 Task: Look for space in San Donà di Piave, Italy from 4th June, 2023 to 15th June, 2023 for 2 adults in price range Rs.10000 to Rs.15000. Place can be entire place with 1  bedroom having 1 bed and 1 bathroom. Property type can be house, flat, guest house, hotel. Booking option can be shelf check-in. Required host language is English.
Action: Mouse moved to (581, 154)
Screenshot: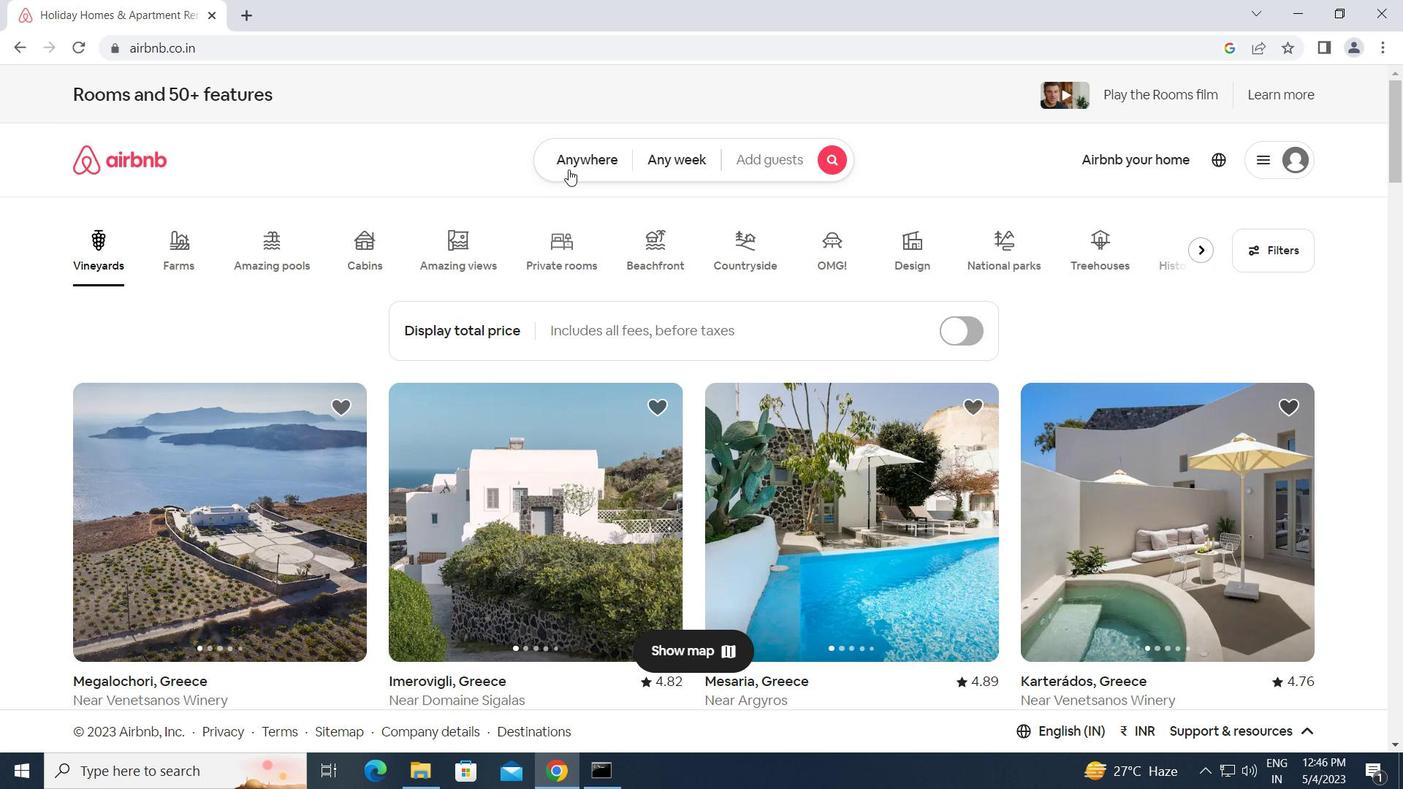 
Action: Mouse pressed left at (581, 154)
Screenshot: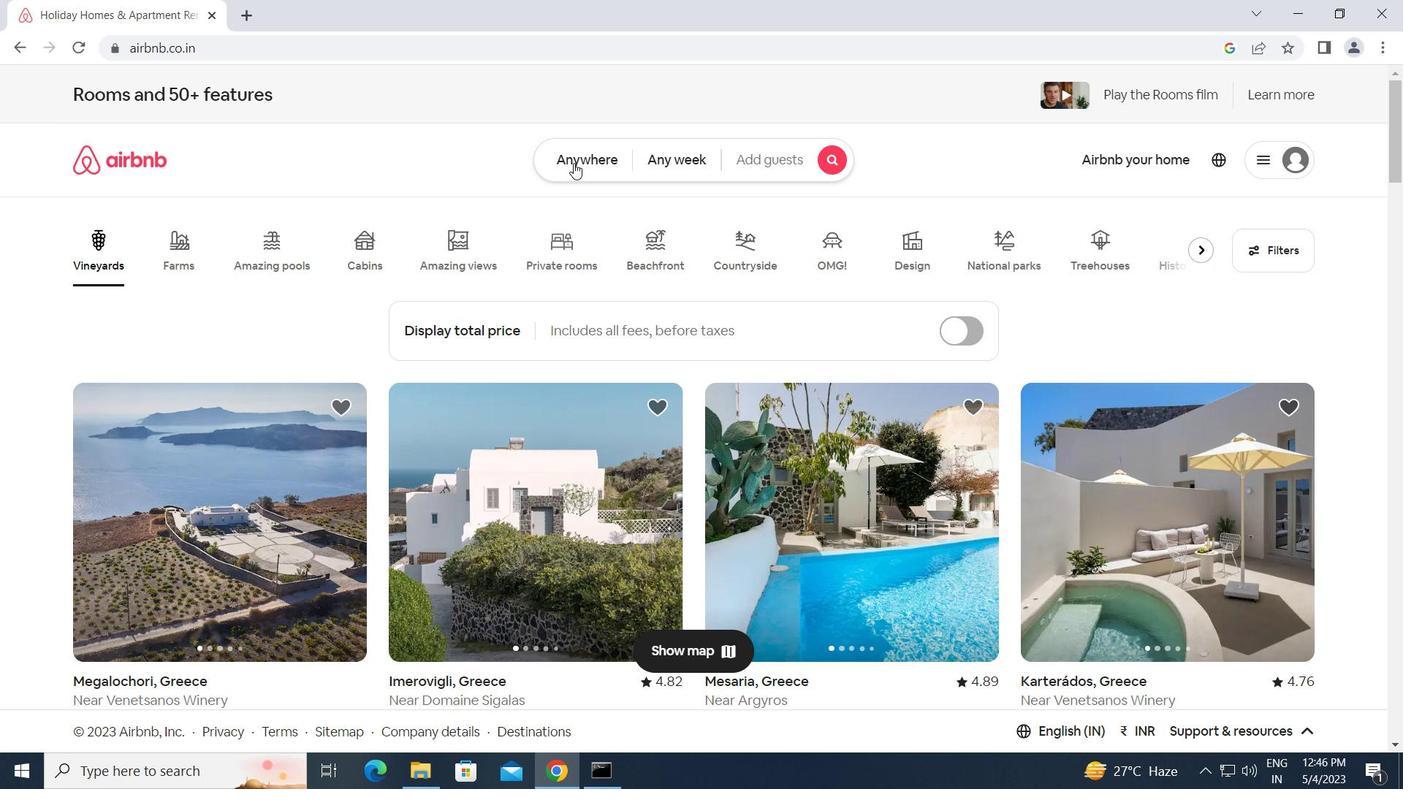 
Action: Mouse moved to (415, 216)
Screenshot: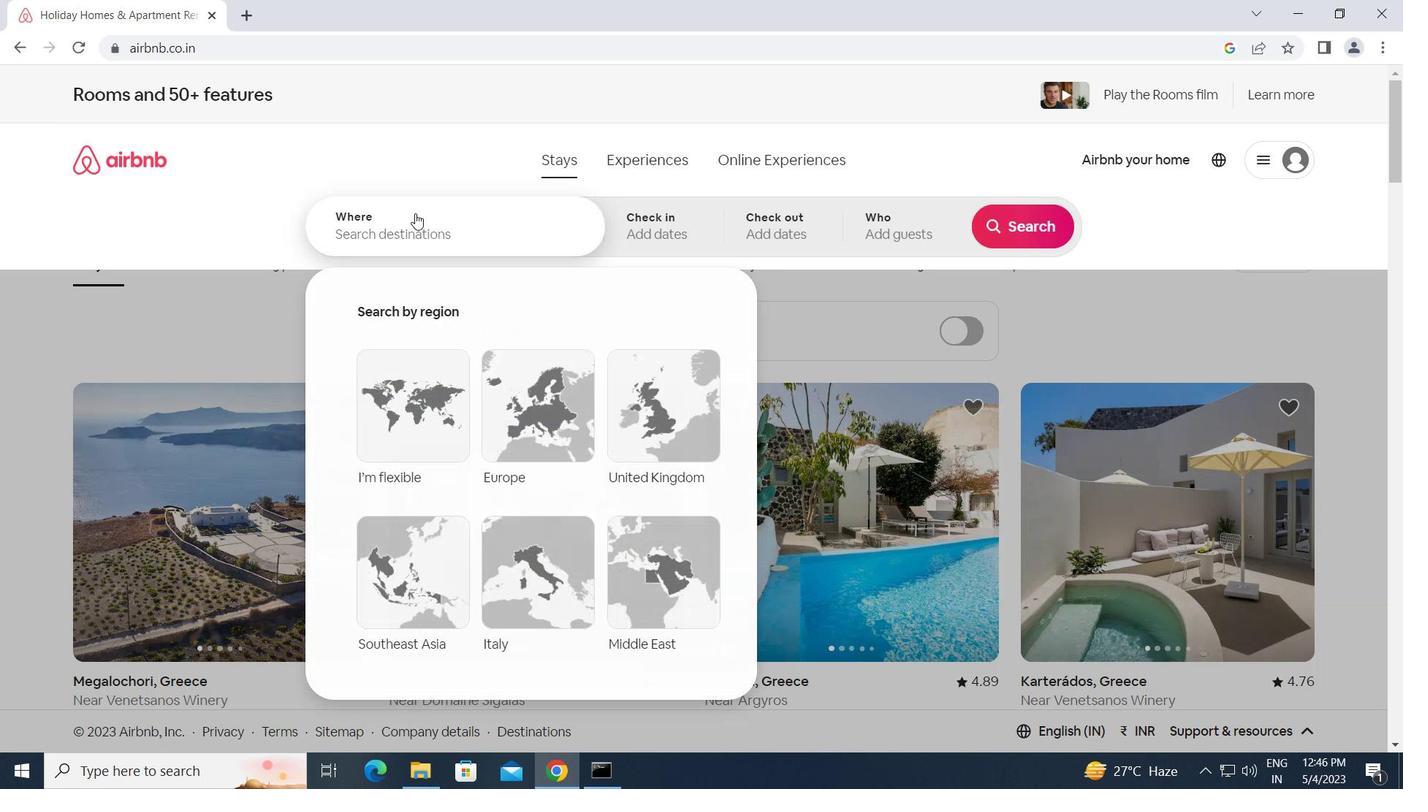 
Action: Mouse pressed left at (415, 216)
Screenshot: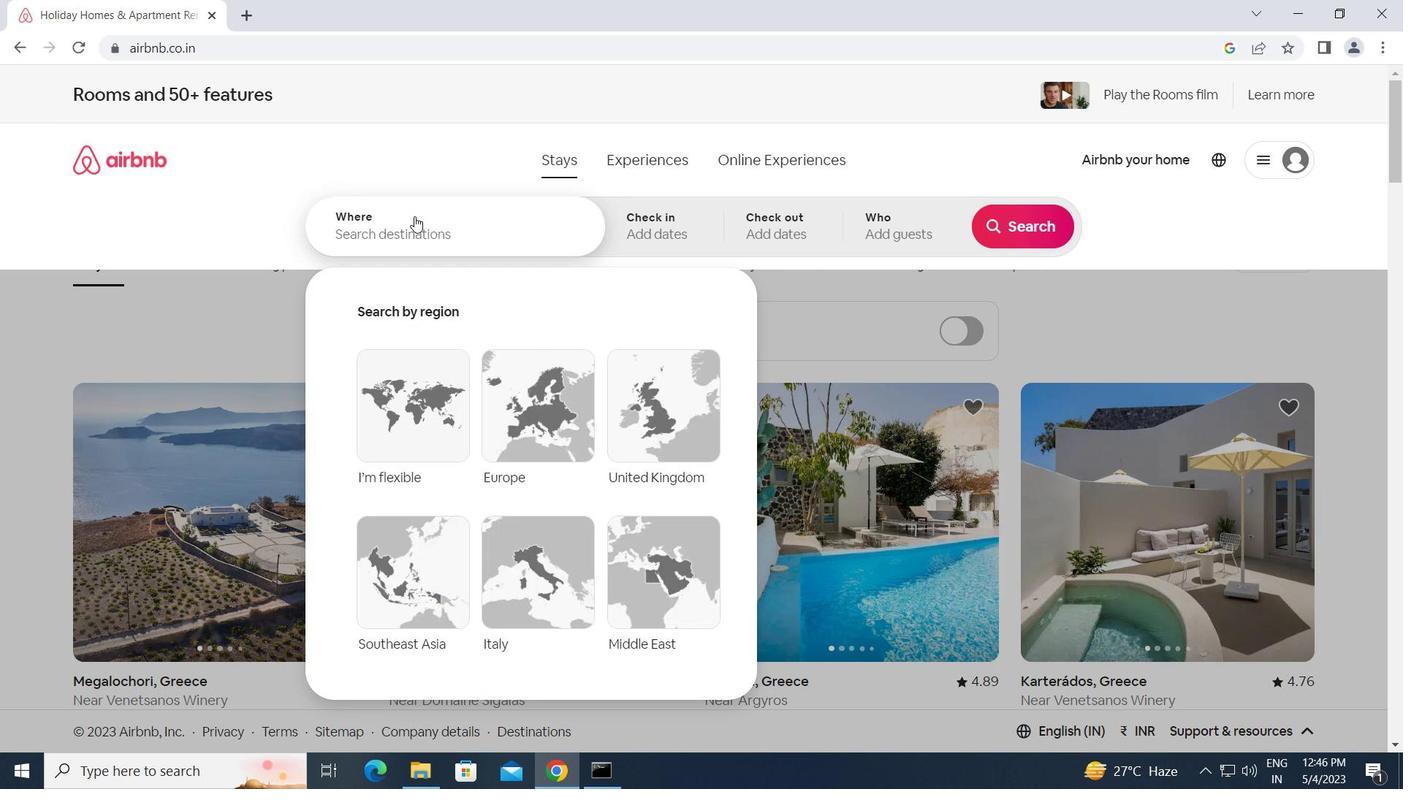 
Action: Key pressed s<Key.caps_lock>an<Key.space><Key.caps_lock>d<Key.caps_lock>o
Screenshot: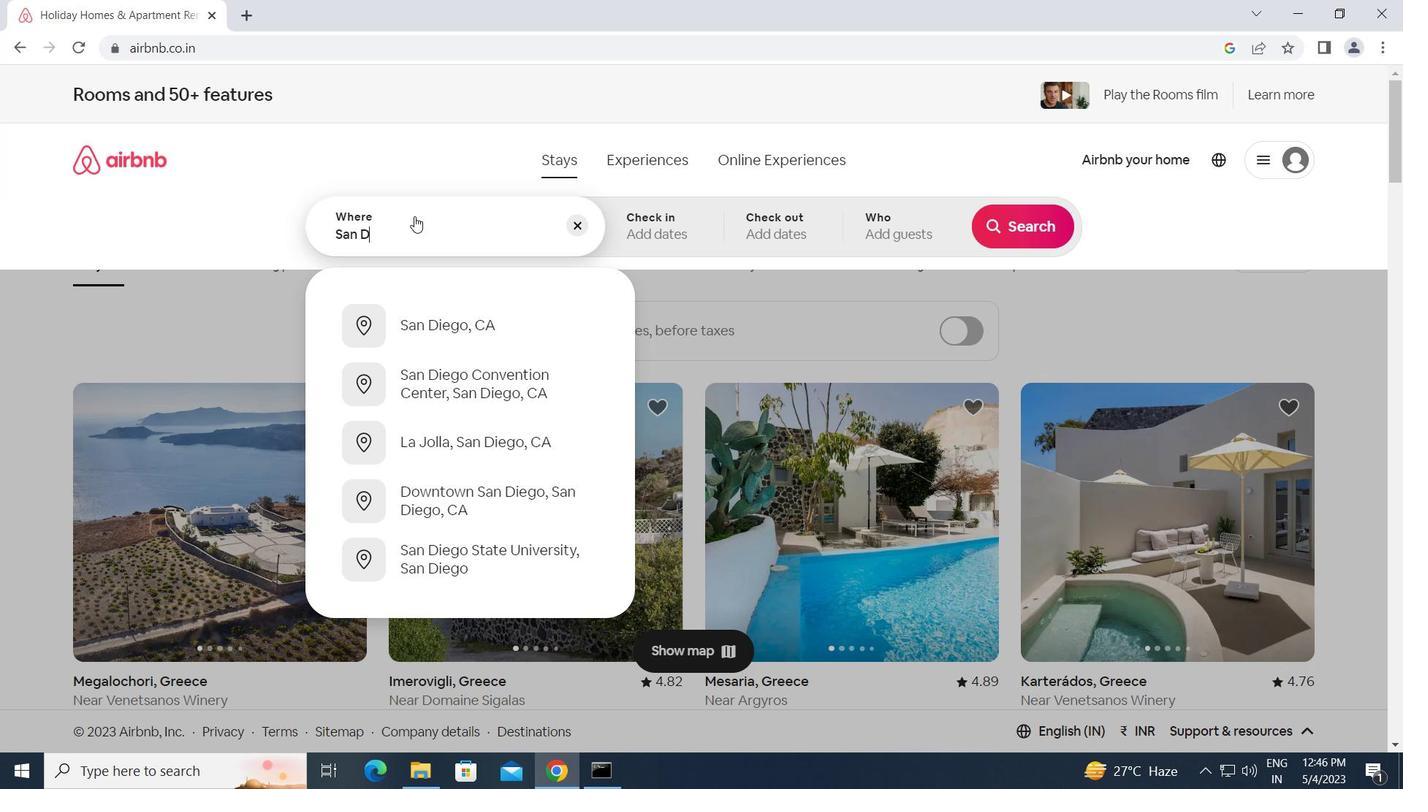 
Action: Mouse moved to (414, 216)
Screenshot: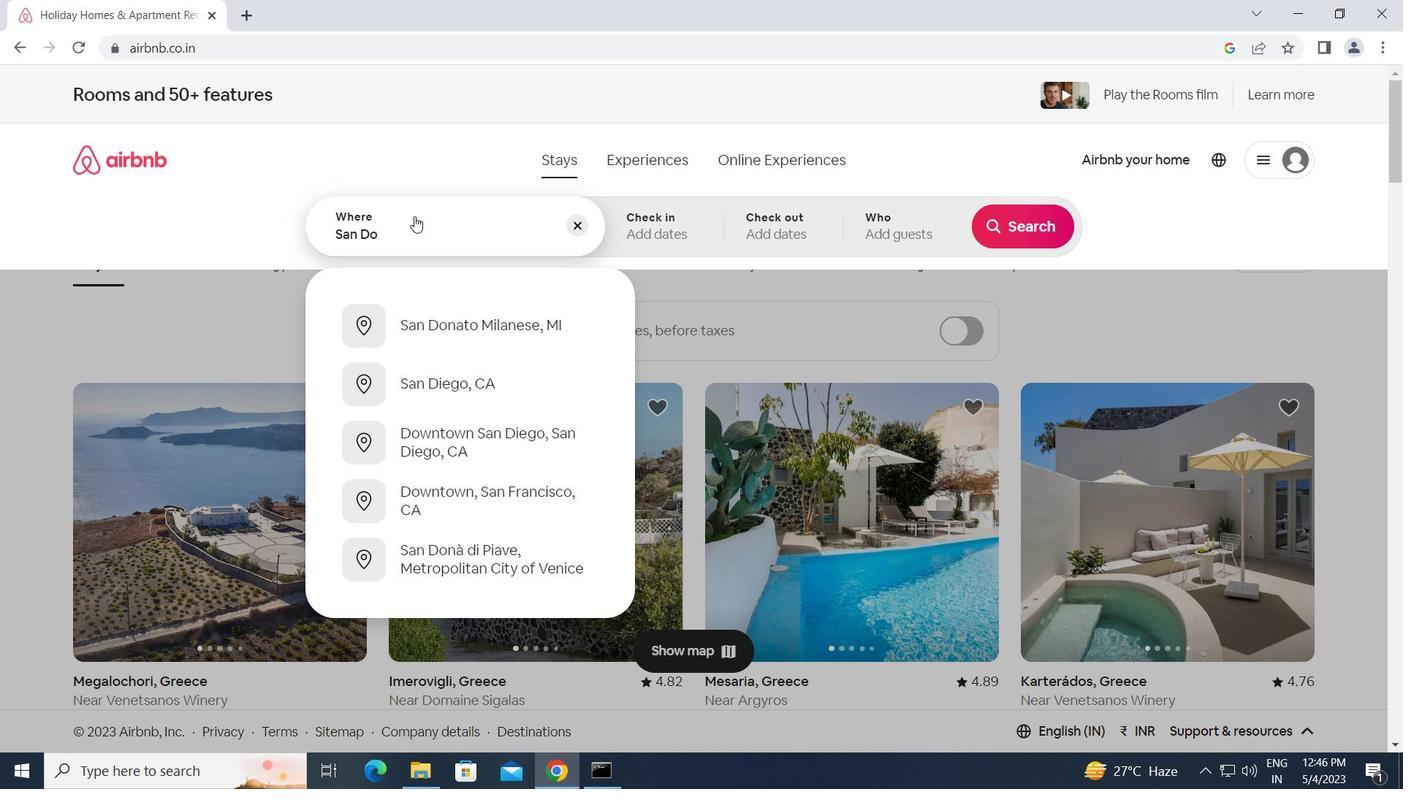 
Action: Key pressed n
Screenshot: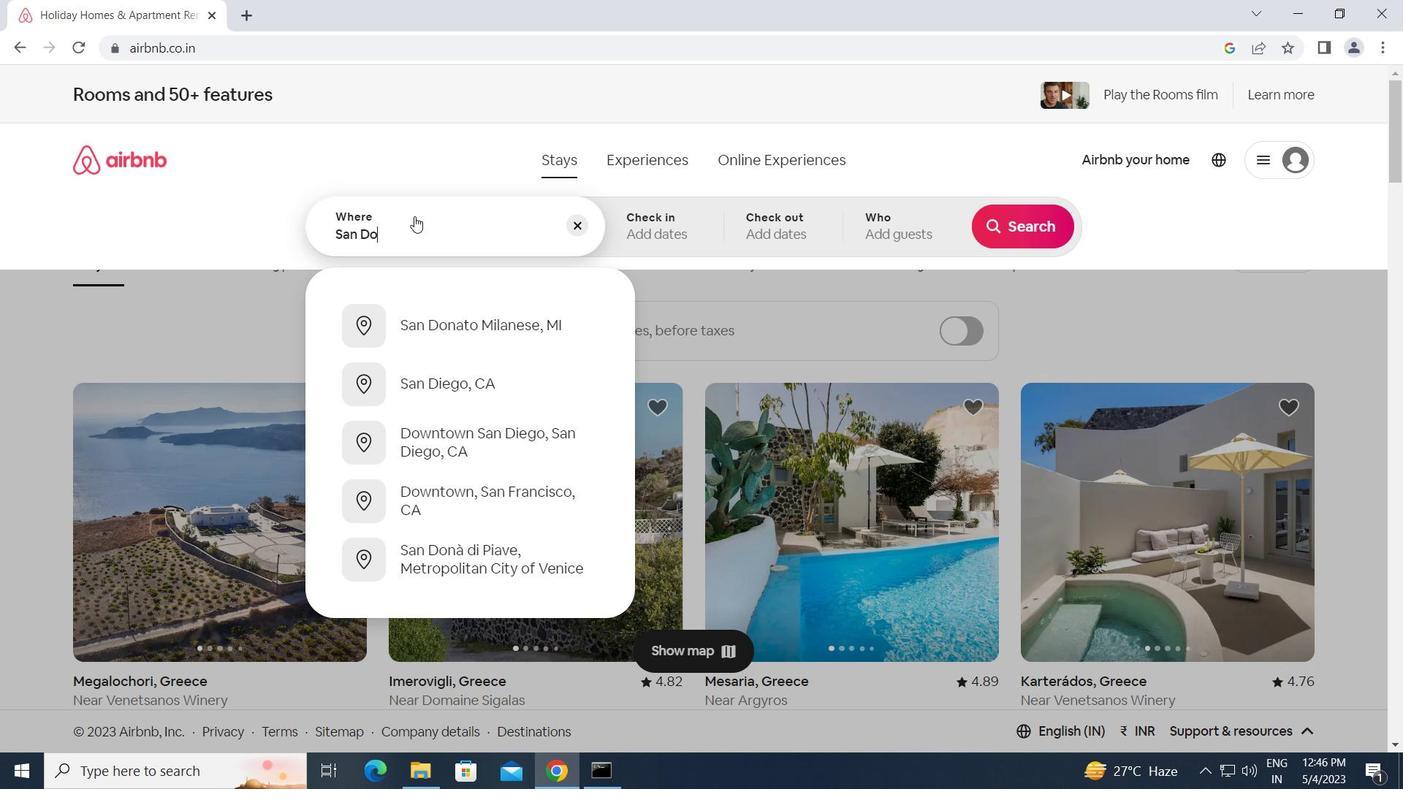 
Action: Mouse moved to (501, 127)
Screenshot: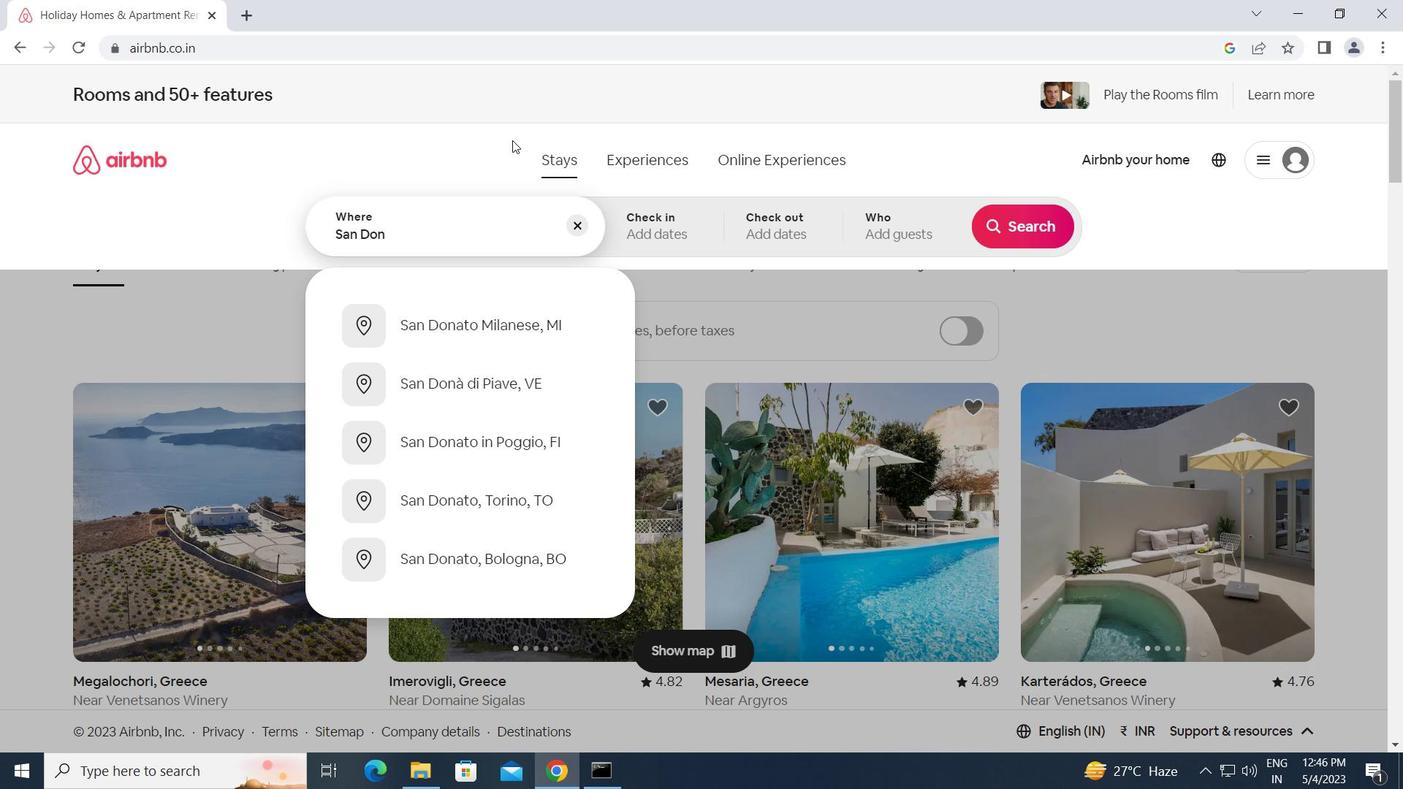 
Action: Key pressed a<Key.space>di<Key.space><Key.caps_lock>p<Key.caps_lock>iave,<Key.space><Key.caps_lock>i<Key.caps_lock>ta
Screenshot: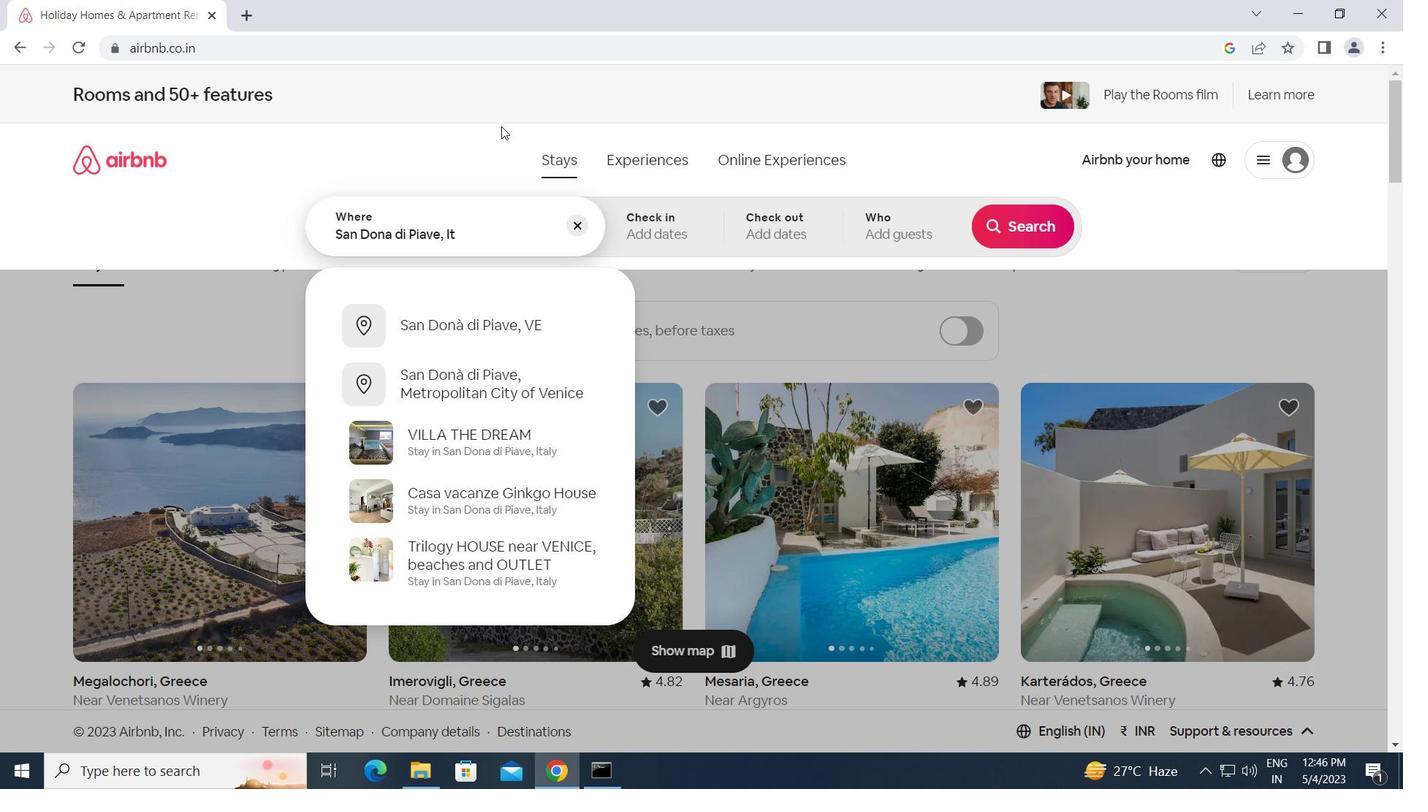 
Action: Mouse moved to (500, 127)
Screenshot: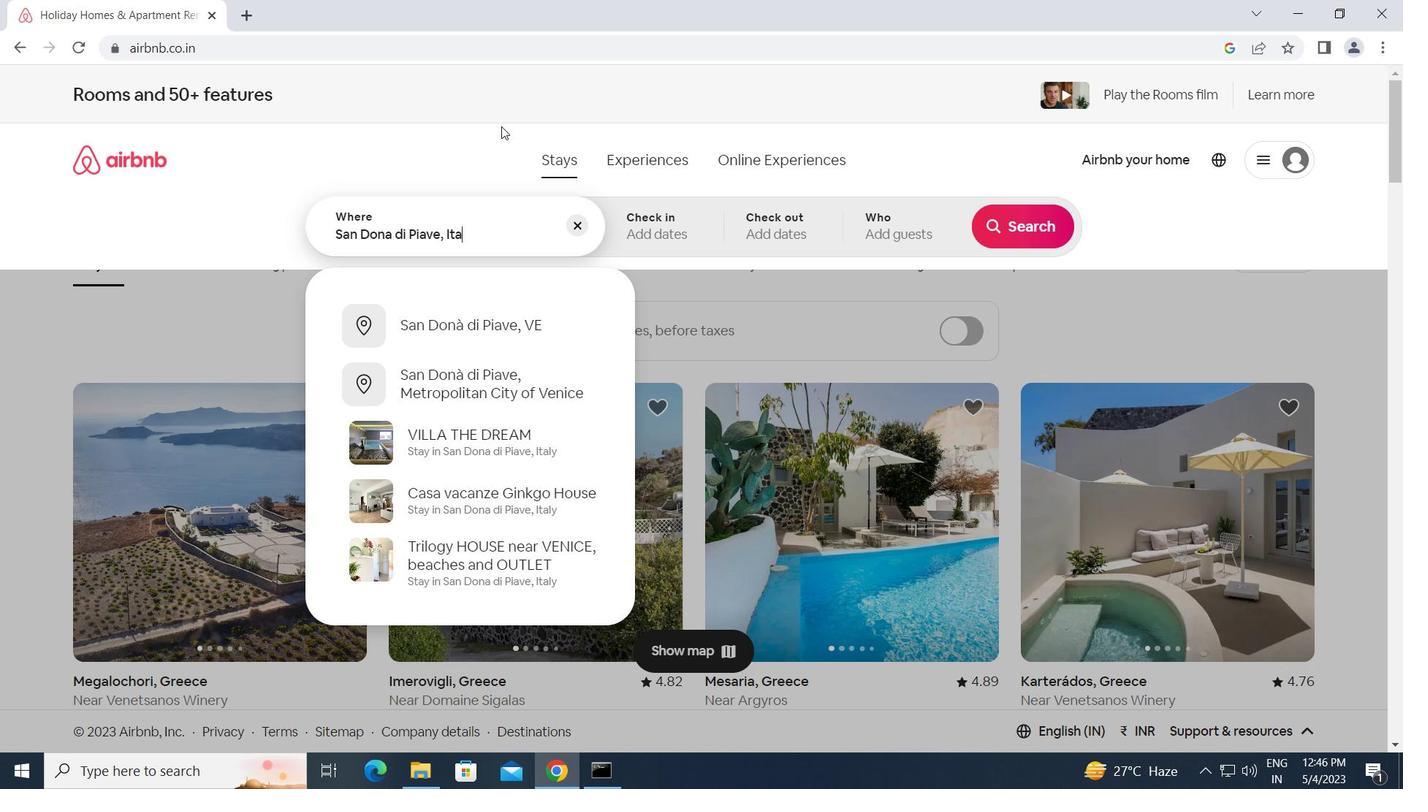
Action: Key pressed ly<Key.enter>
Screenshot: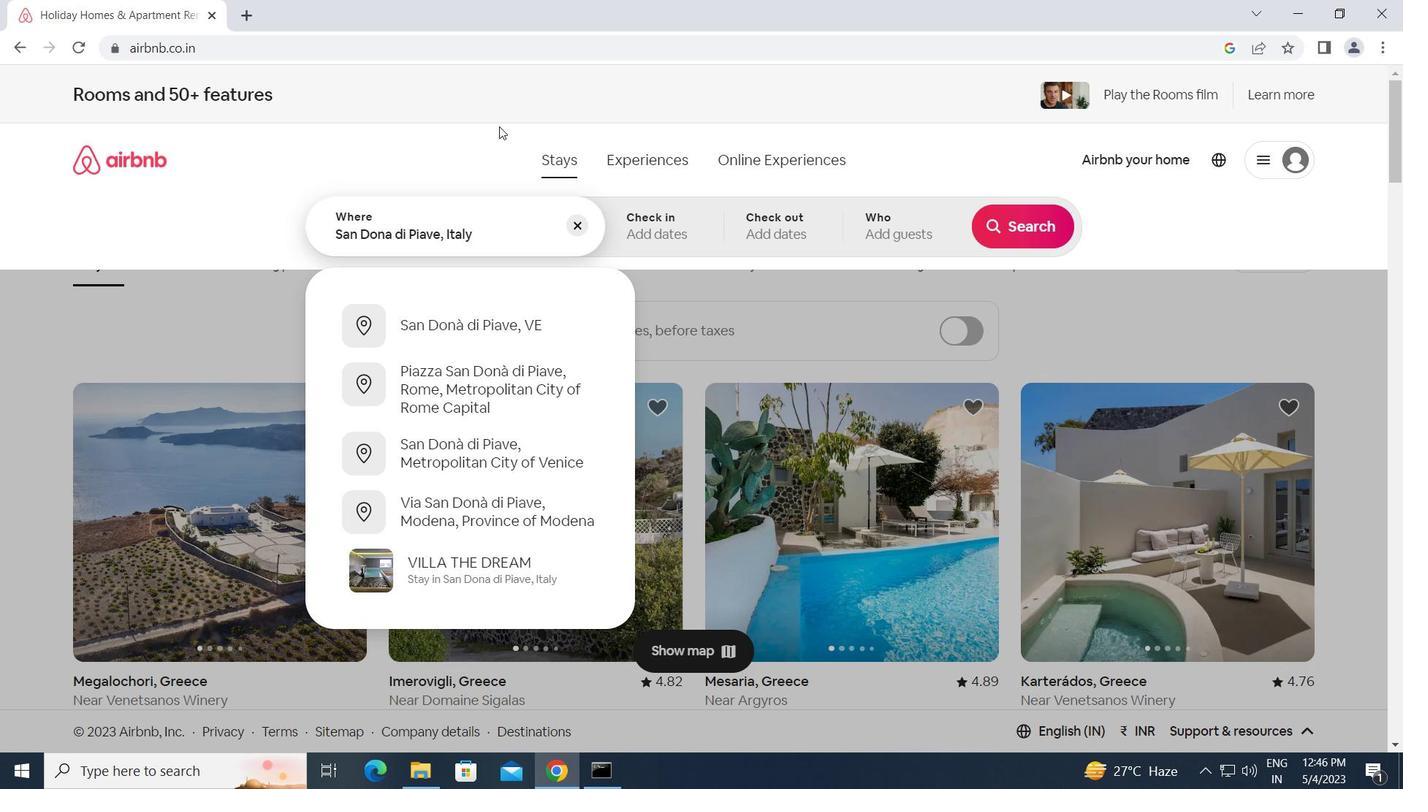 
Action: Mouse moved to (735, 486)
Screenshot: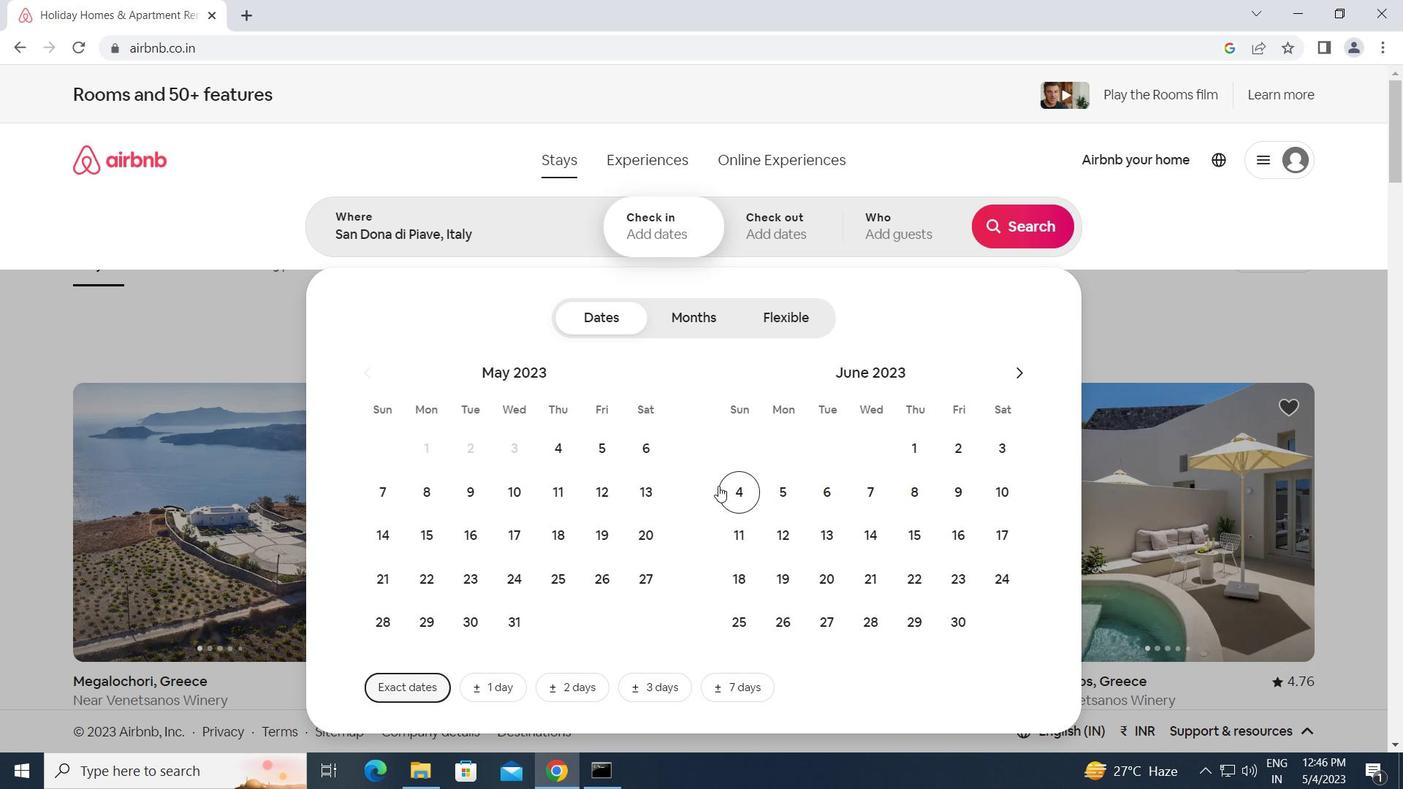 
Action: Mouse pressed left at (735, 486)
Screenshot: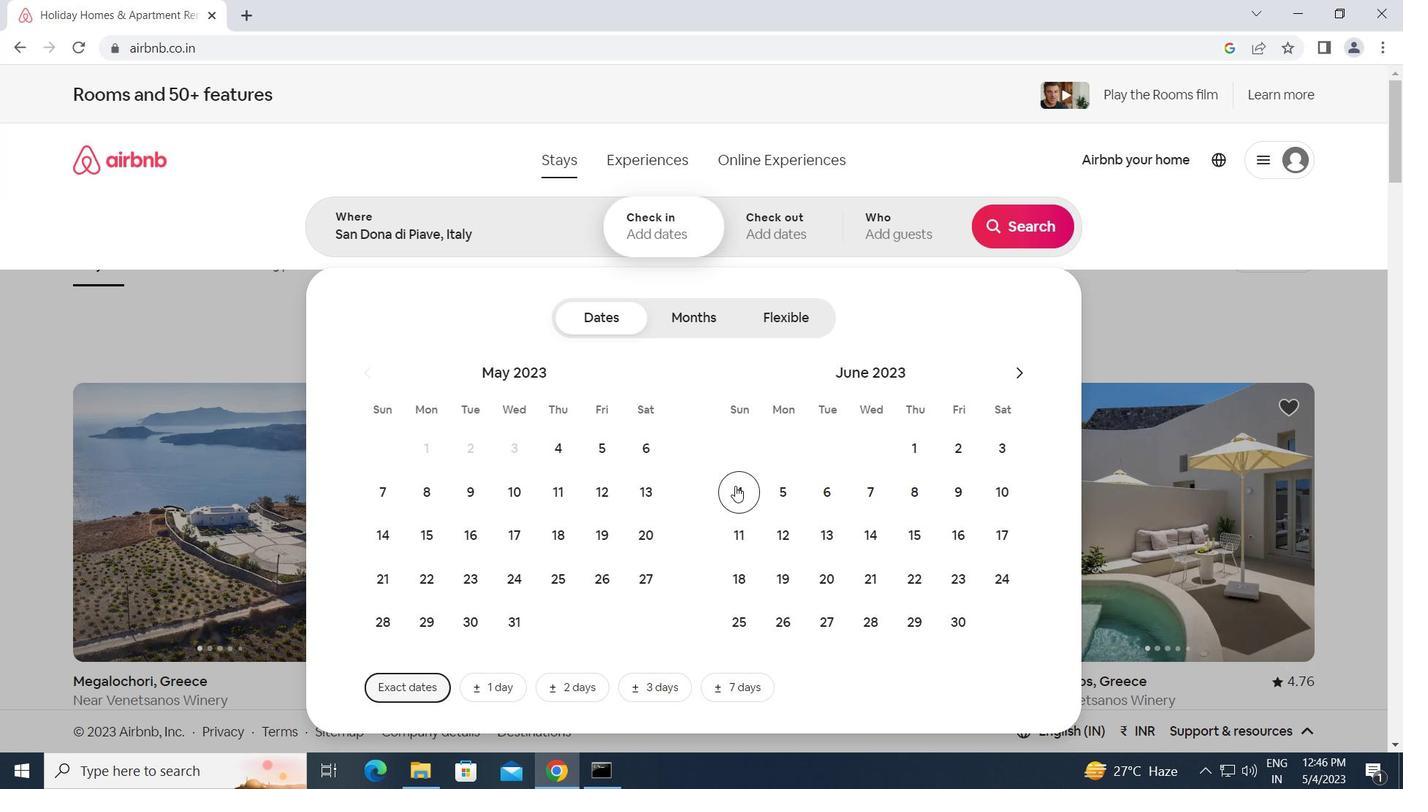 
Action: Mouse moved to (922, 534)
Screenshot: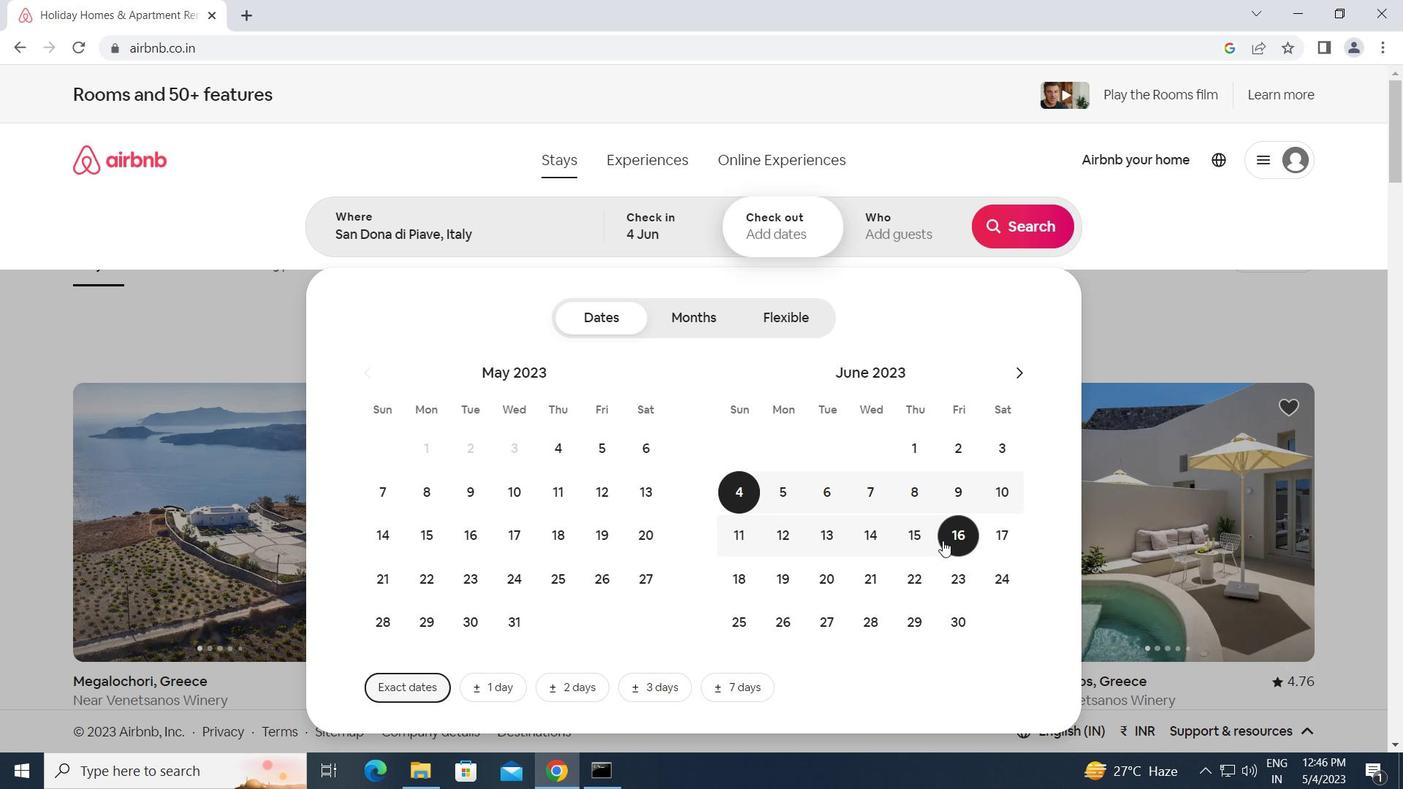 
Action: Mouse pressed left at (922, 534)
Screenshot: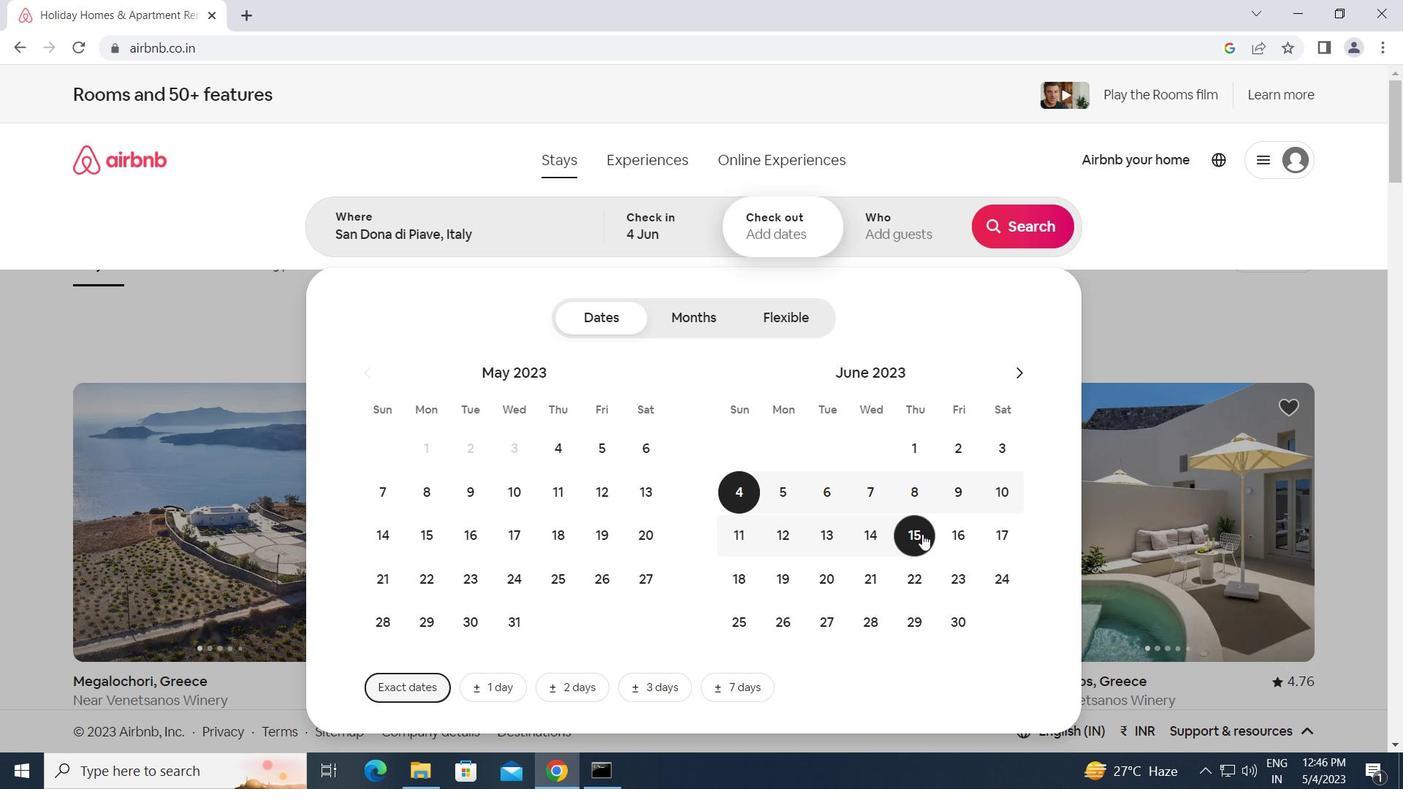 
Action: Mouse moved to (888, 236)
Screenshot: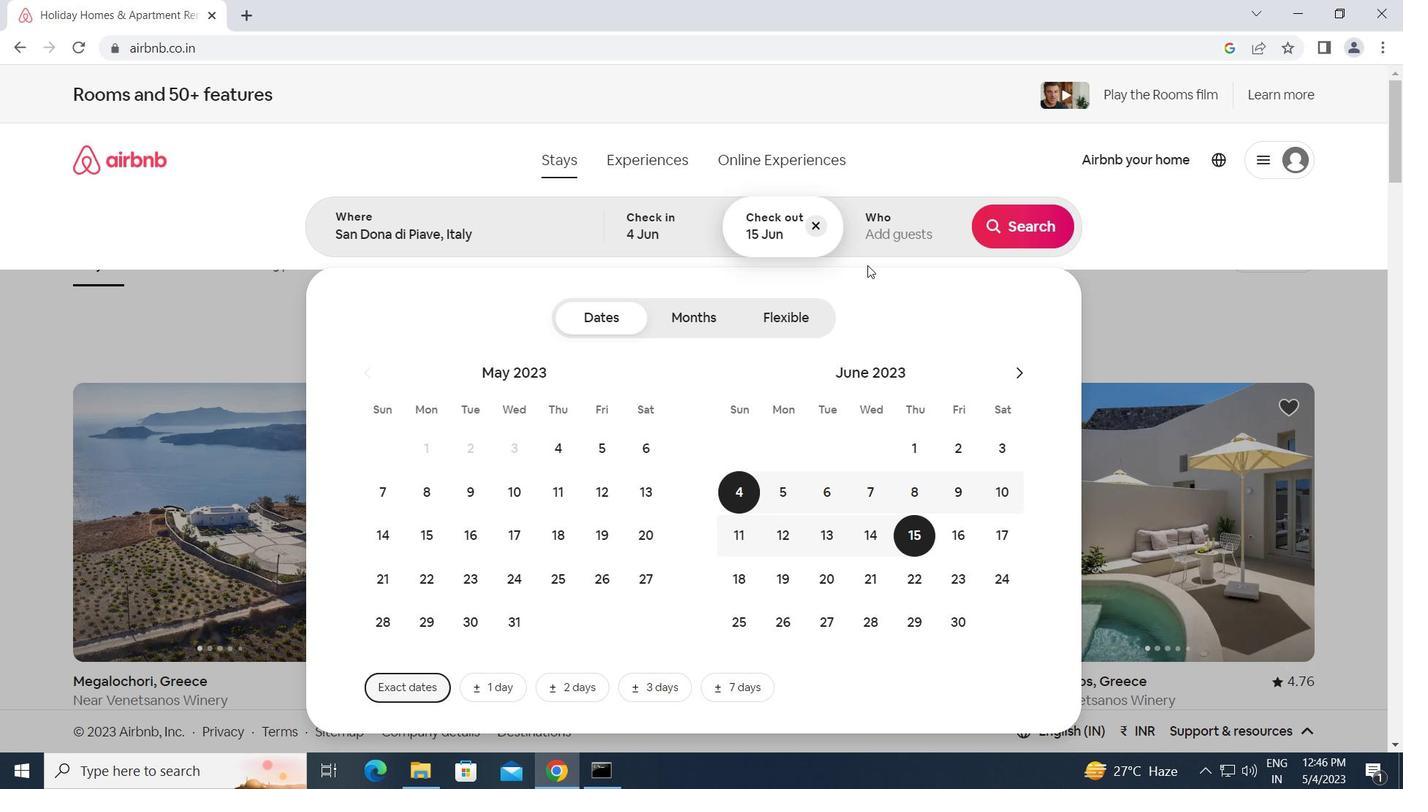
Action: Mouse pressed left at (888, 236)
Screenshot: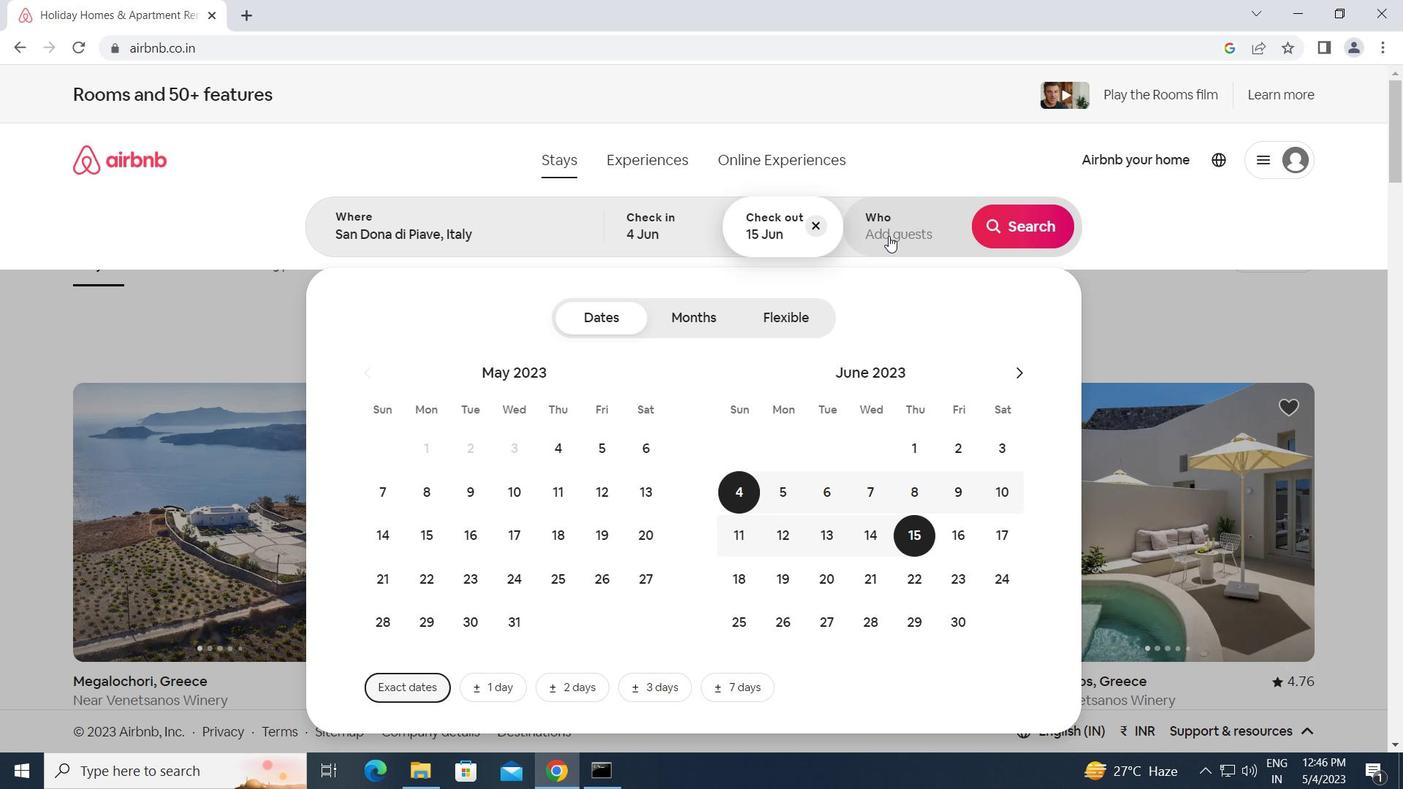 
Action: Mouse moved to (1031, 319)
Screenshot: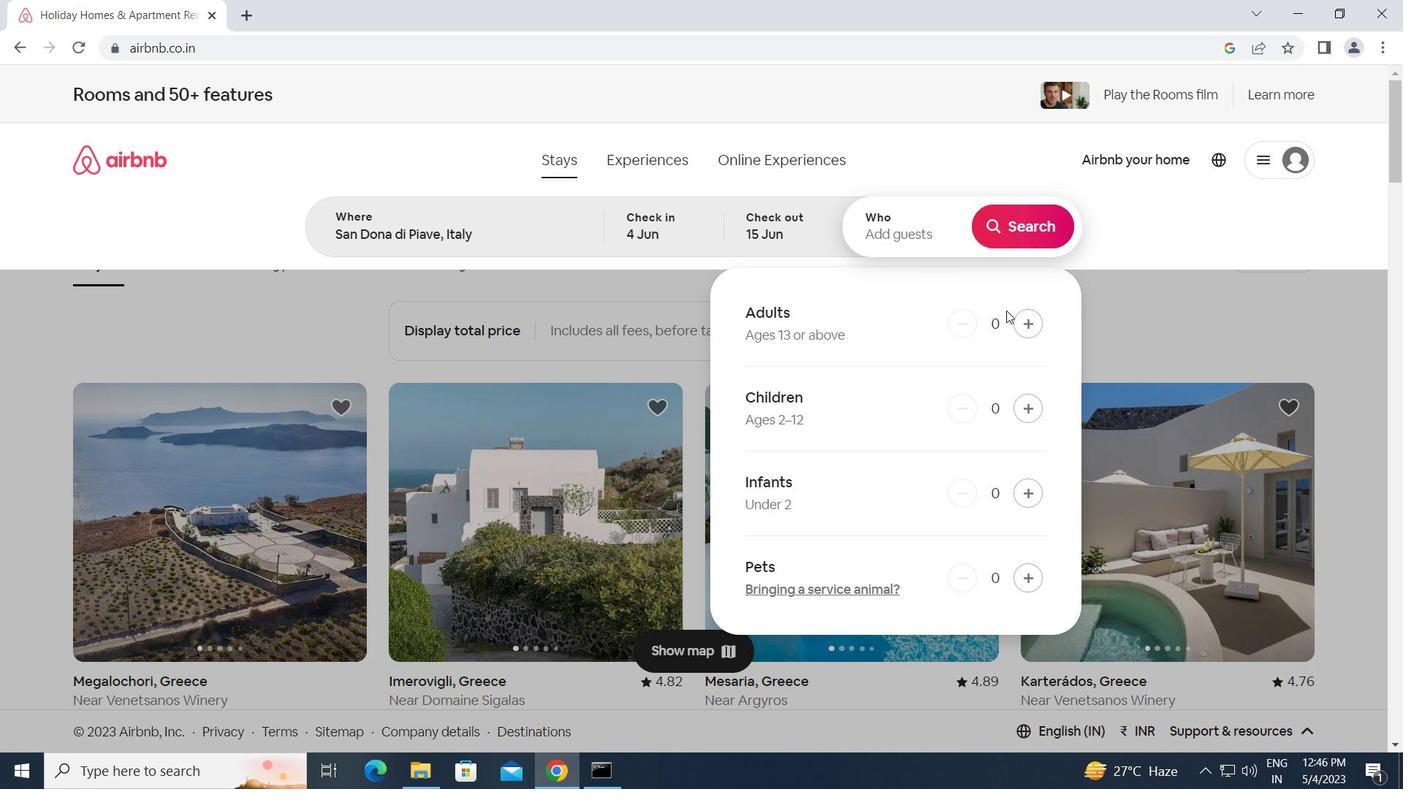 
Action: Mouse pressed left at (1031, 319)
Screenshot: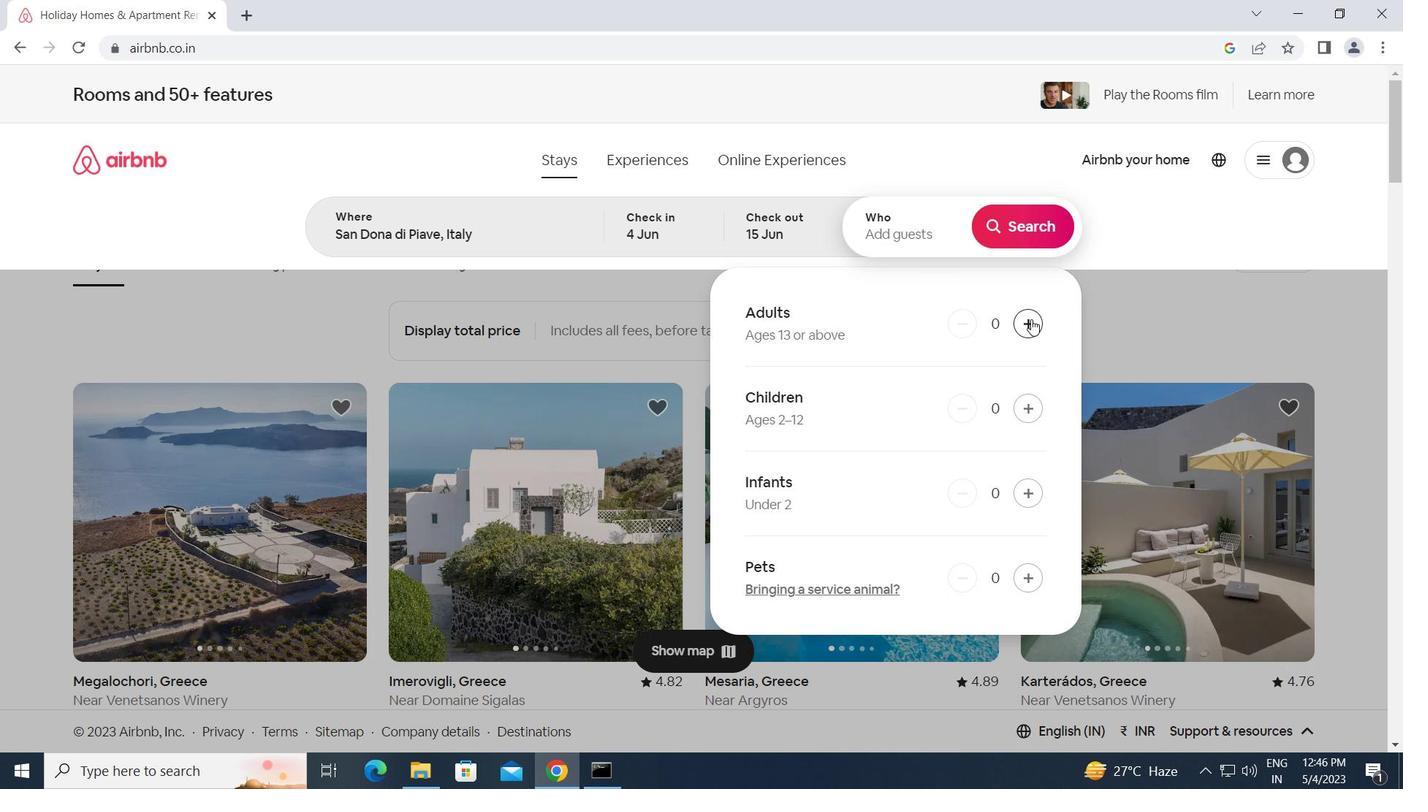 
Action: Mouse pressed left at (1031, 319)
Screenshot: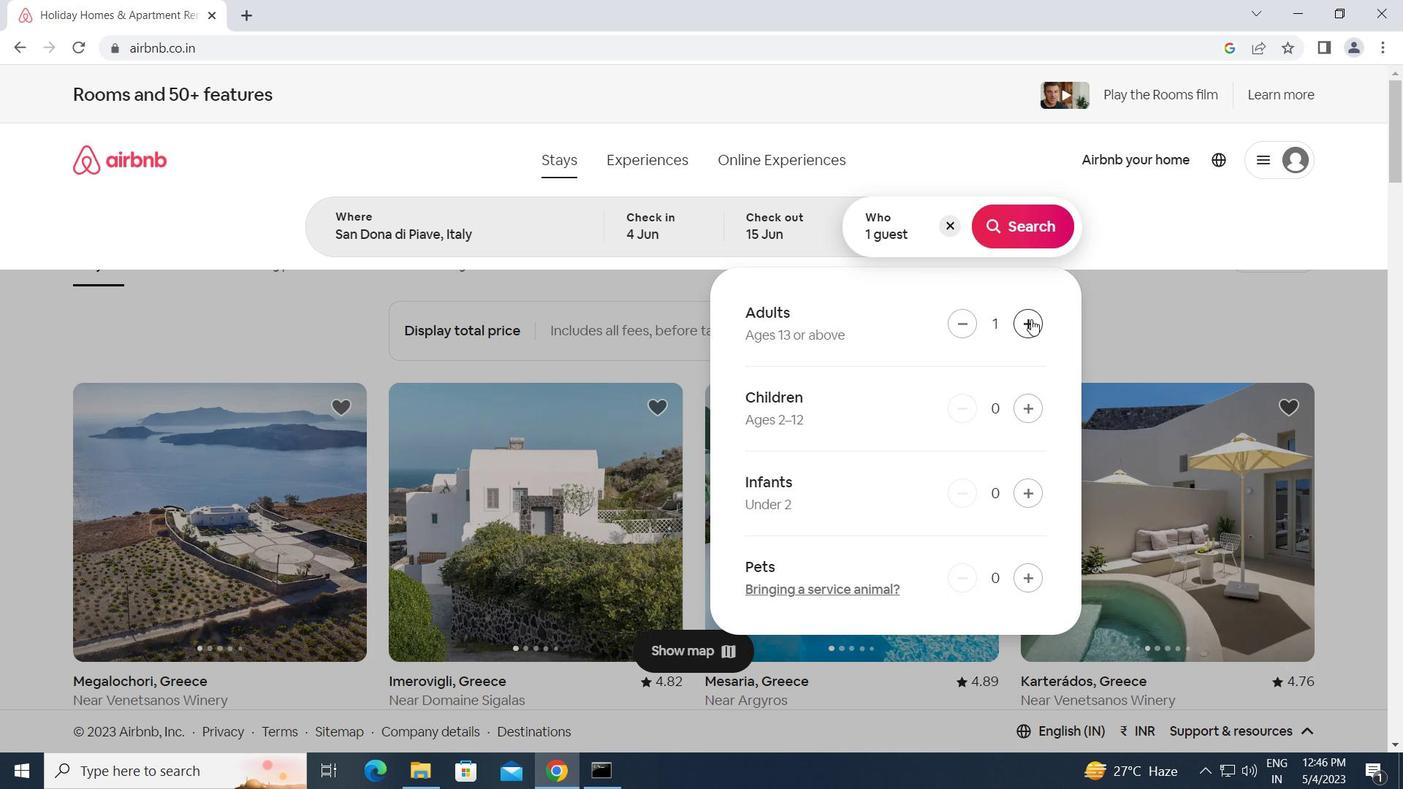 
Action: Mouse moved to (1008, 227)
Screenshot: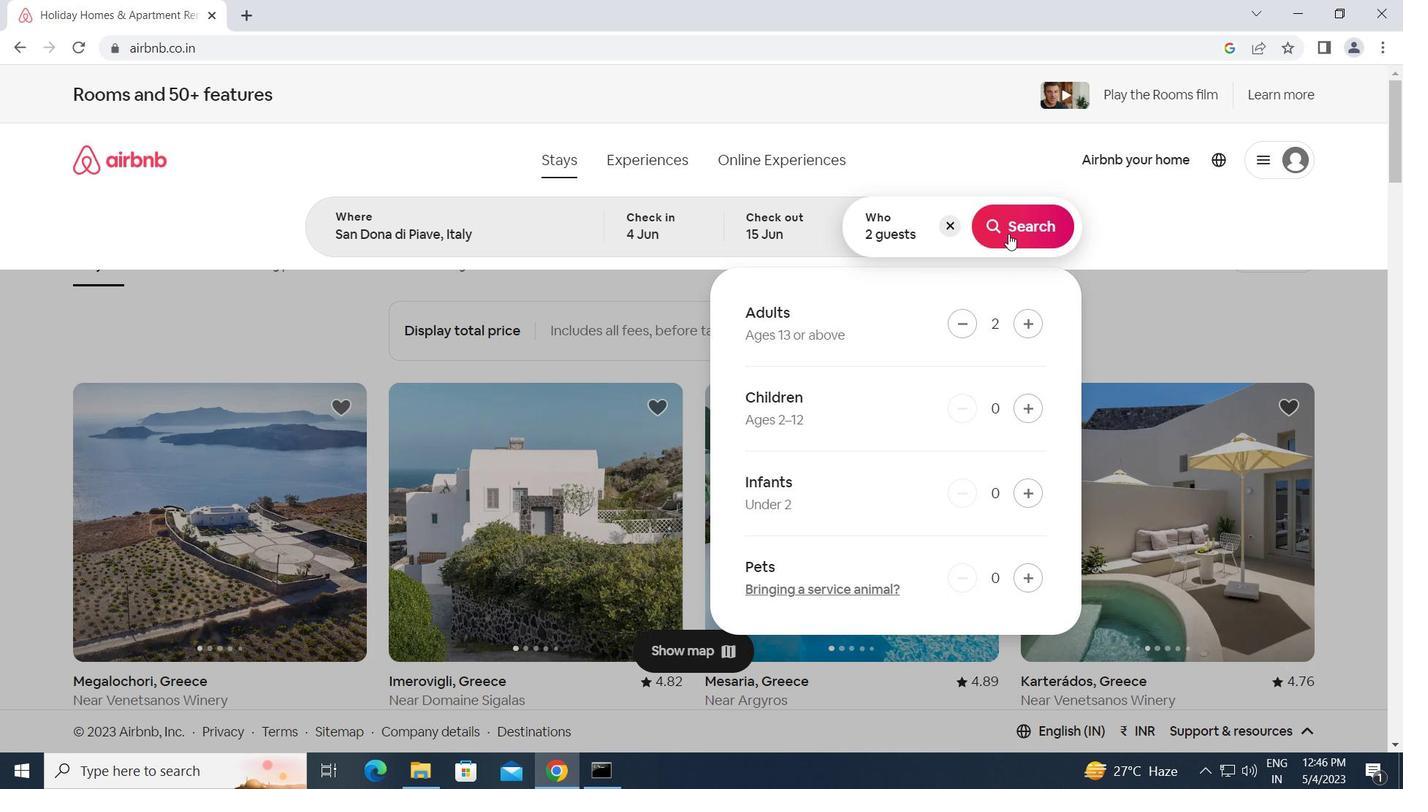 
Action: Mouse pressed left at (1008, 227)
Screenshot: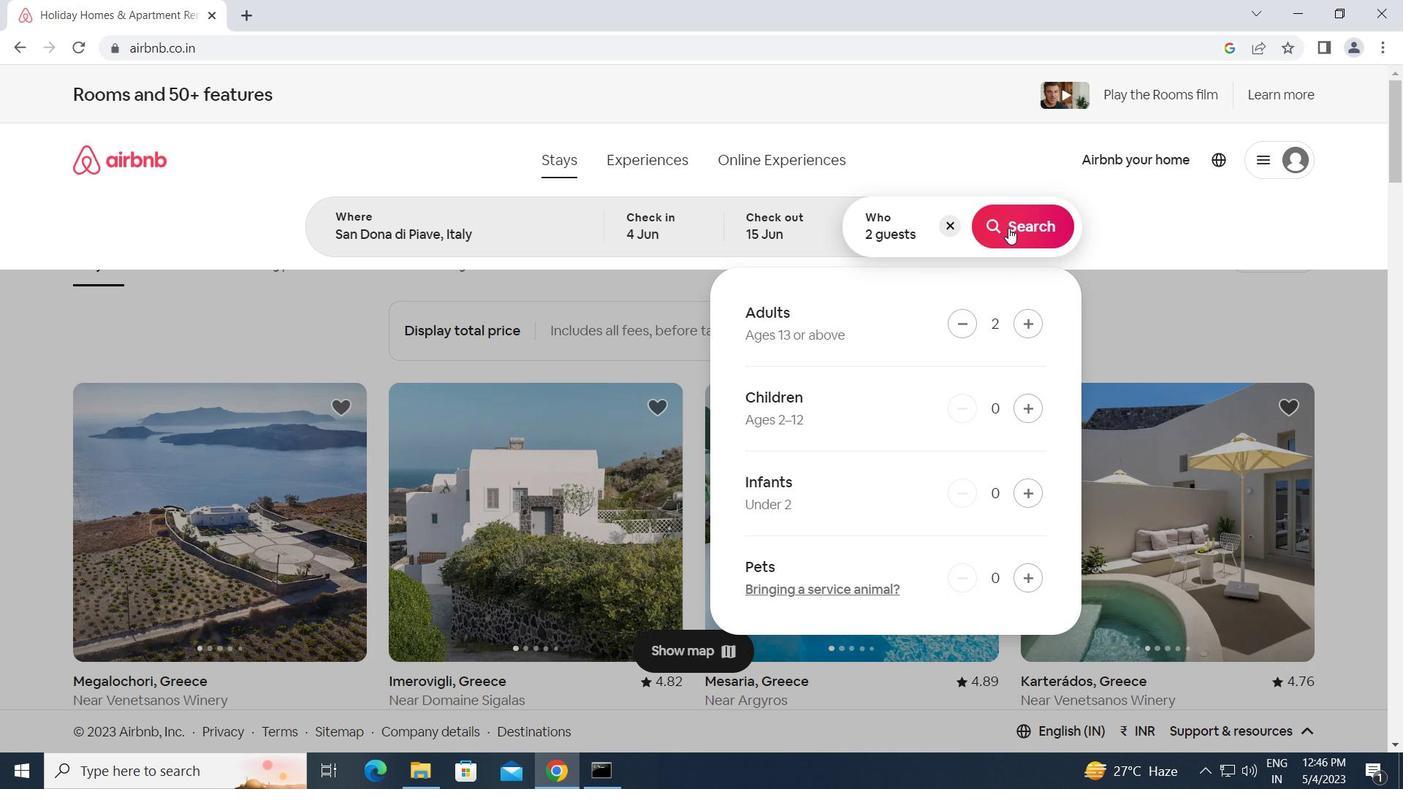 
Action: Mouse moved to (1318, 173)
Screenshot: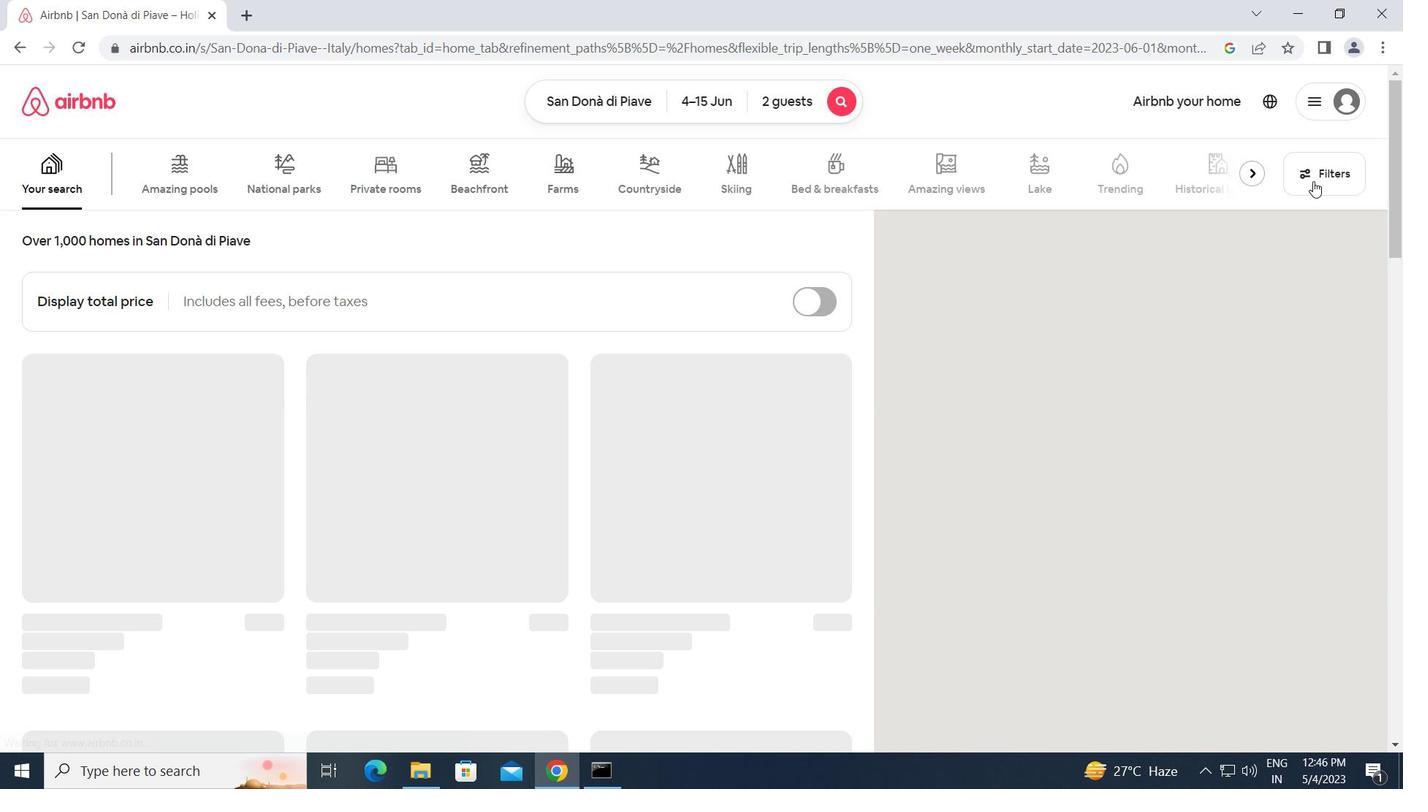 
Action: Mouse pressed left at (1318, 173)
Screenshot: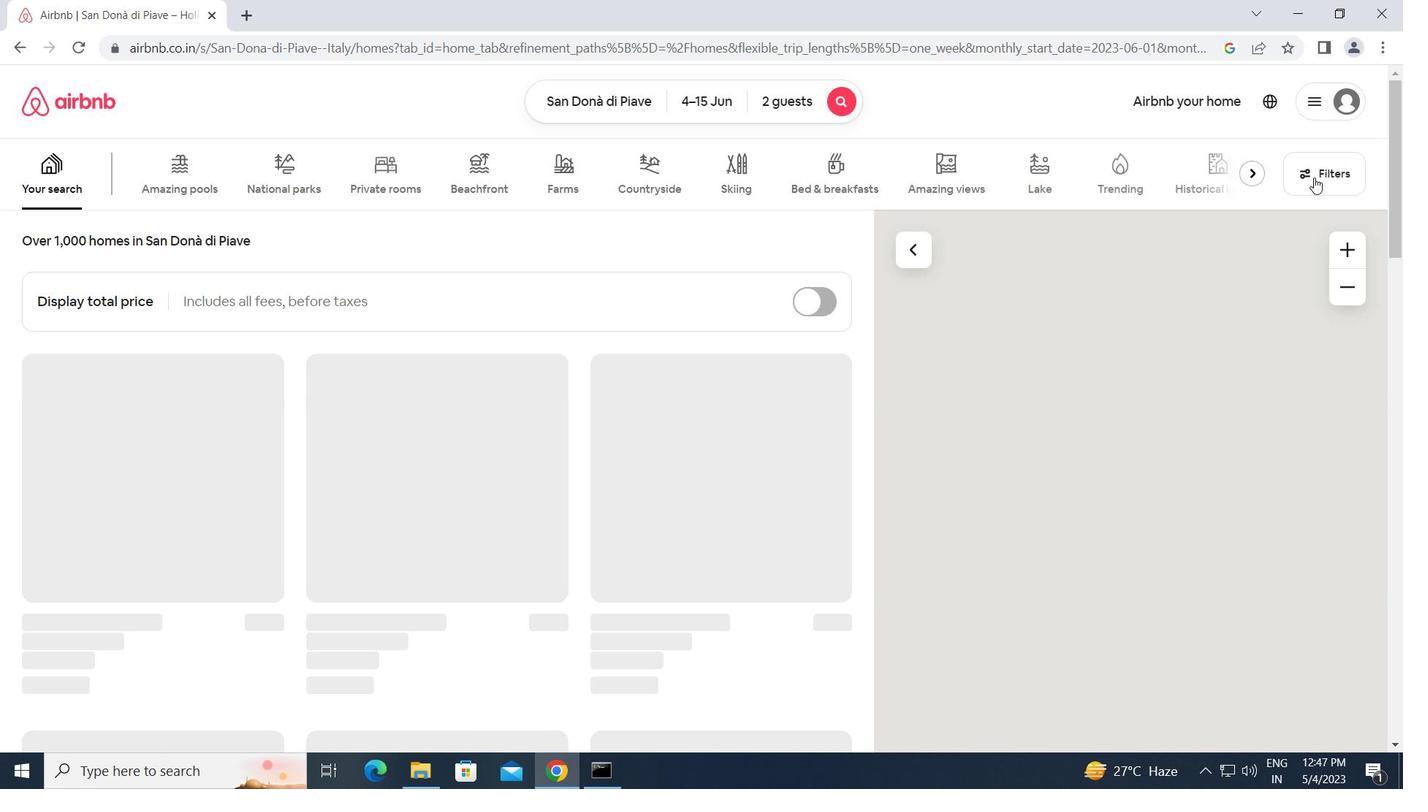 
Action: Mouse moved to (482, 418)
Screenshot: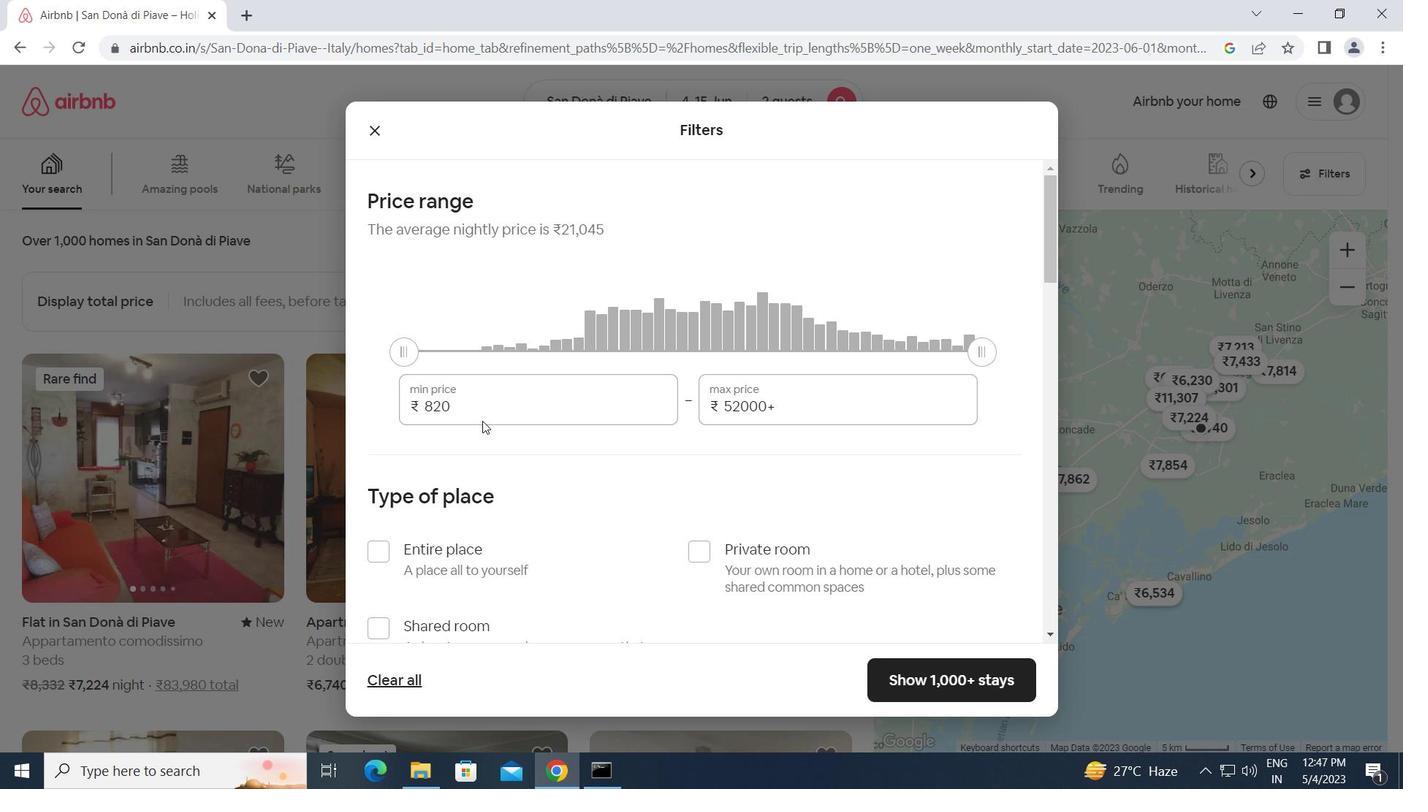 
Action: Mouse pressed left at (482, 418)
Screenshot: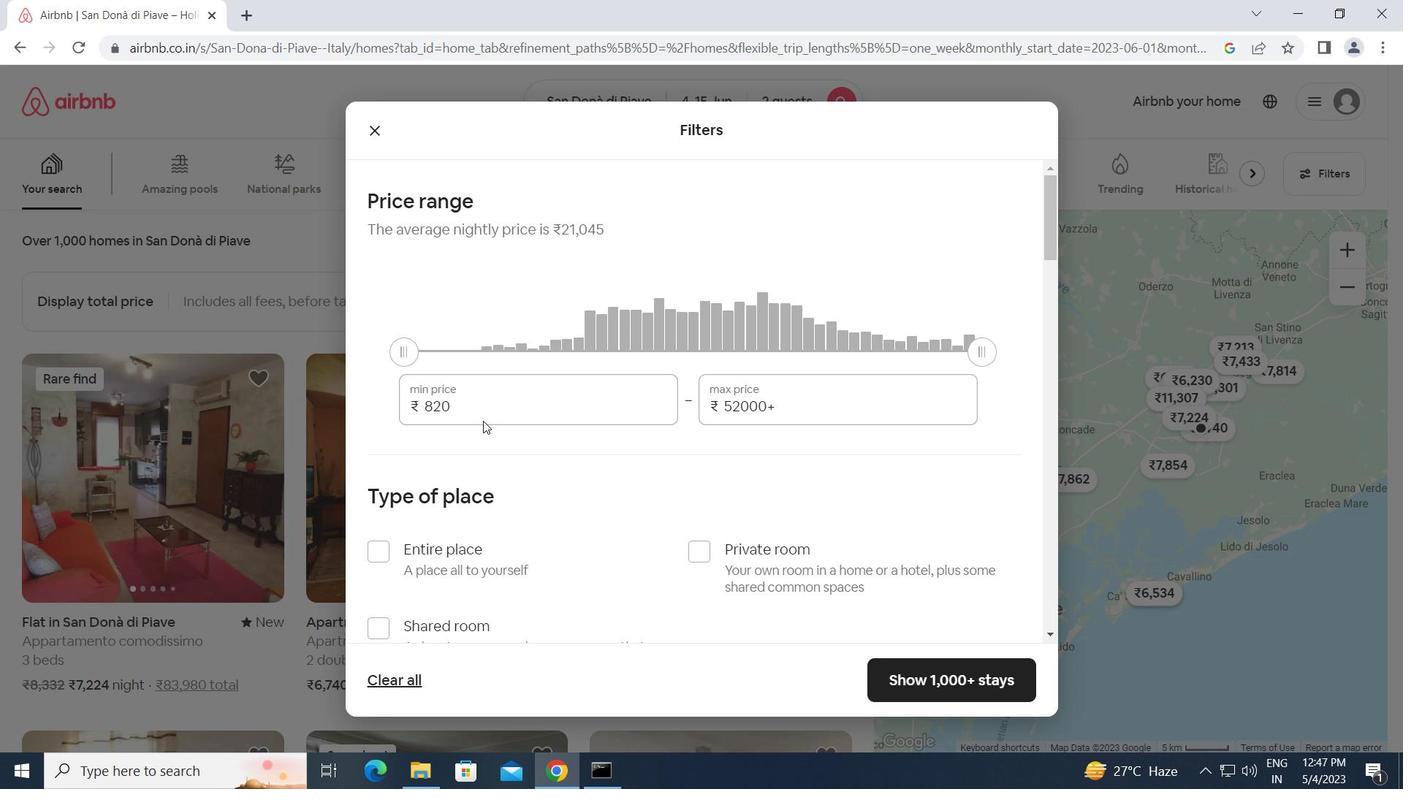 
Action: Mouse moved to (454, 407)
Screenshot: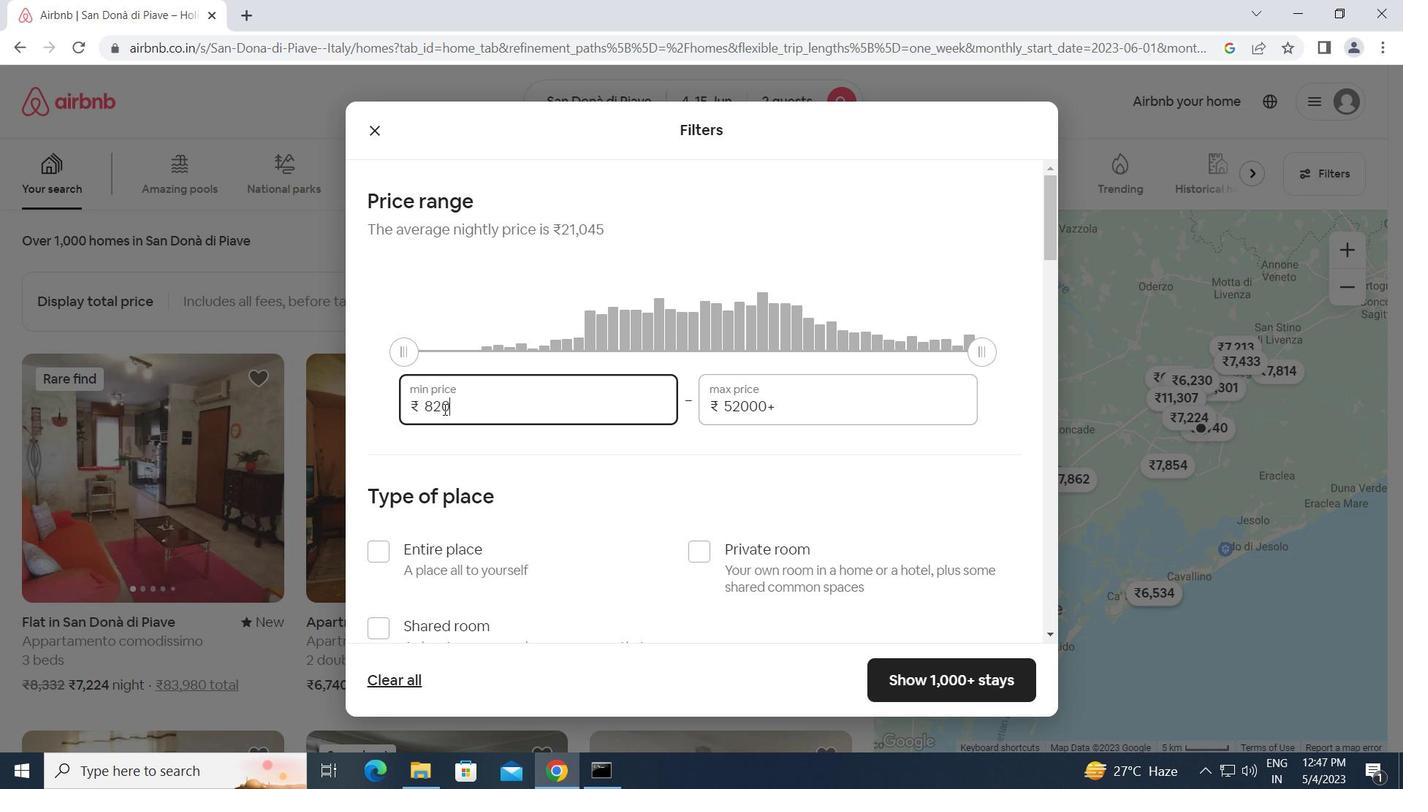 
Action: Mouse pressed left at (454, 407)
Screenshot: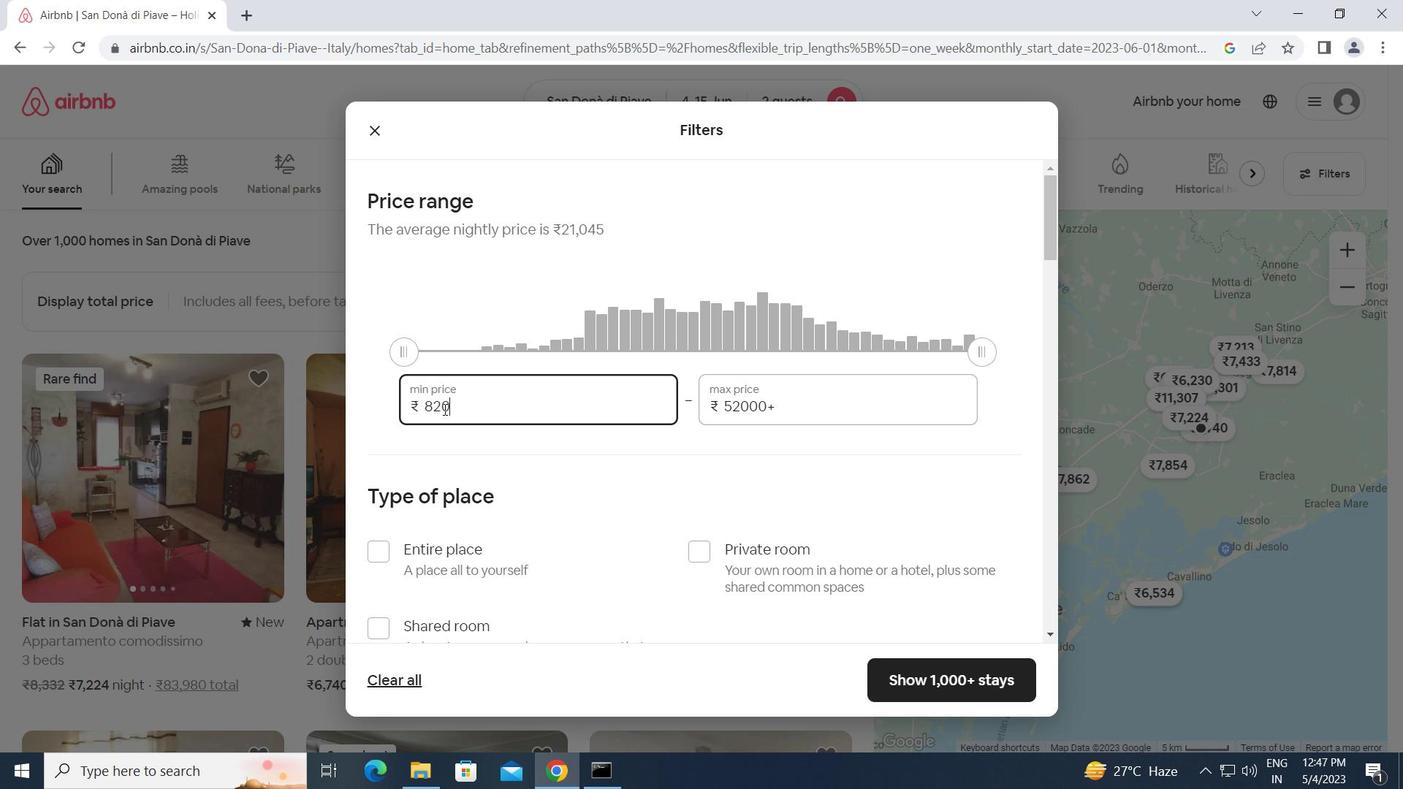 
Action: Mouse moved to (424, 407)
Screenshot: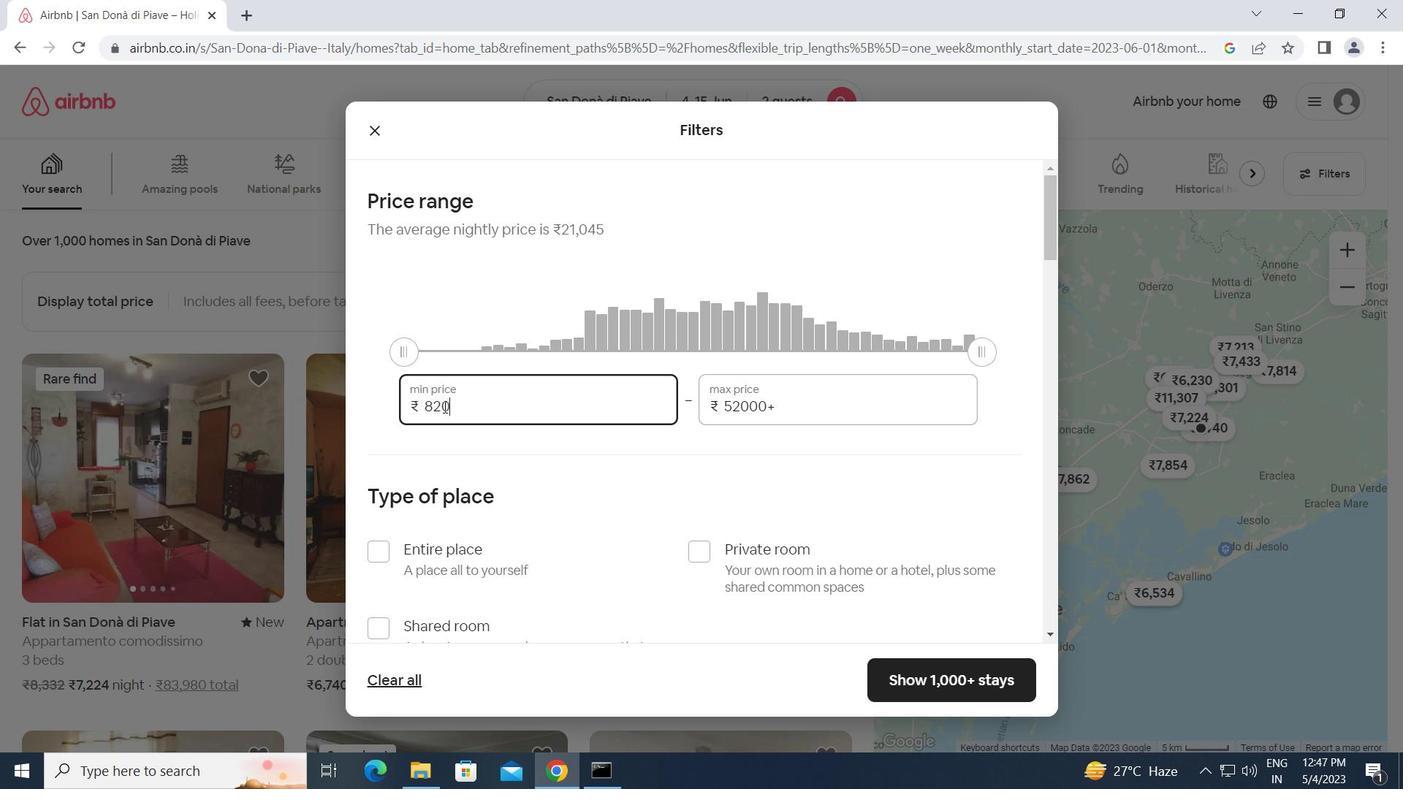 
Action: Key pressed 100
Screenshot: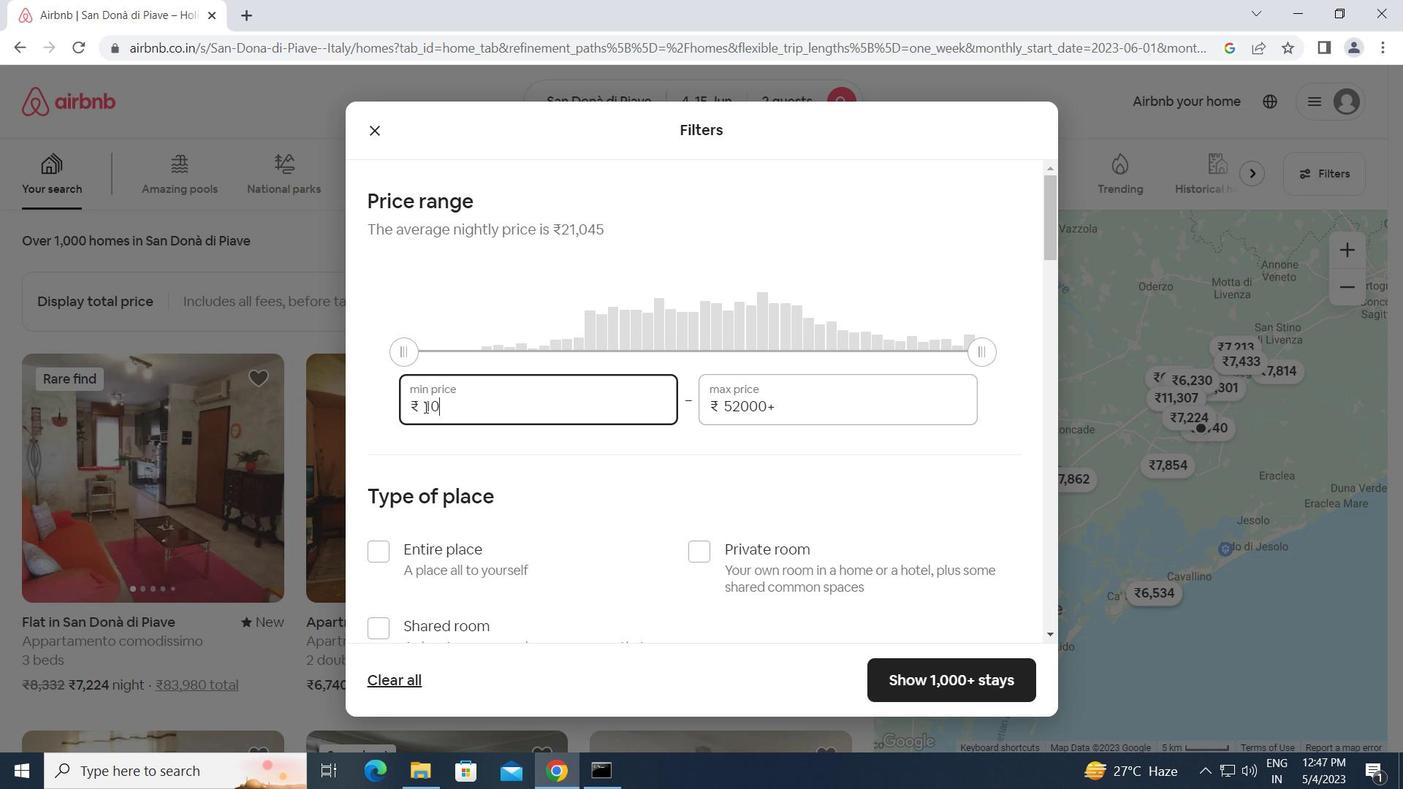 
Action: Mouse moved to (307, 414)
Screenshot: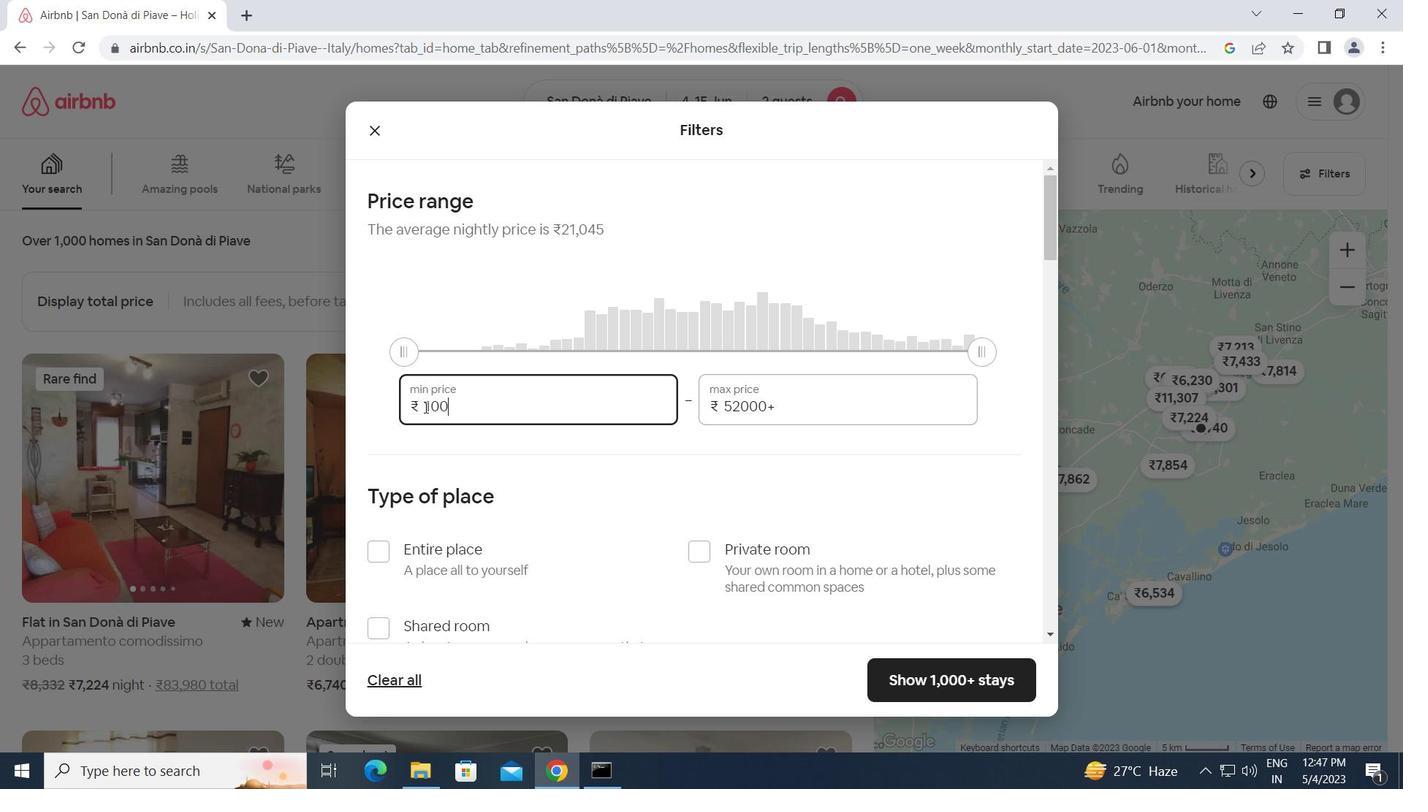 
Action: Key pressed 00<Key.tab>1
Screenshot: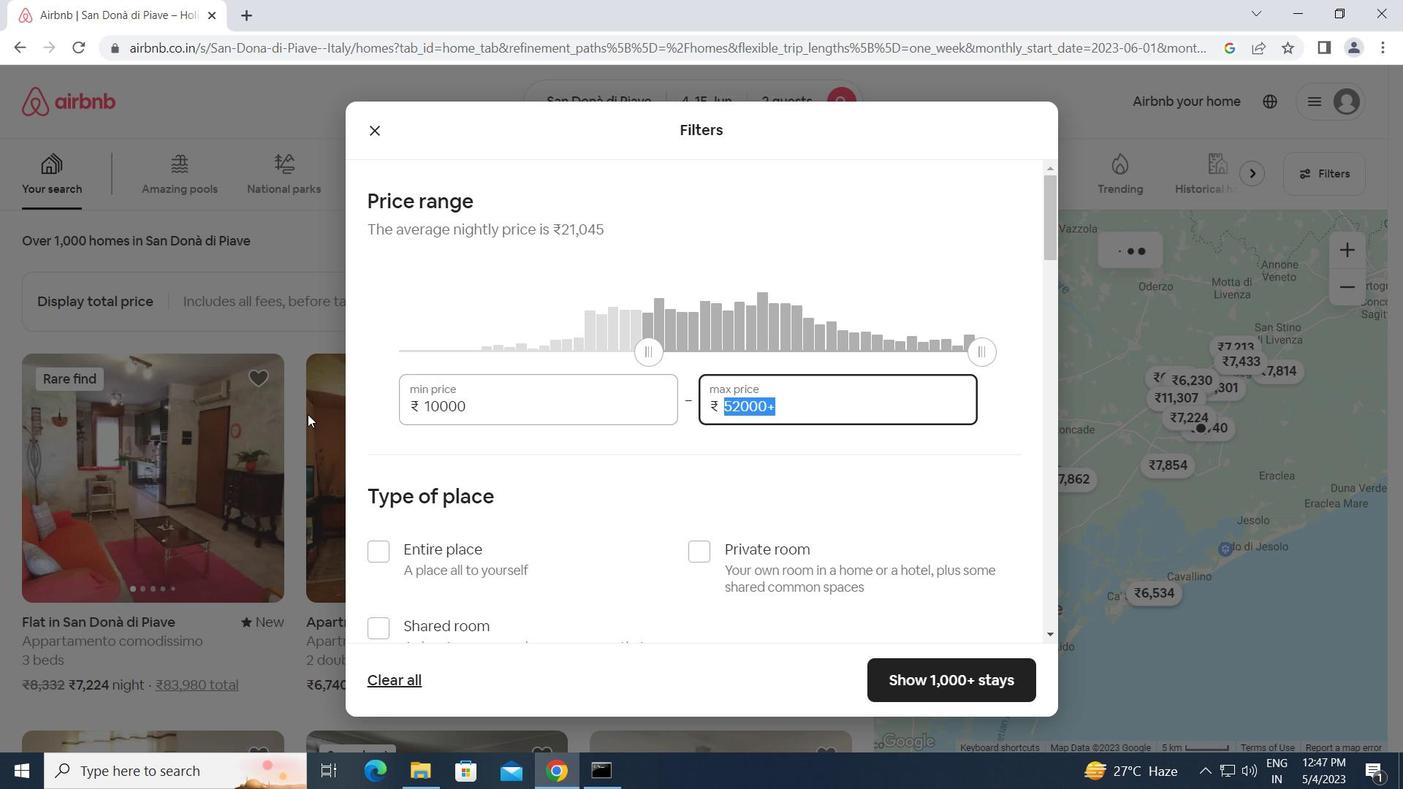 
Action: Mouse moved to (761, 399)
Screenshot: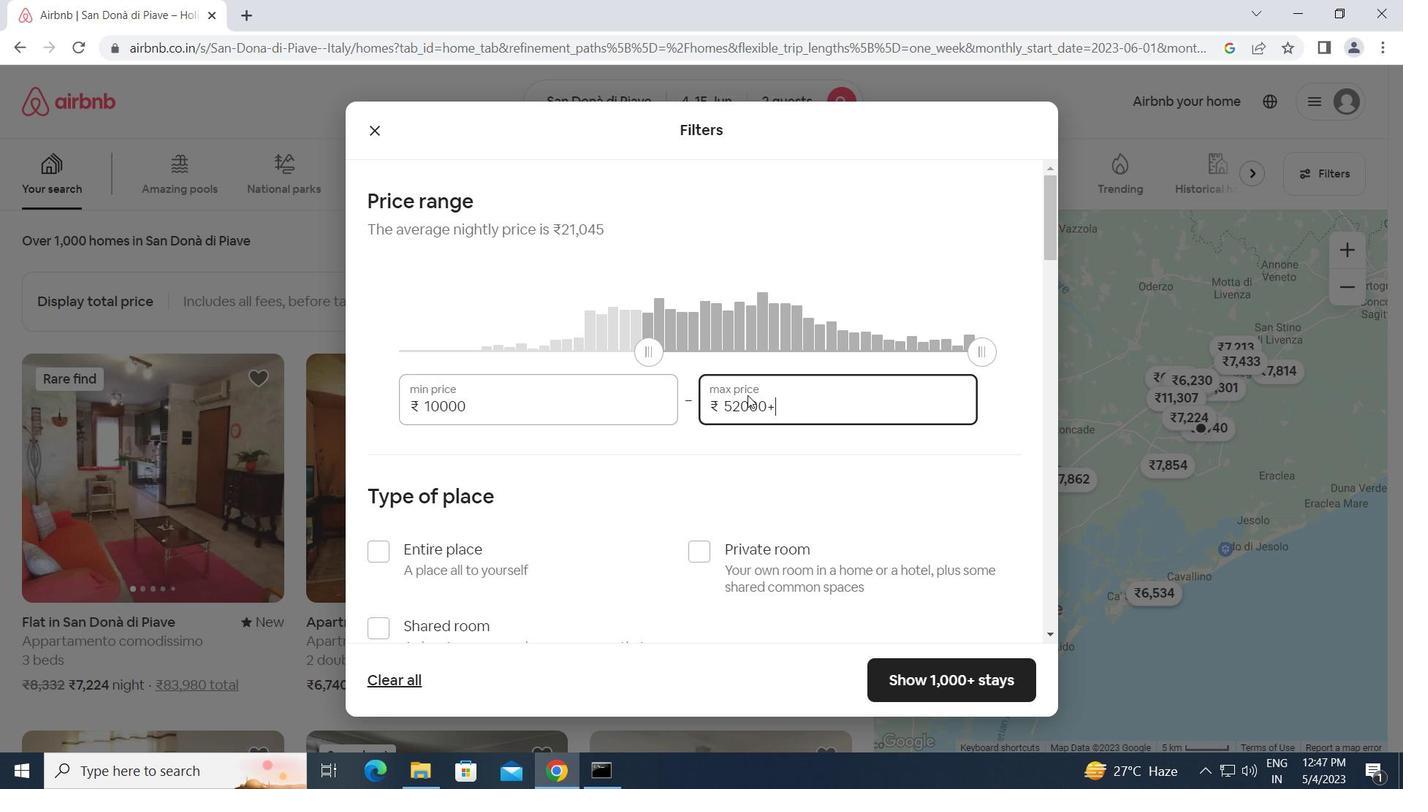 
Action: Key pressed <Key.backspace>
Screenshot: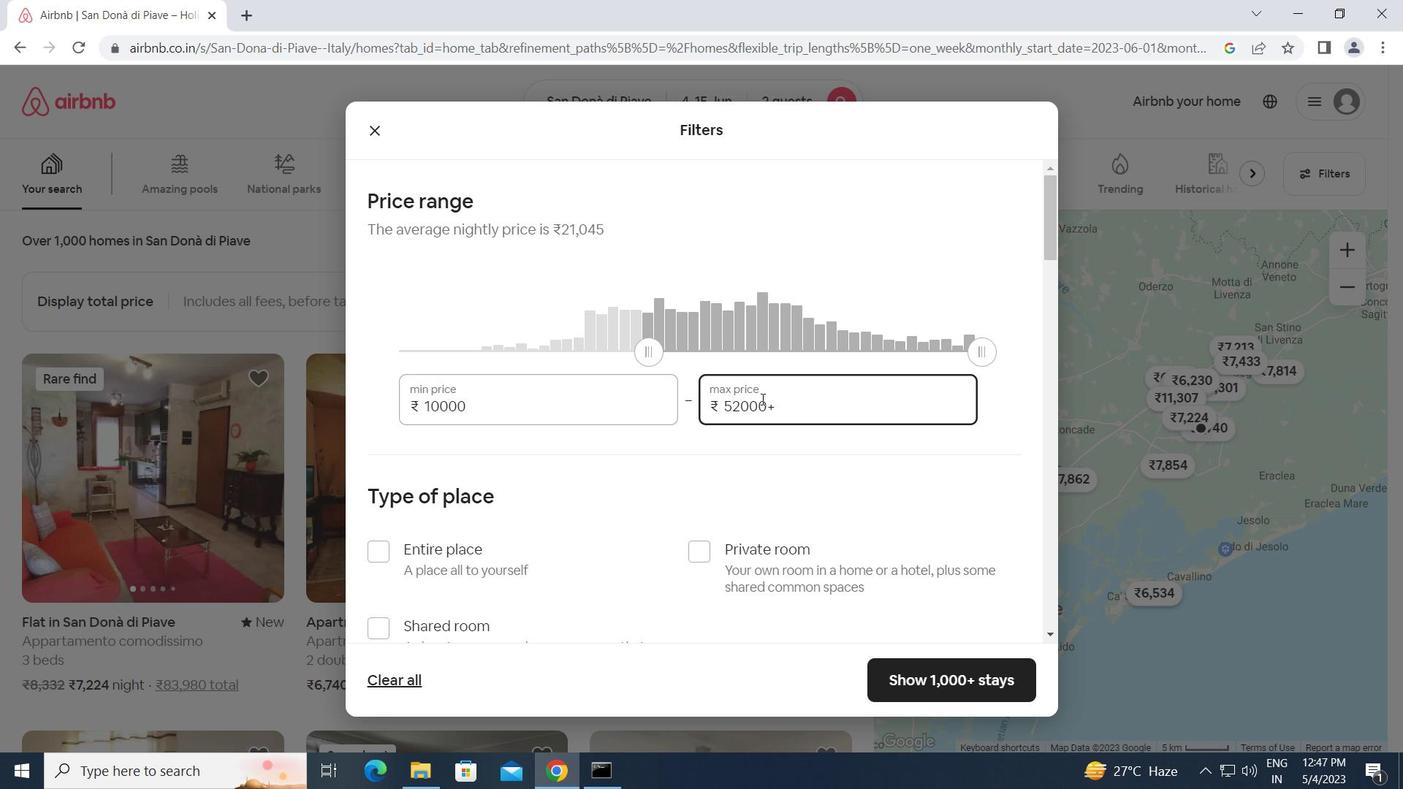 
Action: Mouse moved to (761, 399)
Screenshot: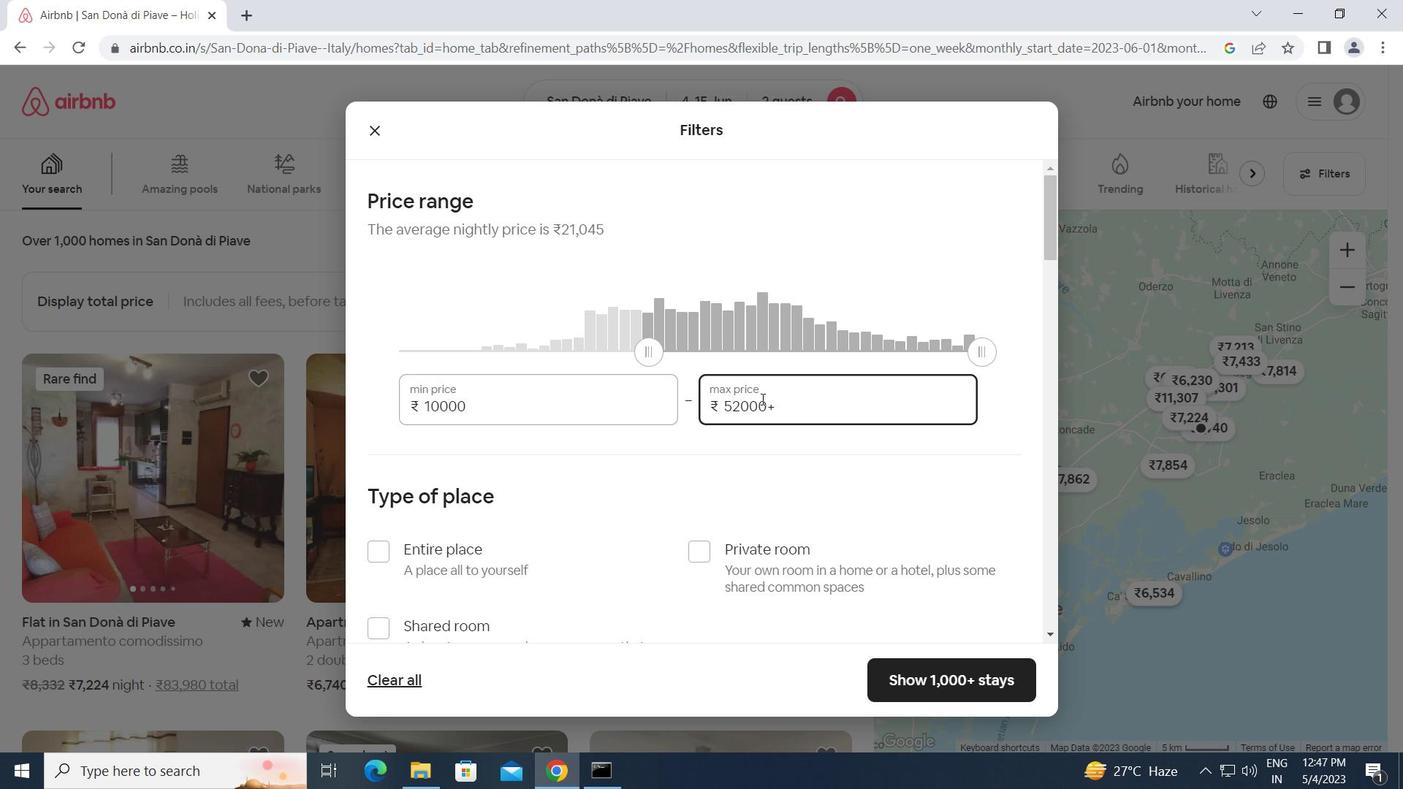 
Action: Key pressed <Key.backspace>
Screenshot: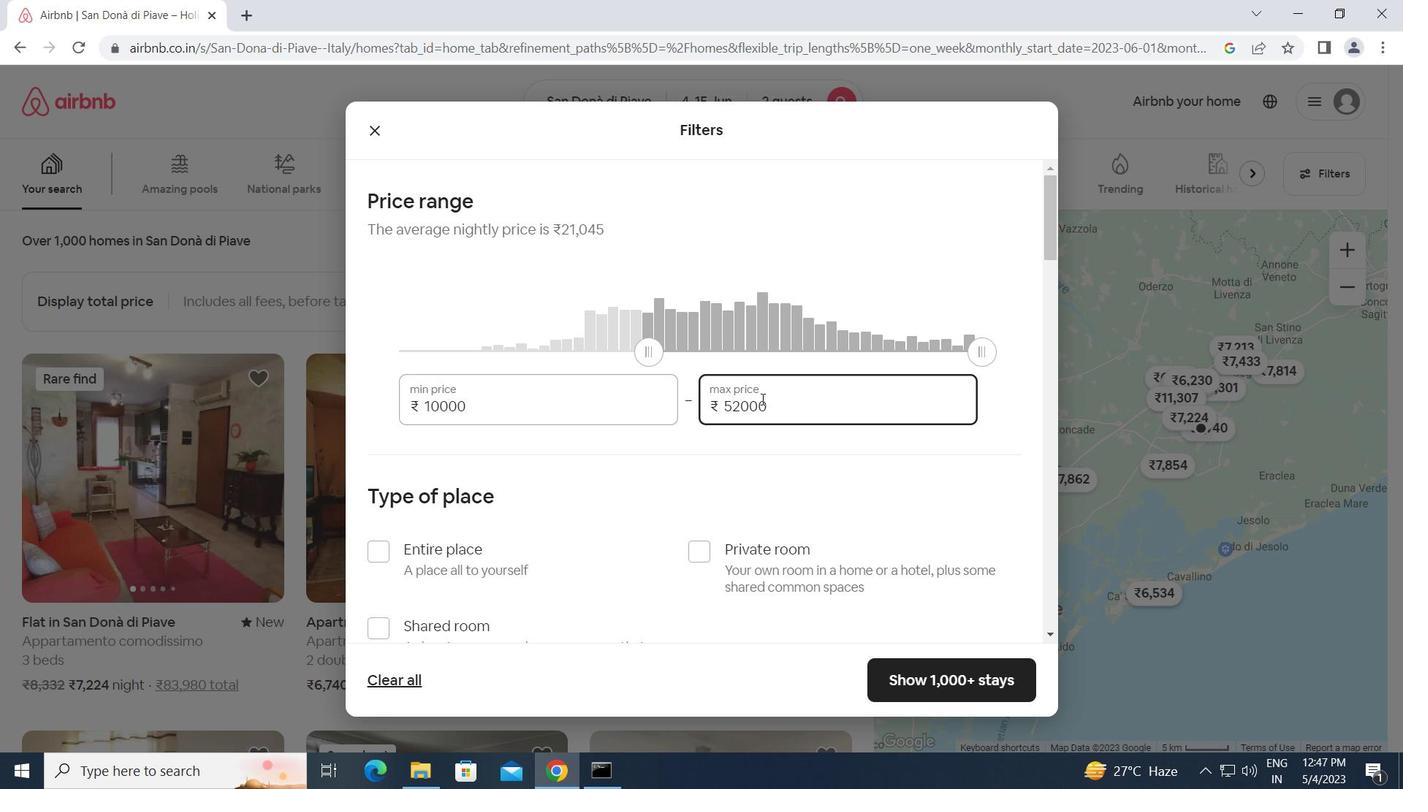 
Action: Mouse moved to (685, 424)
Screenshot: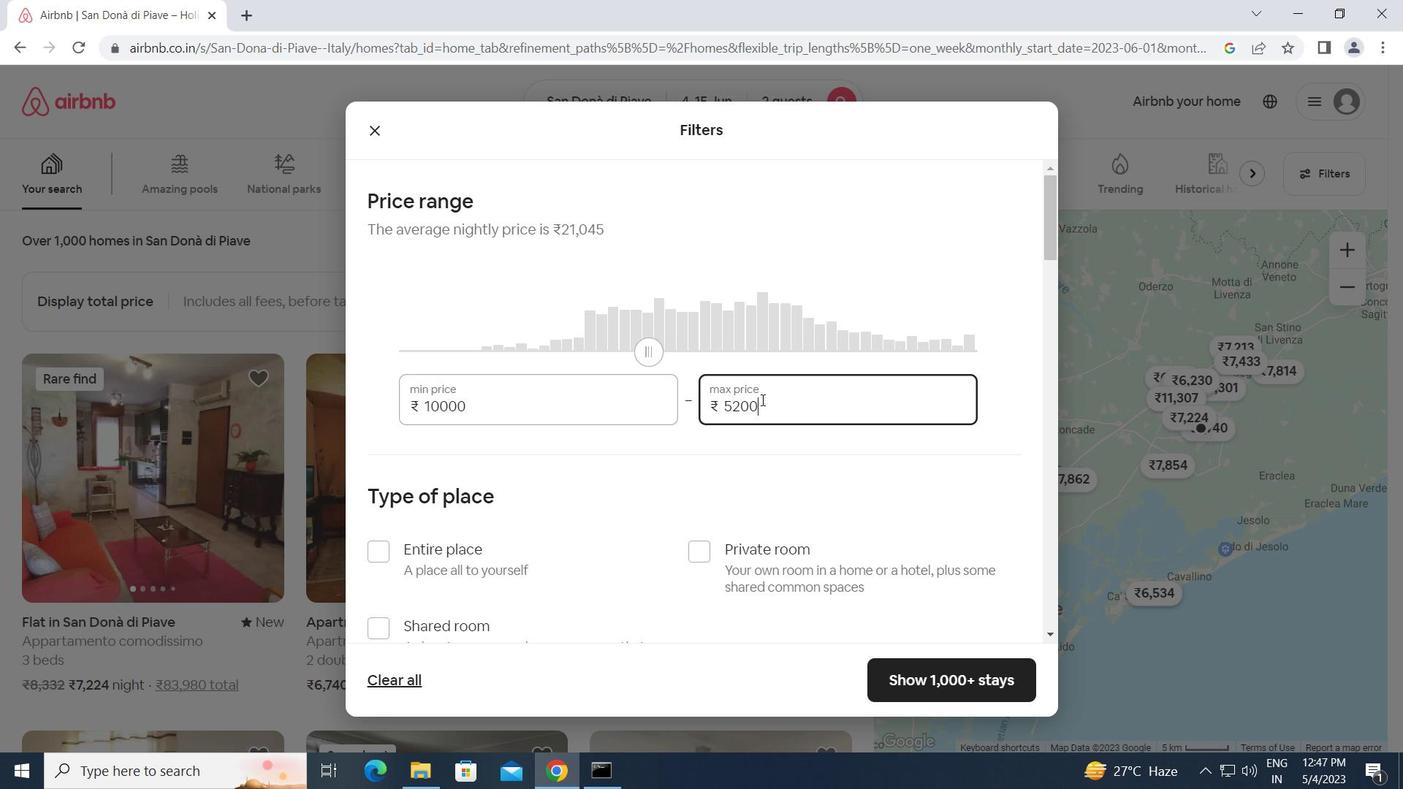 
Action: Key pressed <Key.backspace>
Screenshot: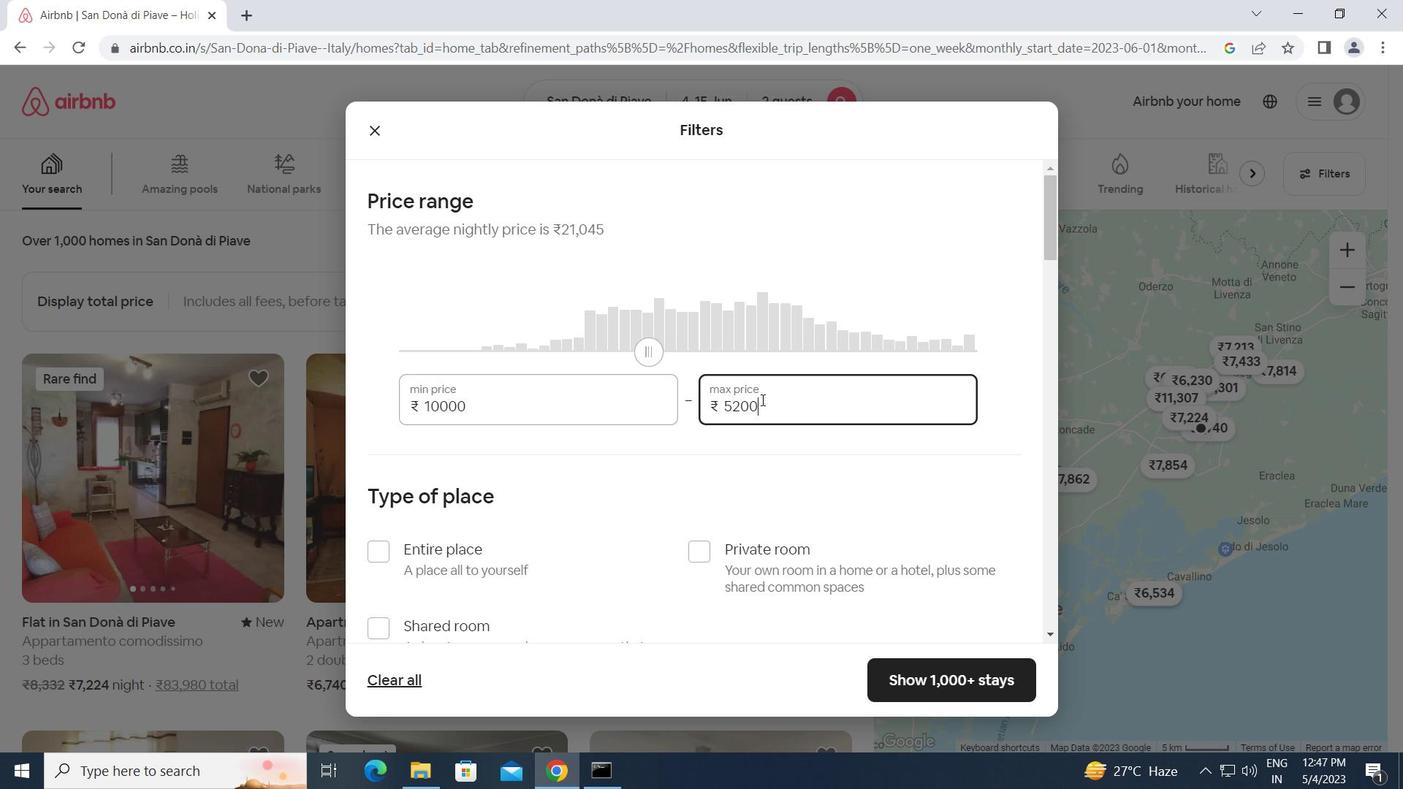 
Action: Mouse moved to (660, 428)
Screenshot: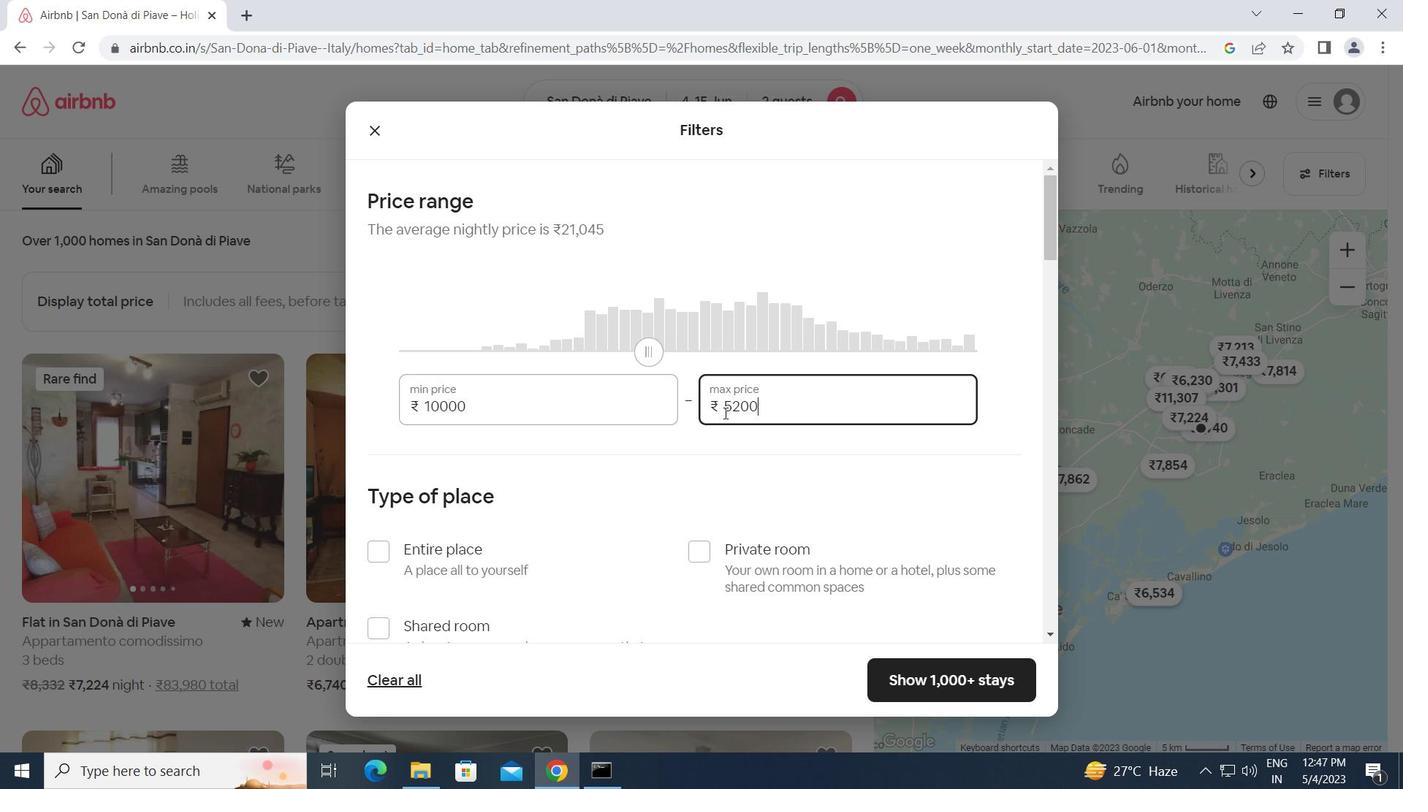 
Action: Key pressed <Key.backspace><Key.backspace><Key.backspace>15000
Screenshot: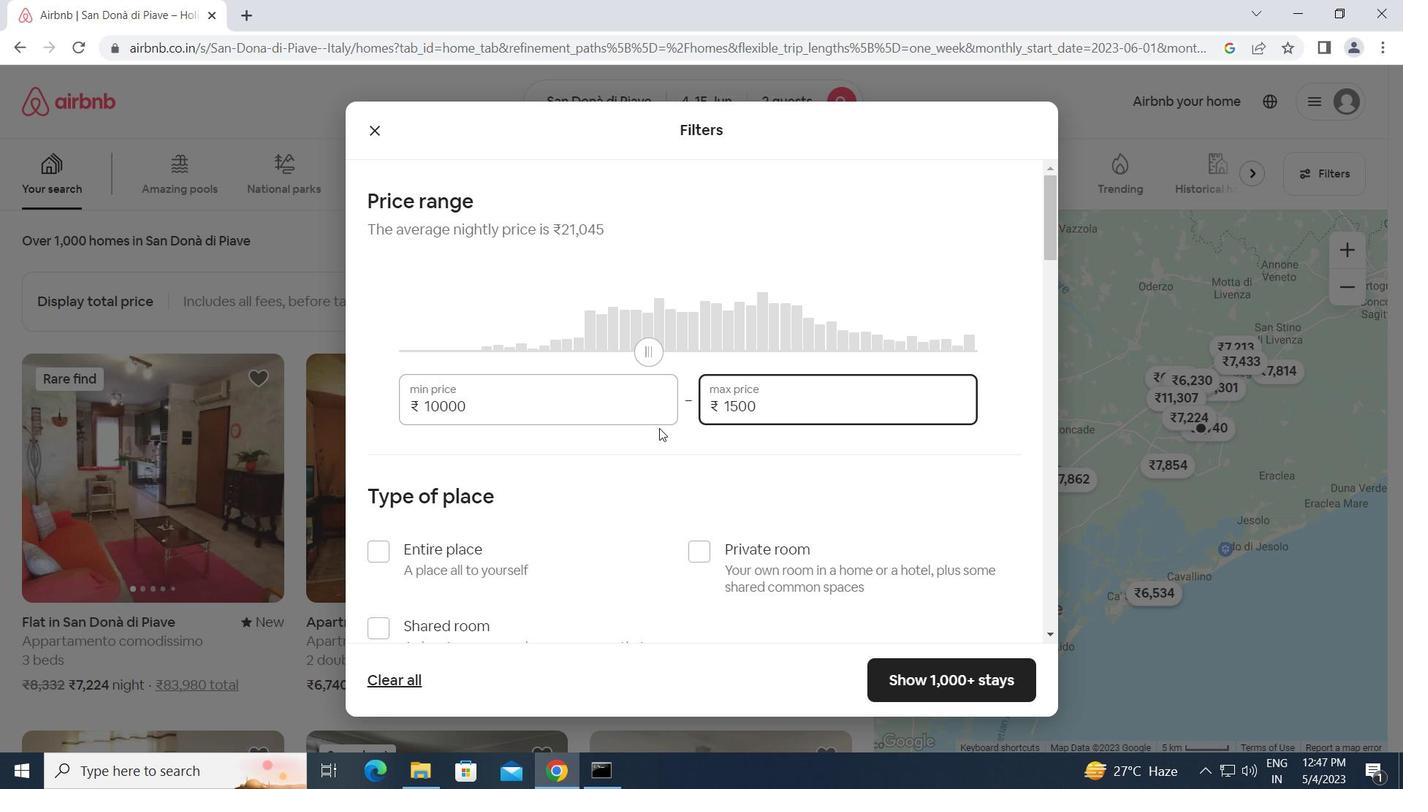 
Action: Mouse moved to (383, 541)
Screenshot: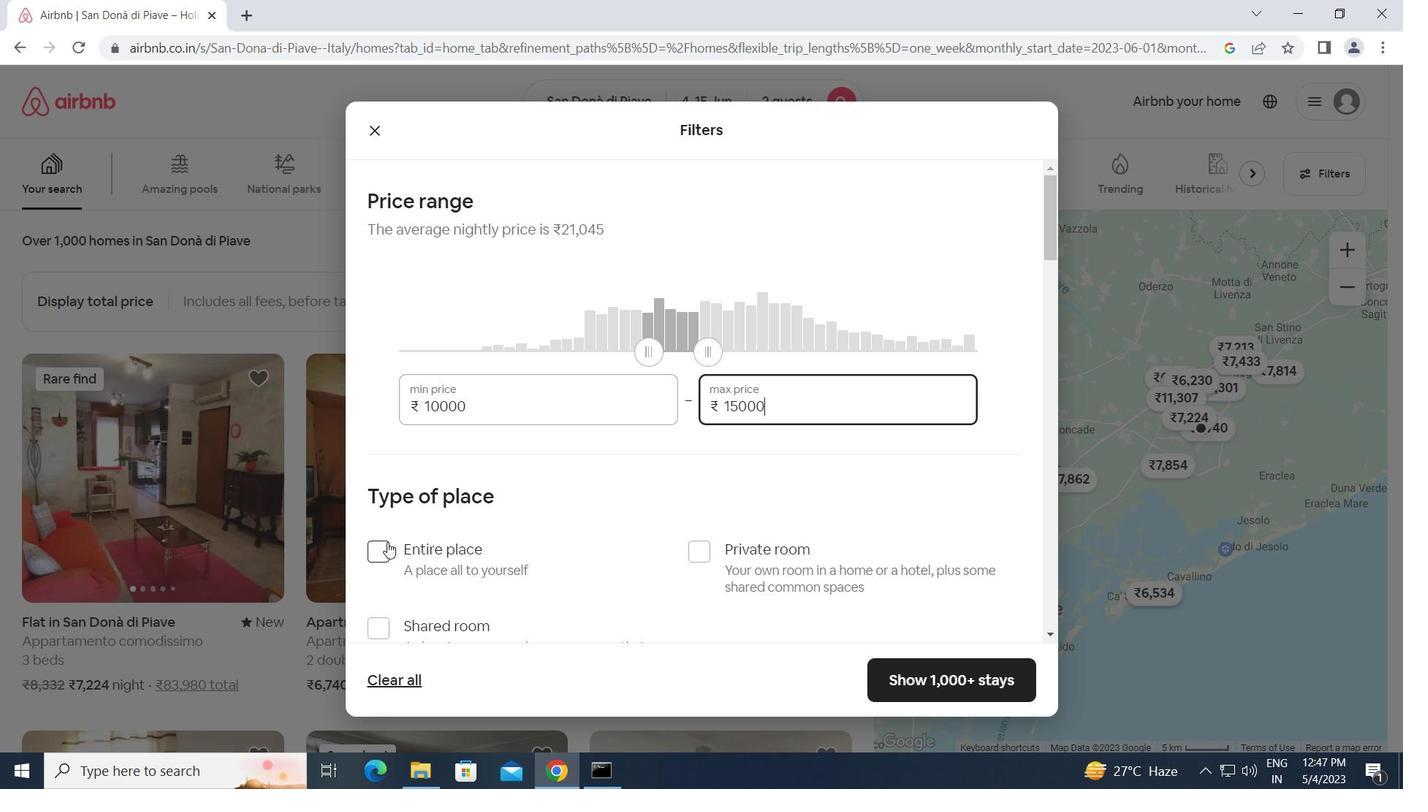 
Action: Mouse pressed left at (383, 541)
Screenshot: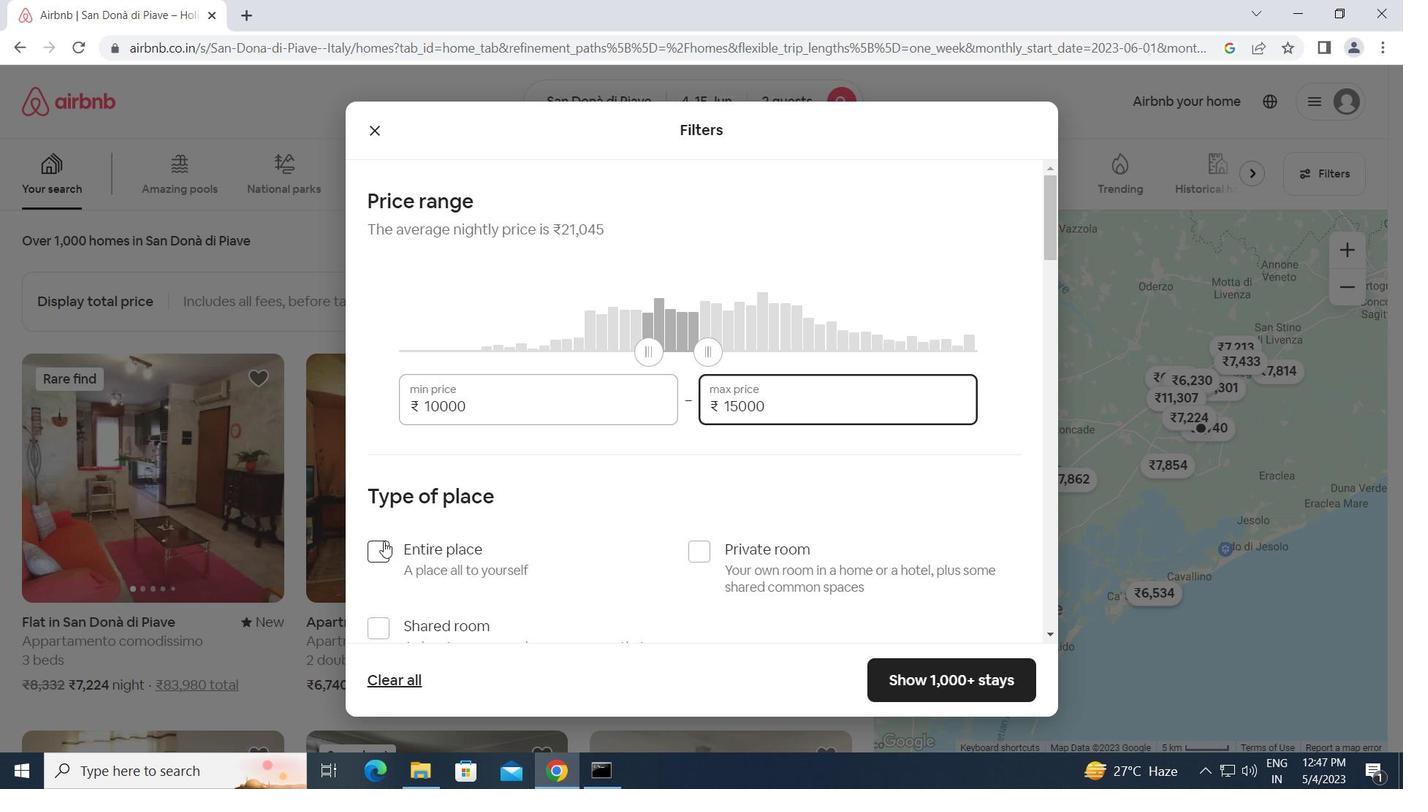 
Action: Mouse moved to (540, 541)
Screenshot: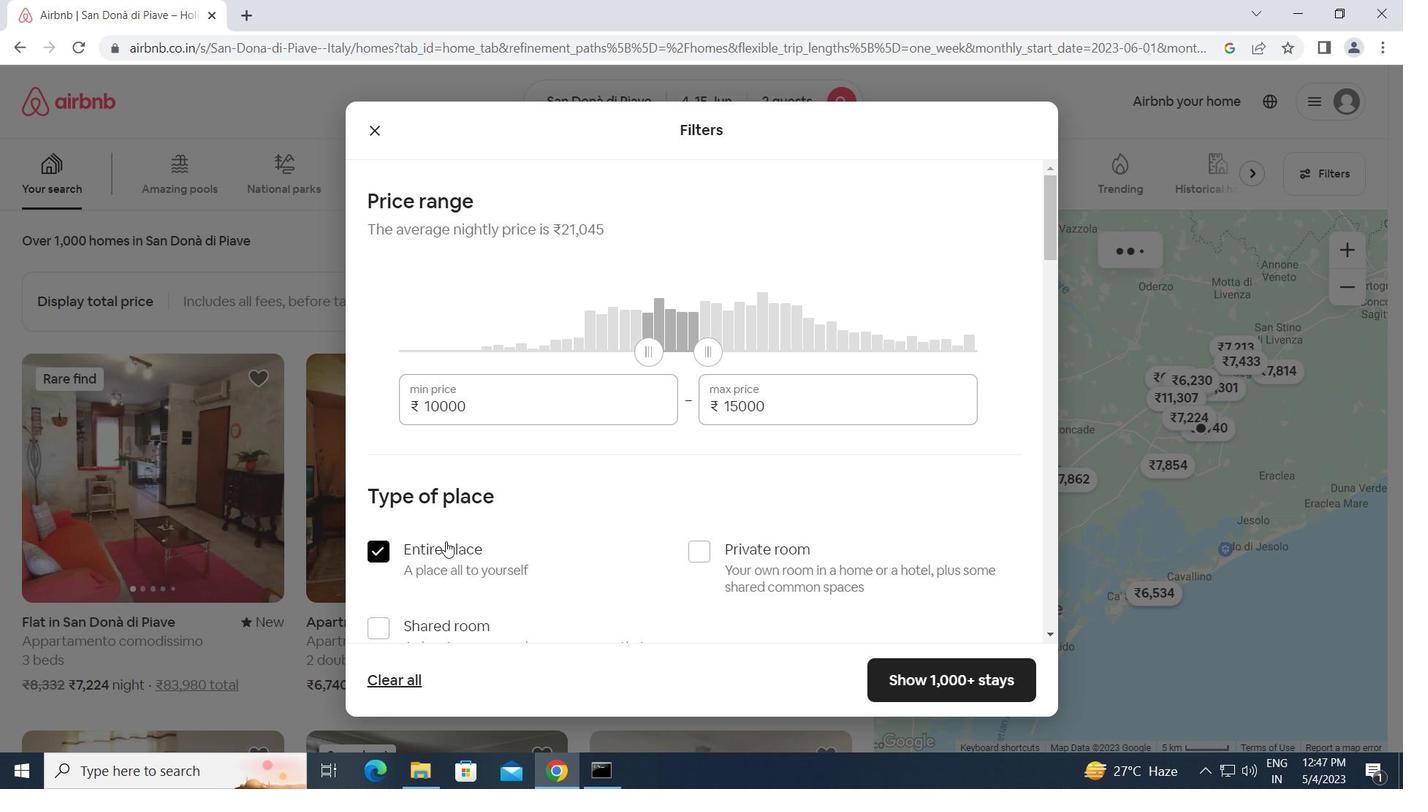 
Action: Mouse scrolled (540, 540) with delta (0, 0)
Screenshot: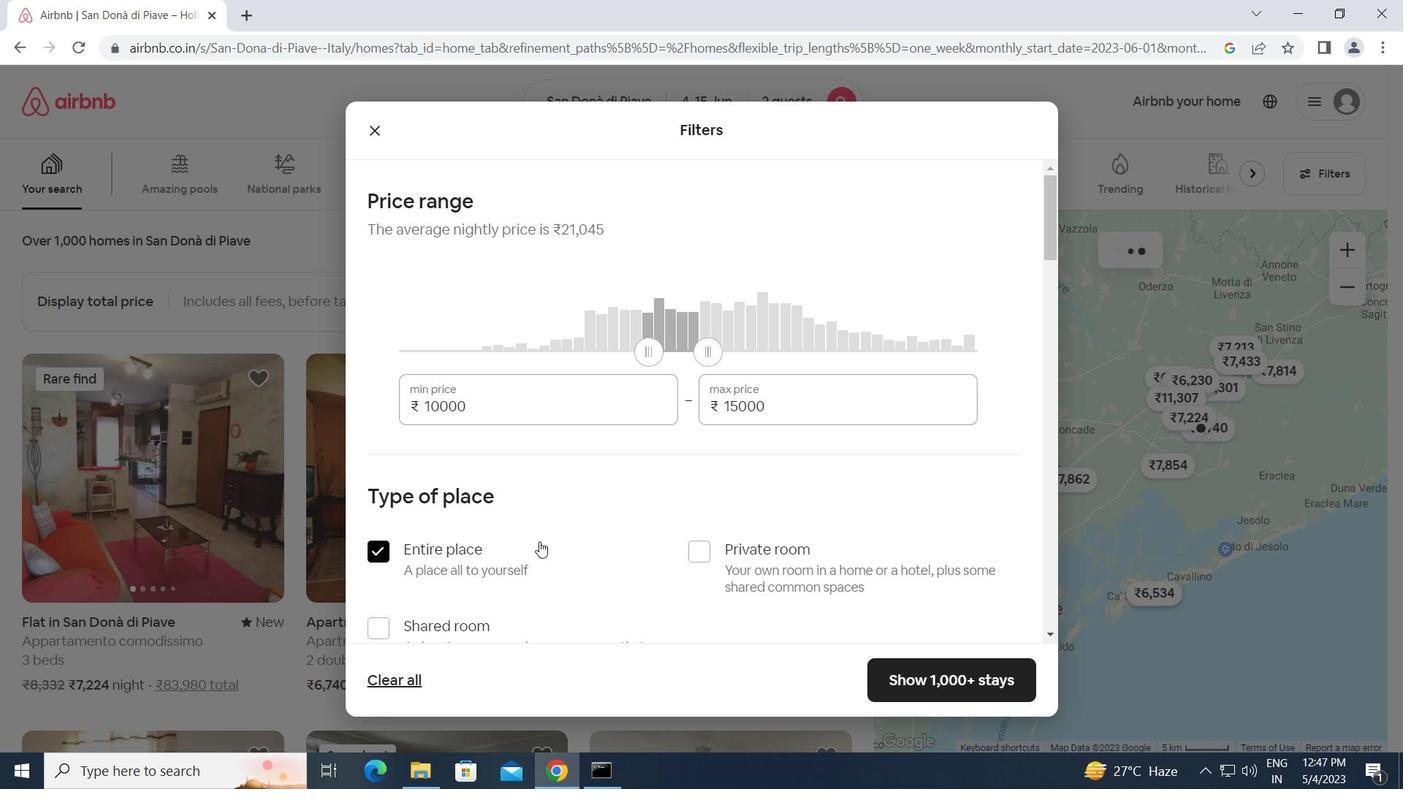 
Action: Mouse scrolled (540, 540) with delta (0, 0)
Screenshot: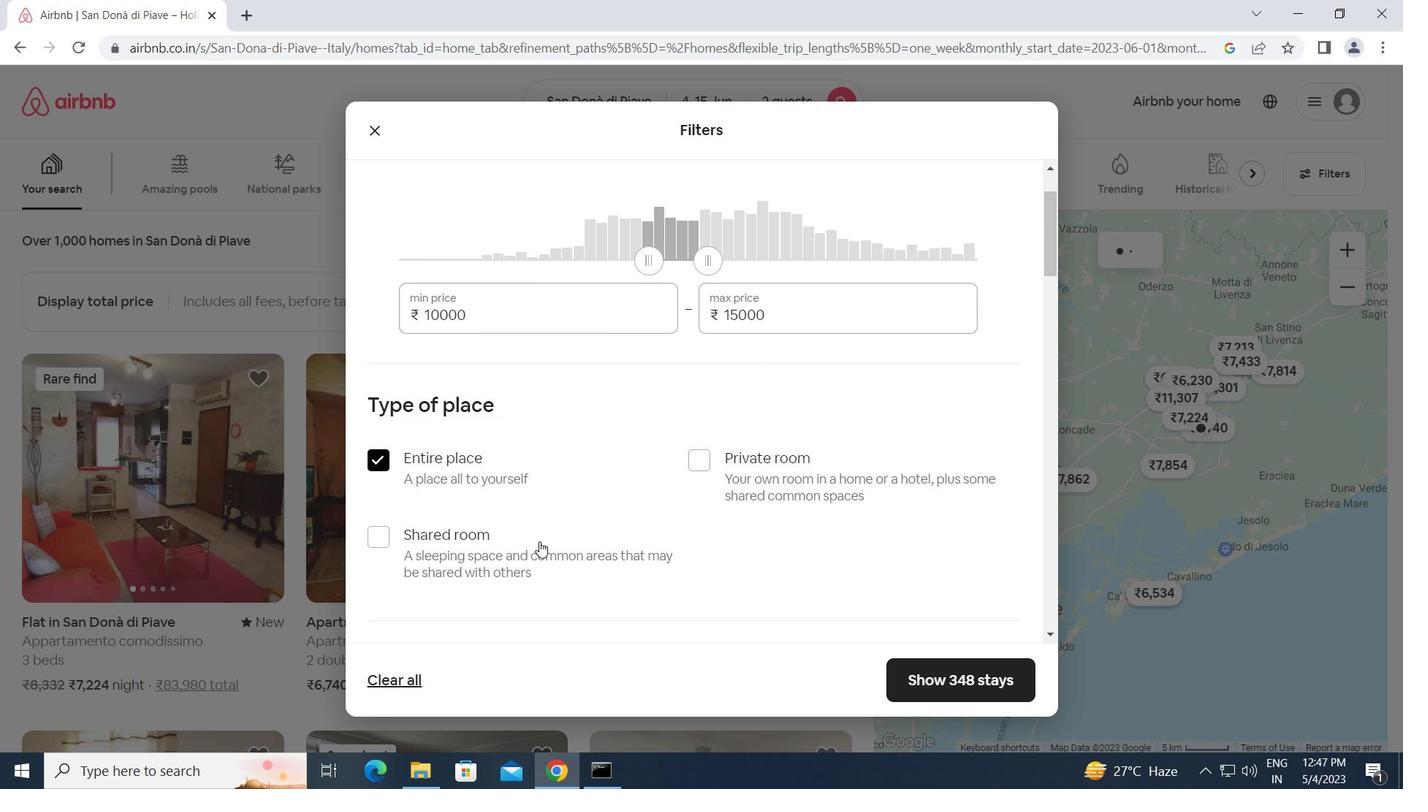 
Action: Mouse scrolled (540, 540) with delta (0, 0)
Screenshot: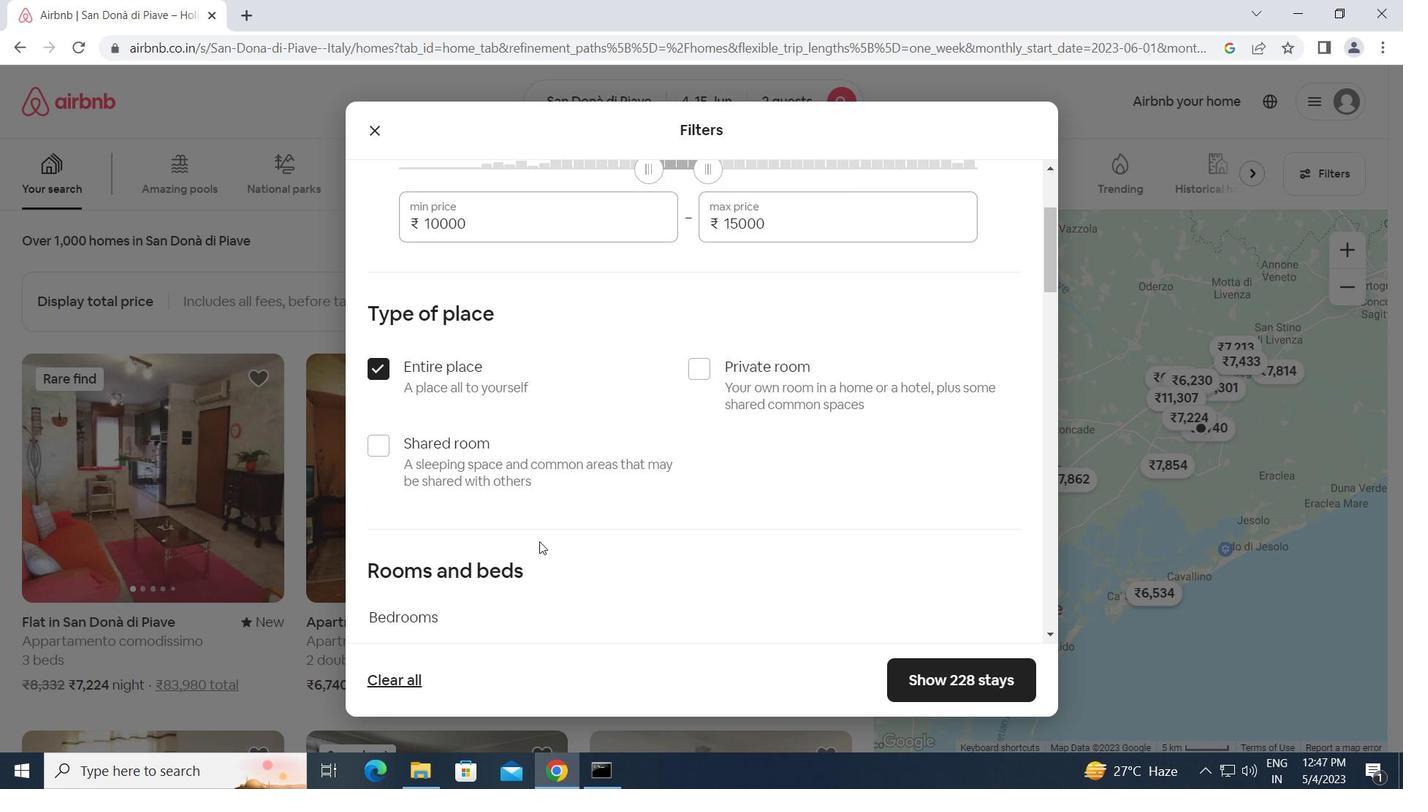 
Action: Mouse scrolled (540, 540) with delta (0, 0)
Screenshot: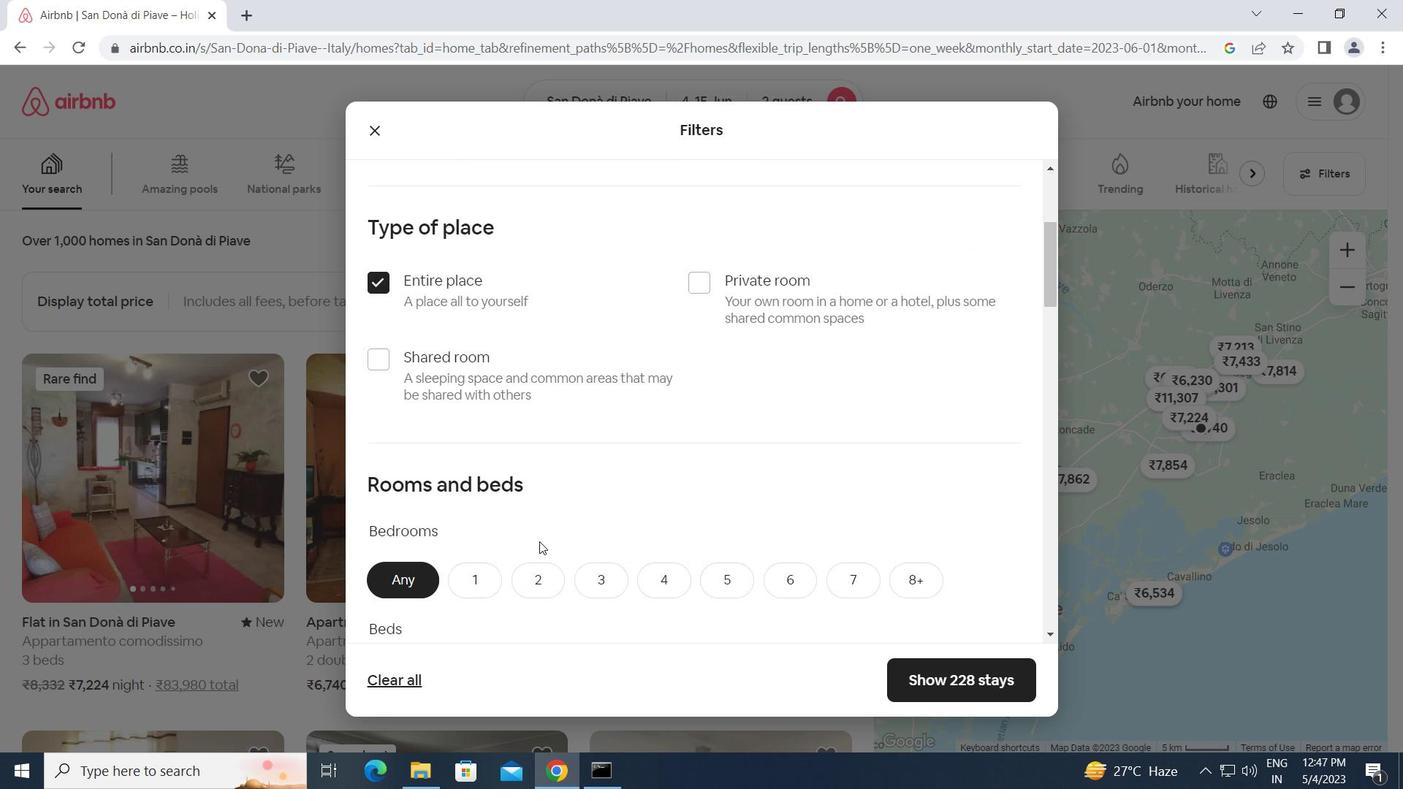 
Action: Mouse moved to (486, 487)
Screenshot: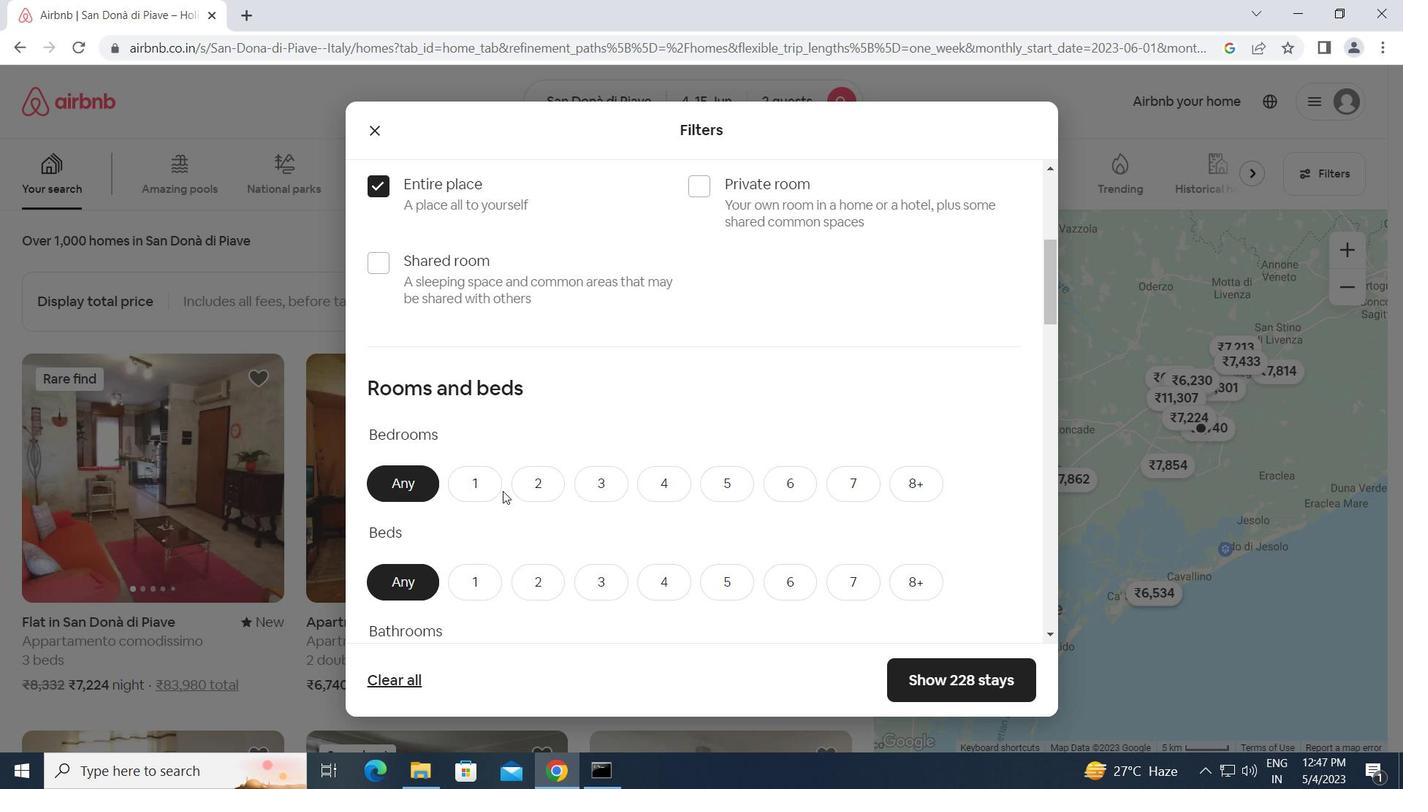 
Action: Mouse pressed left at (486, 487)
Screenshot: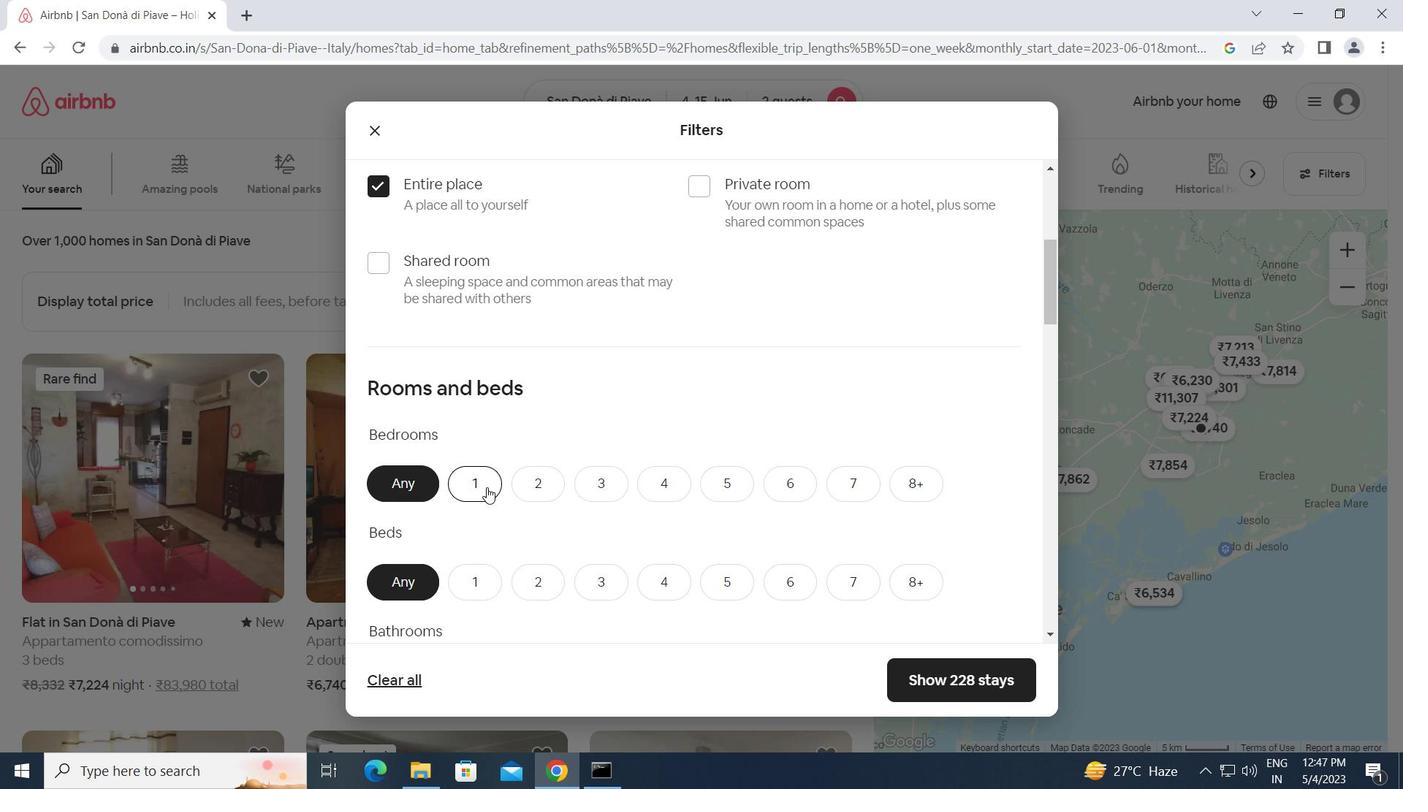 
Action: Mouse moved to (488, 576)
Screenshot: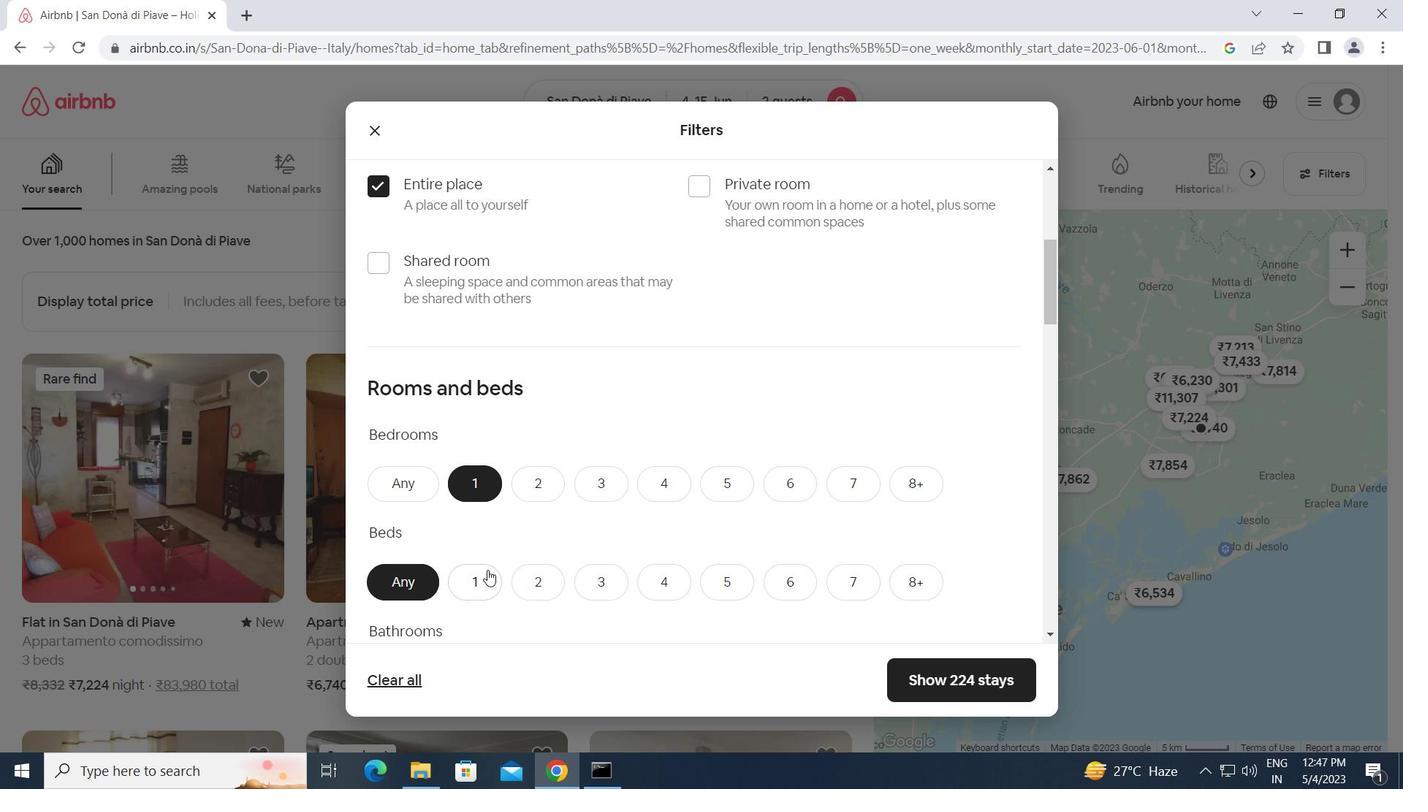 
Action: Mouse pressed left at (488, 576)
Screenshot: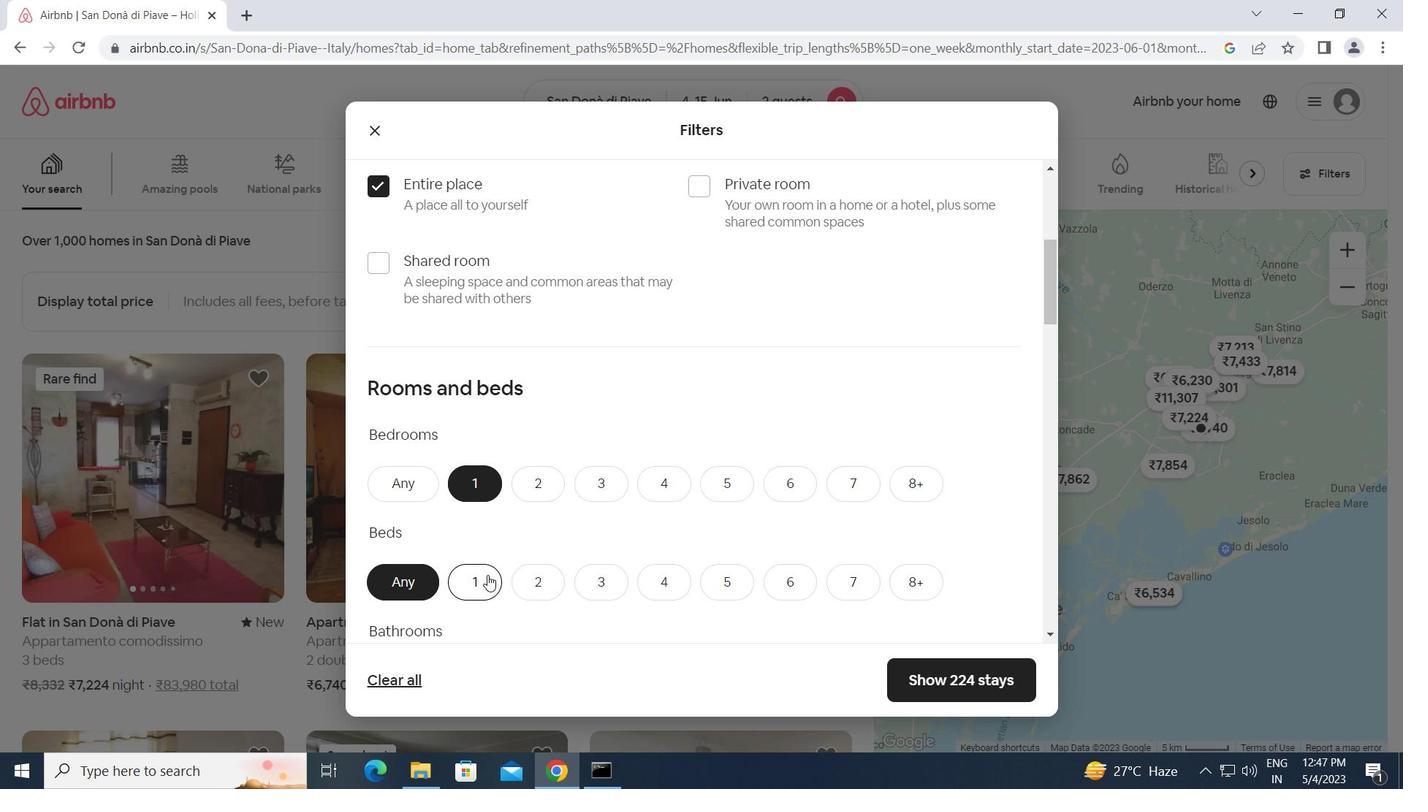 
Action: Mouse moved to (603, 576)
Screenshot: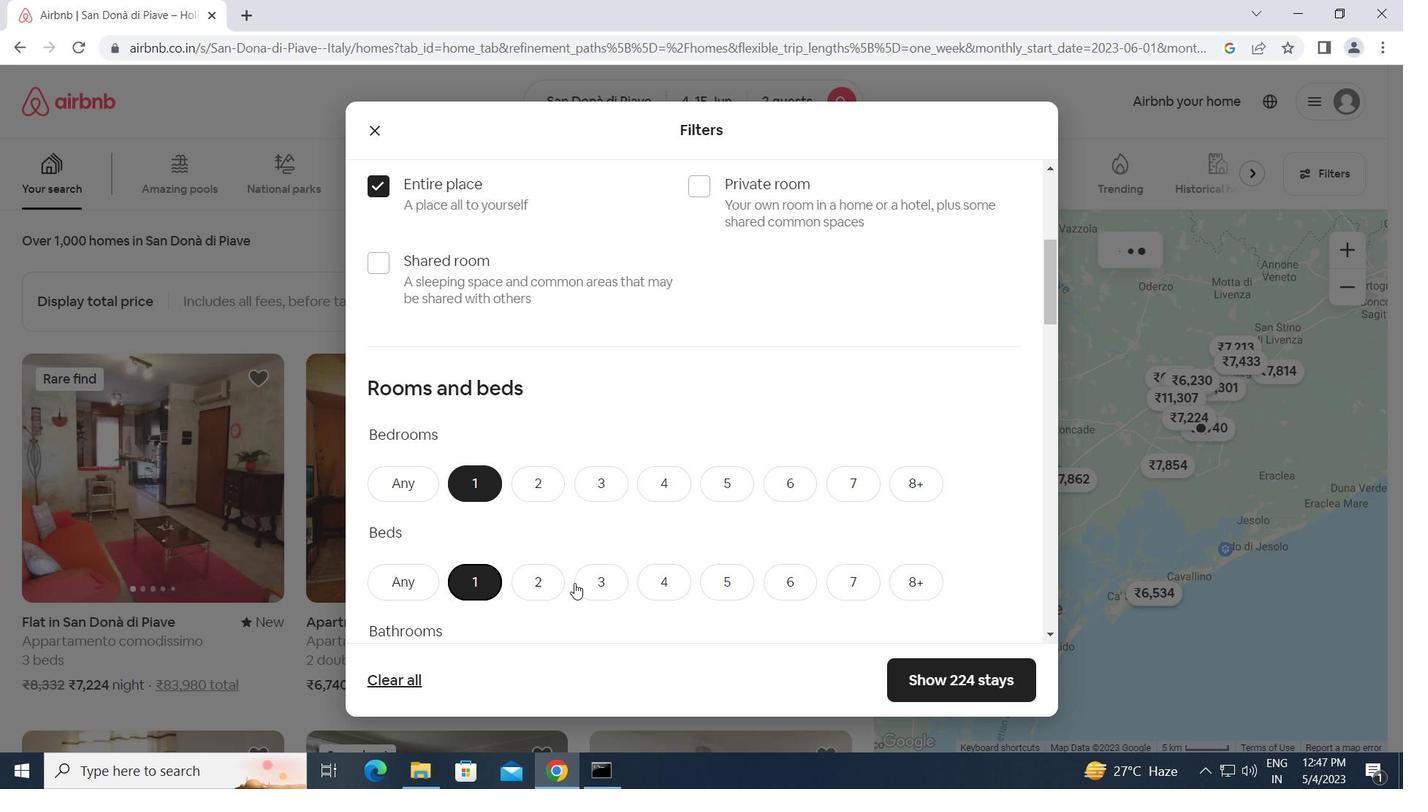 
Action: Mouse scrolled (603, 576) with delta (0, 0)
Screenshot: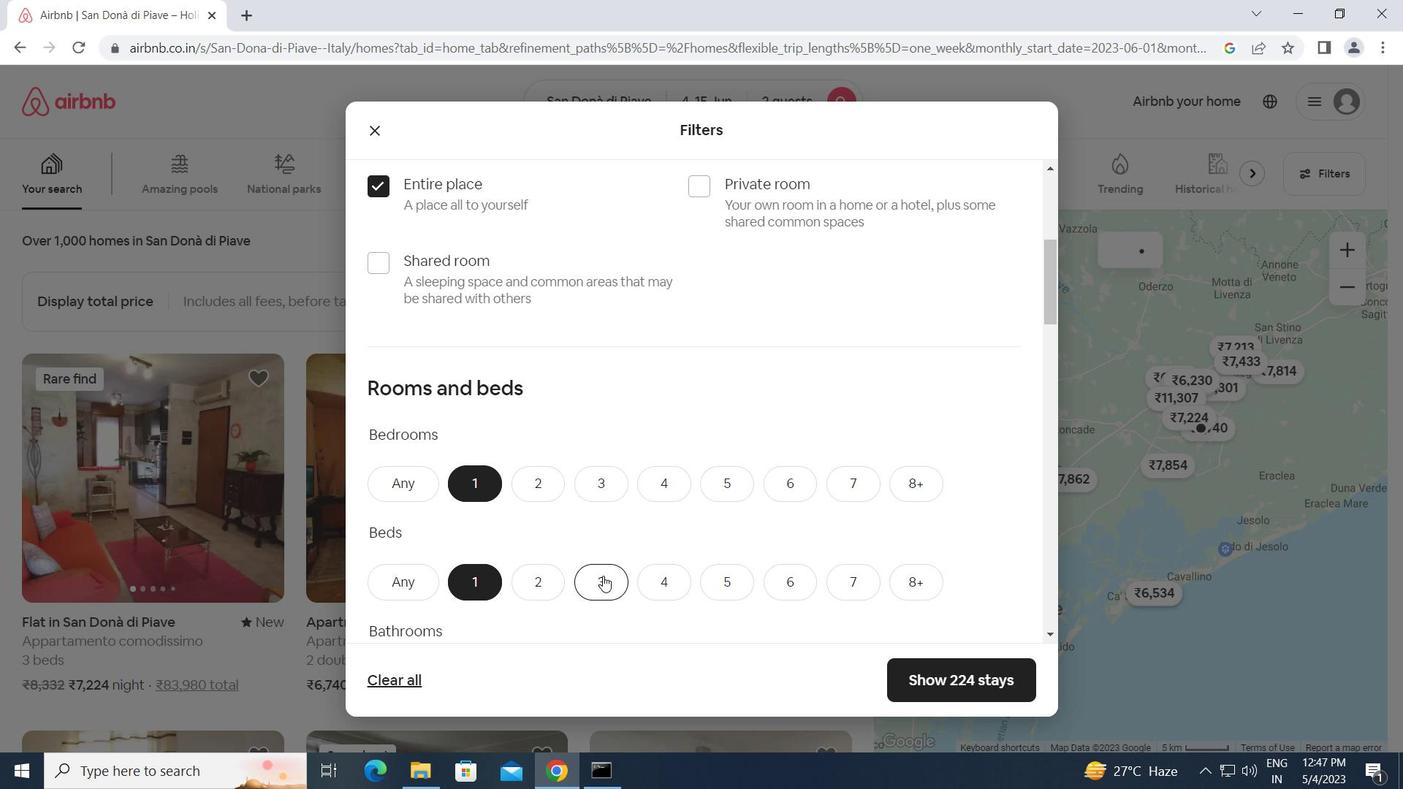 
Action: Mouse scrolled (603, 576) with delta (0, 0)
Screenshot: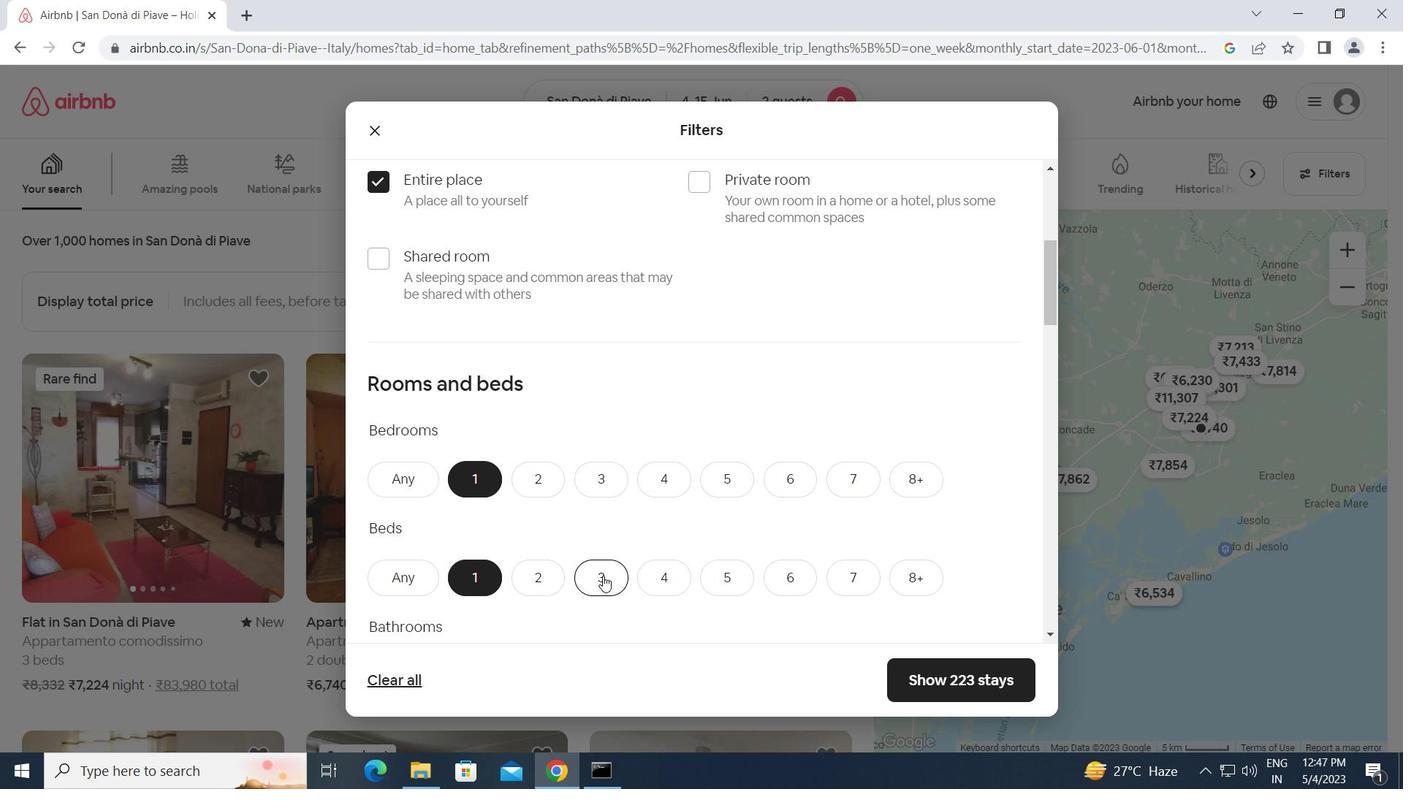 
Action: Mouse moved to (477, 494)
Screenshot: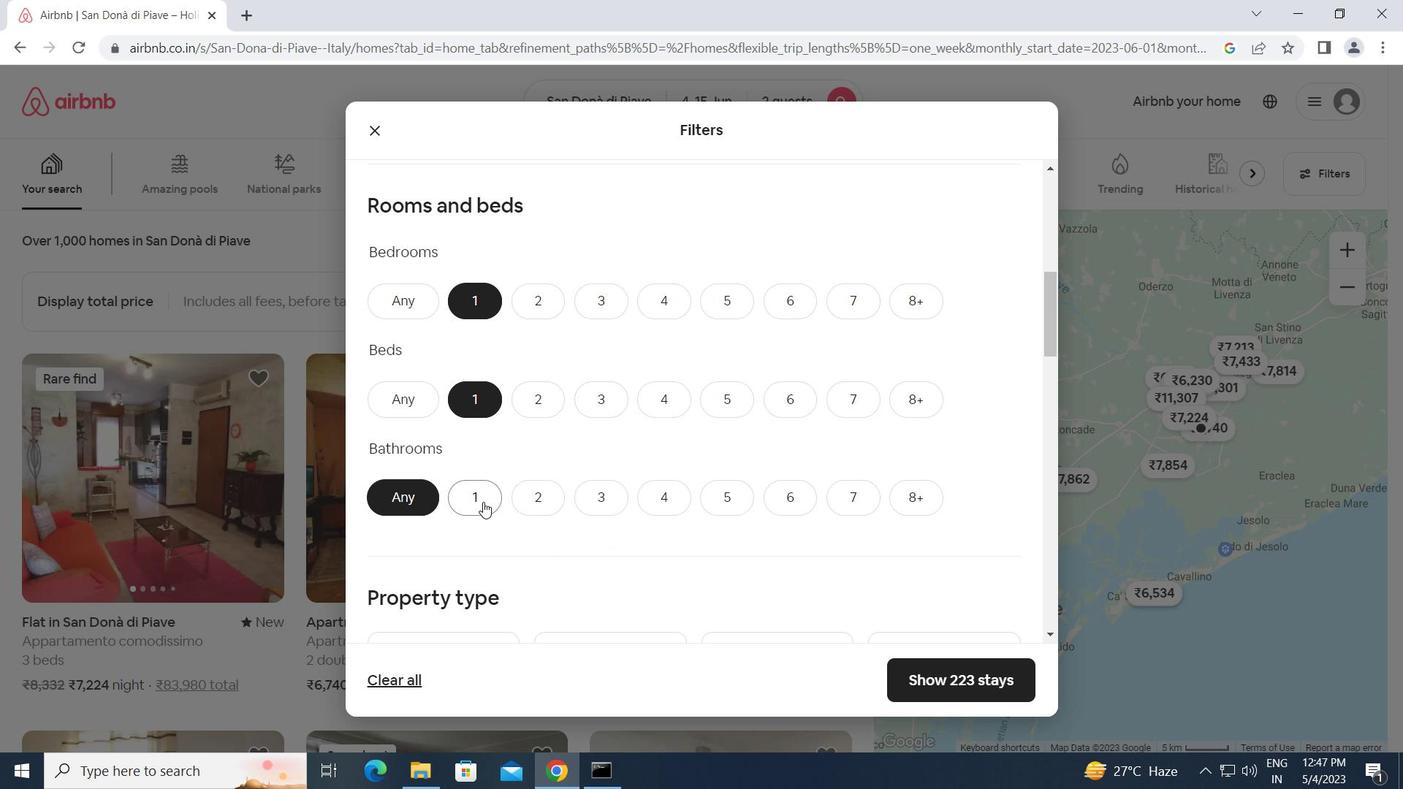 
Action: Mouse pressed left at (477, 494)
Screenshot: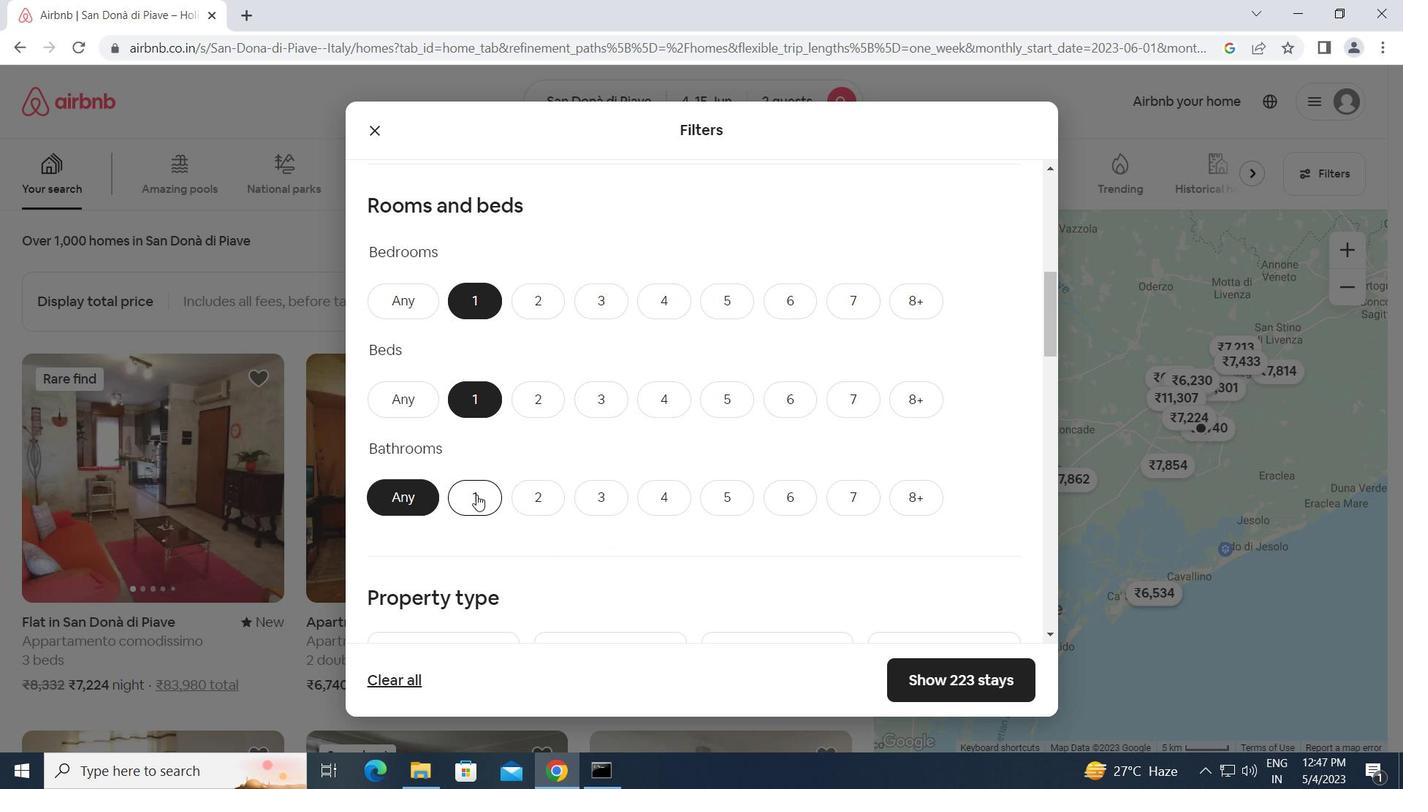 
Action: Mouse moved to (630, 557)
Screenshot: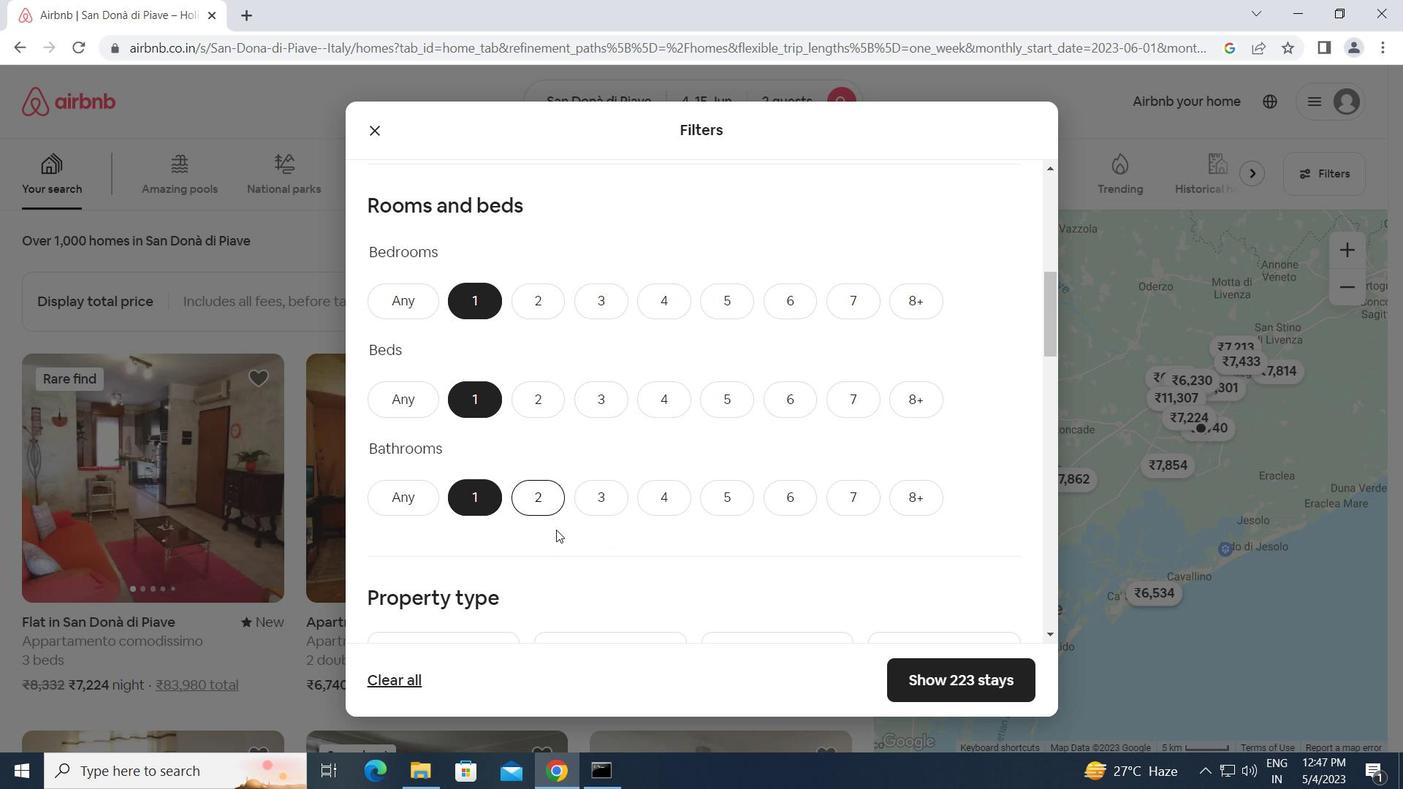 
Action: Mouse scrolled (630, 557) with delta (0, 0)
Screenshot: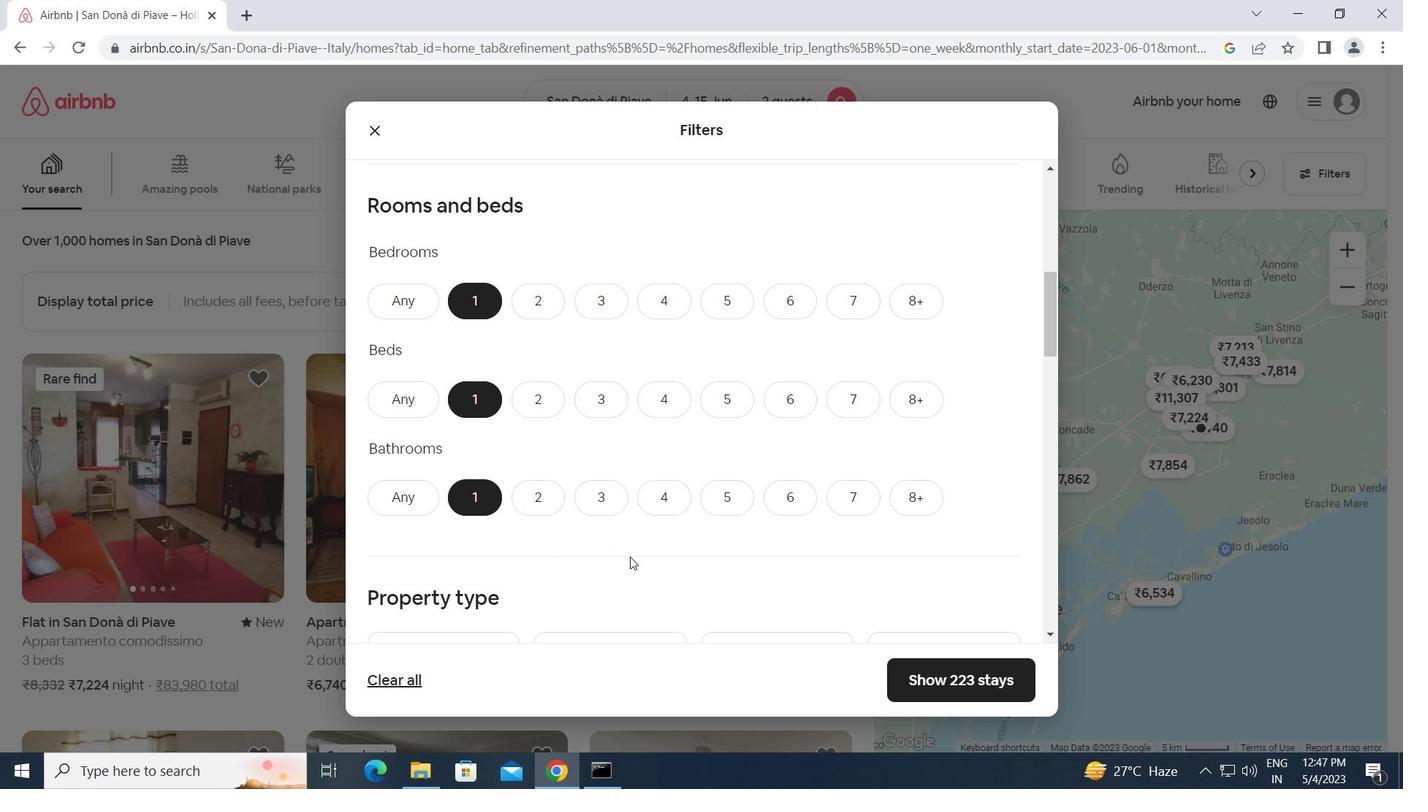 
Action: Mouse scrolled (630, 557) with delta (0, 0)
Screenshot: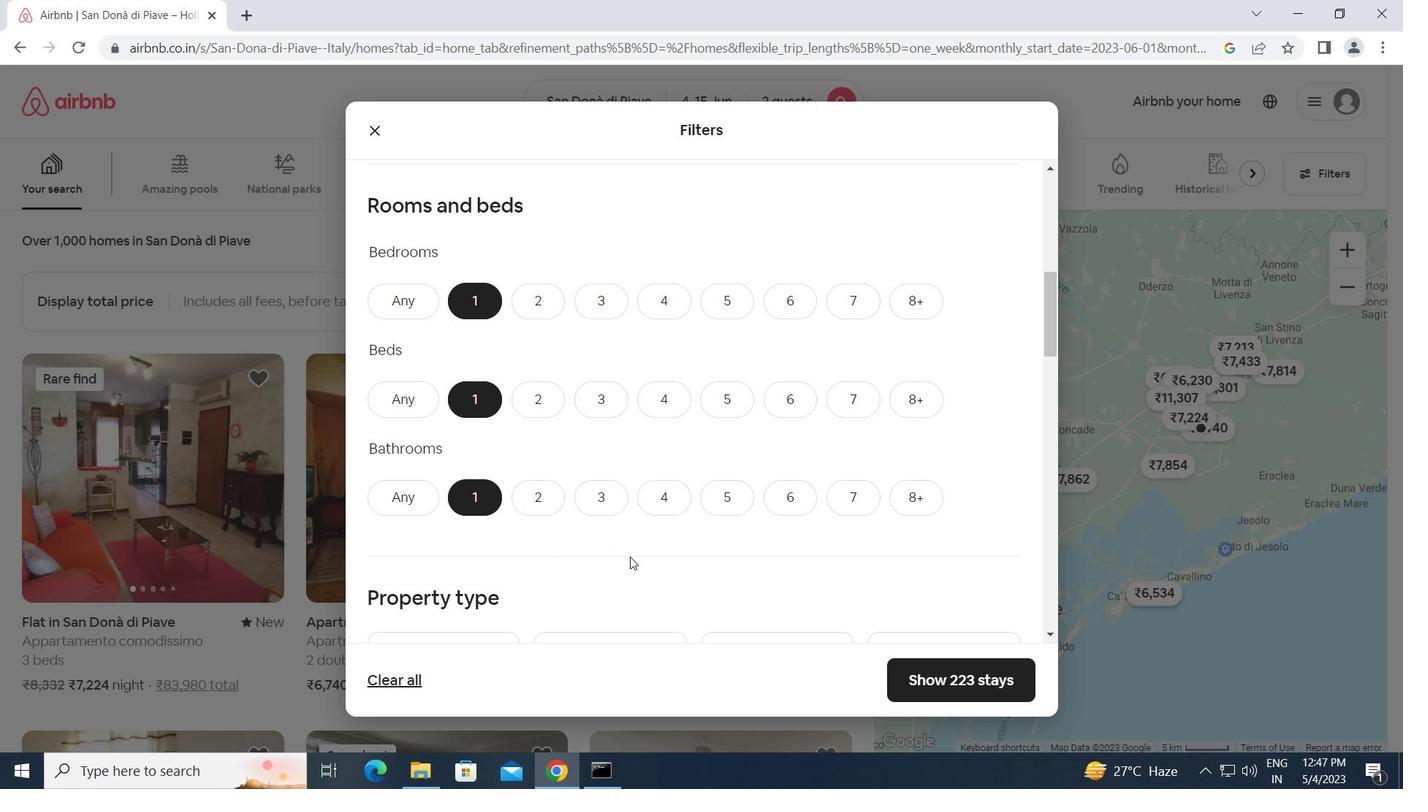 
Action: Mouse moved to (453, 530)
Screenshot: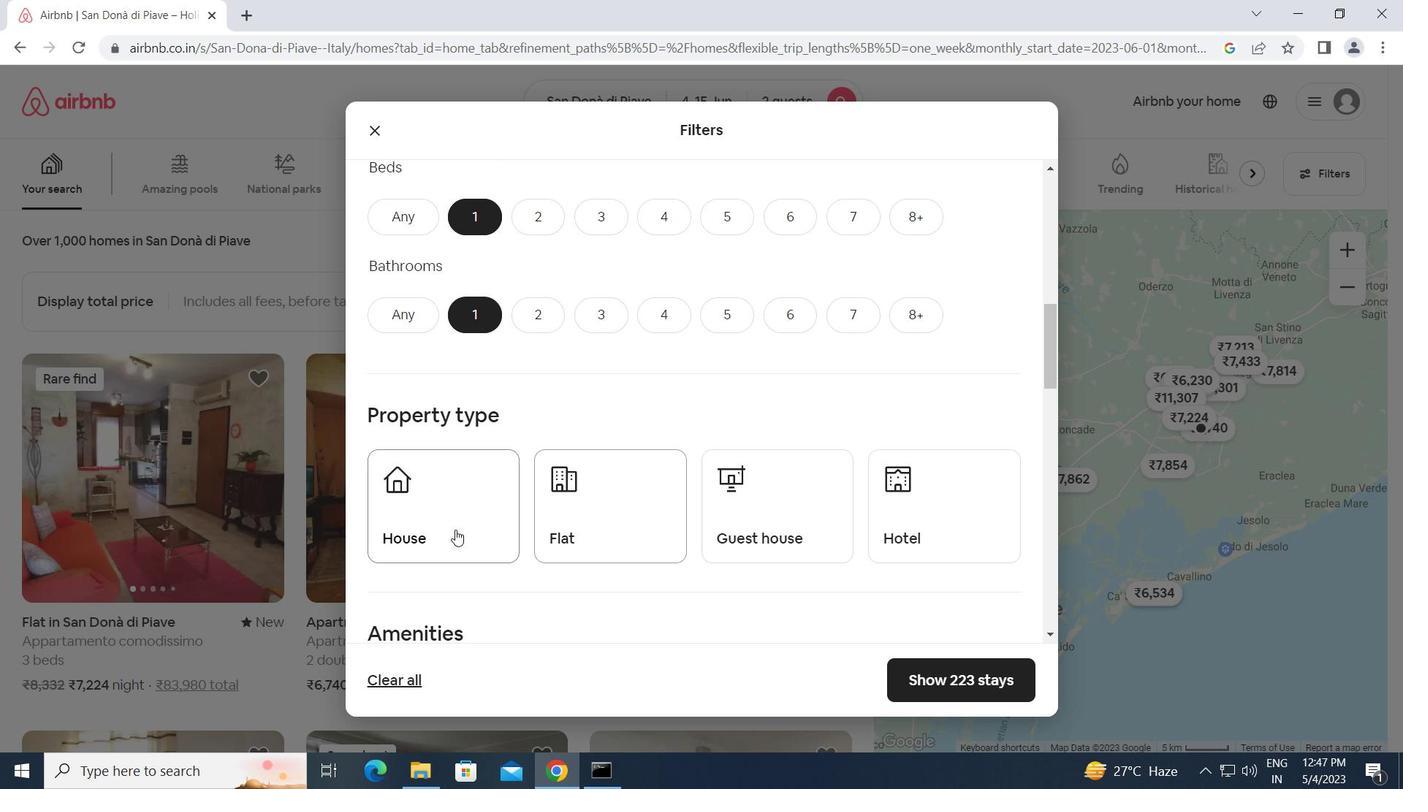 
Action: Mouse pressed left at (453, 530)
Screenshot: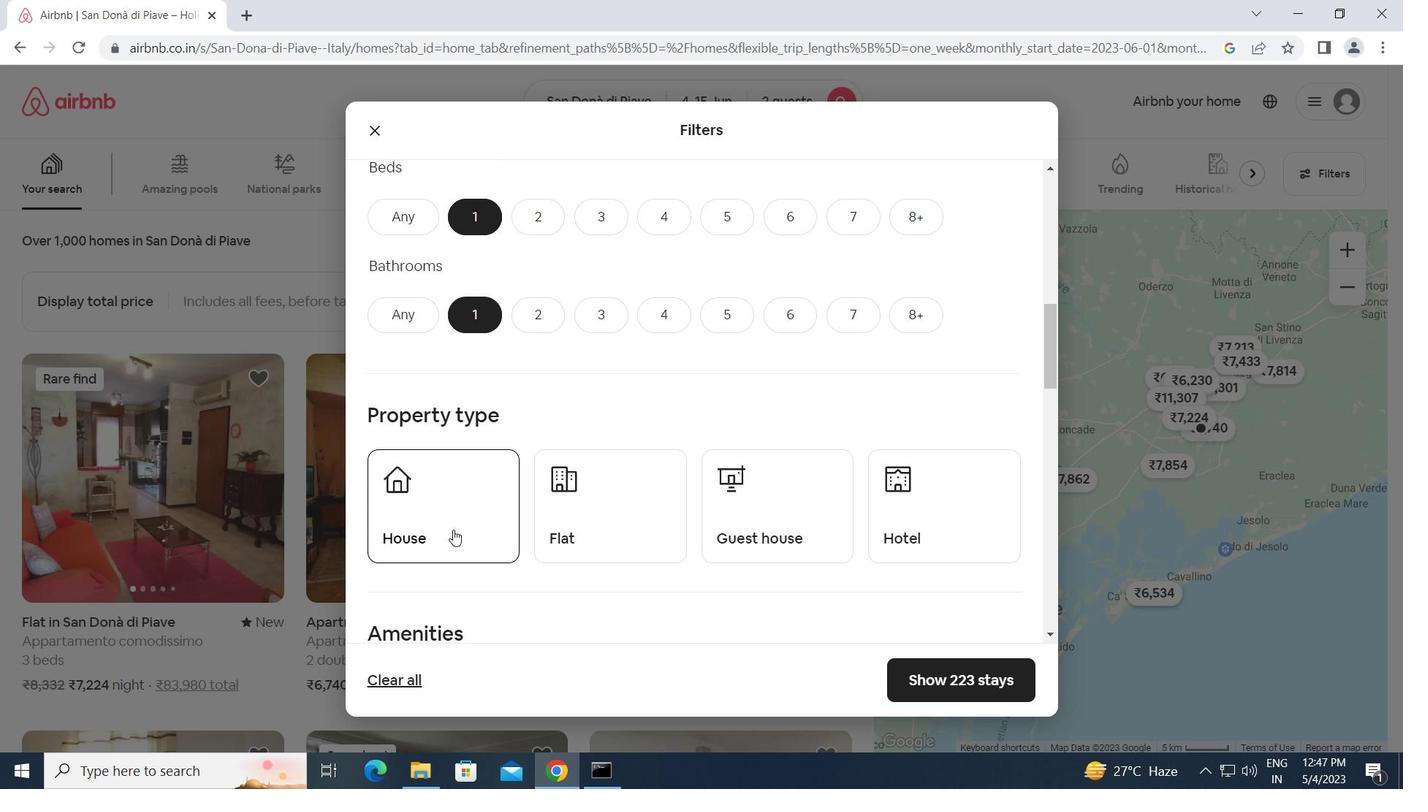 
Action: Mouse moved to (628, 508)
Screenshot: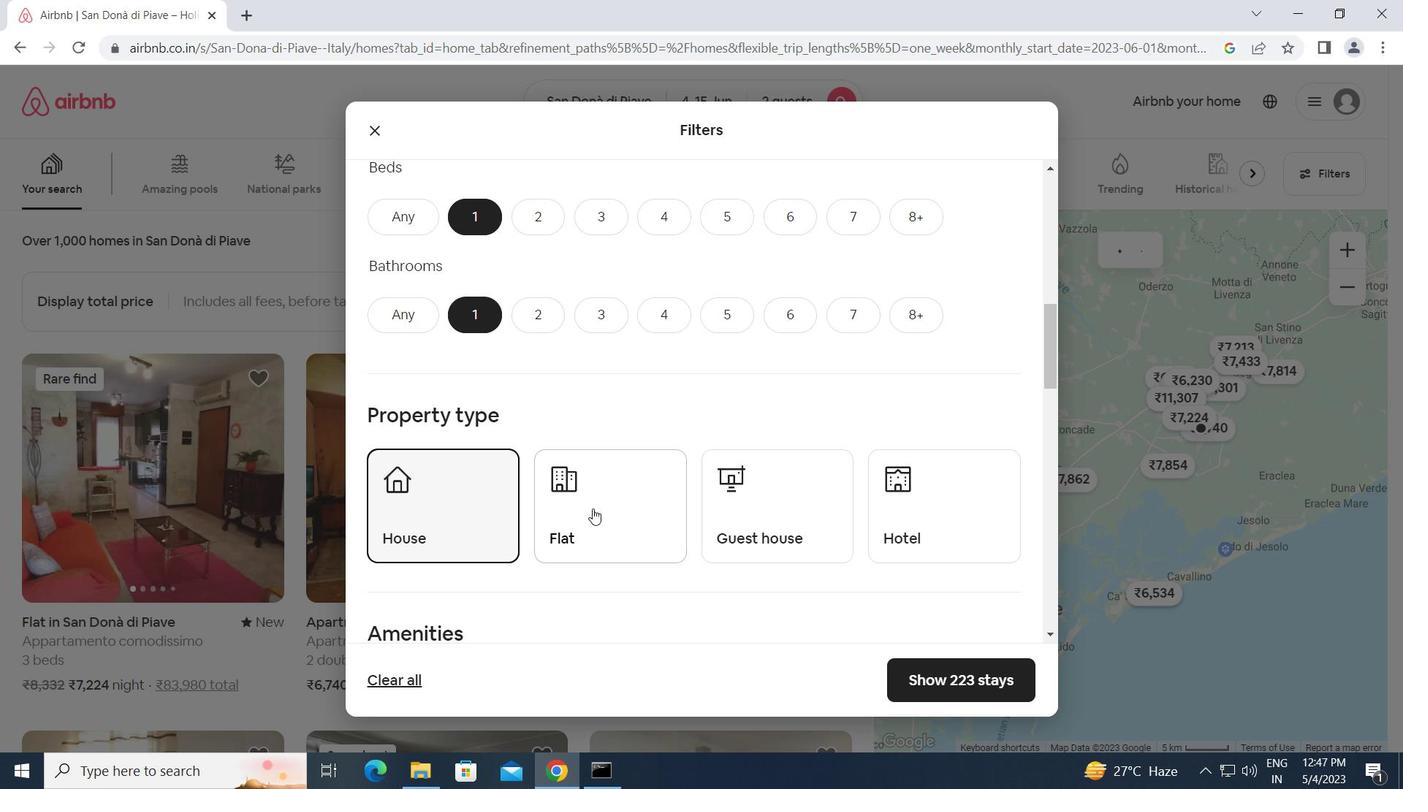 
Action: Mouse pressed left at (628, 508)
Screenshot: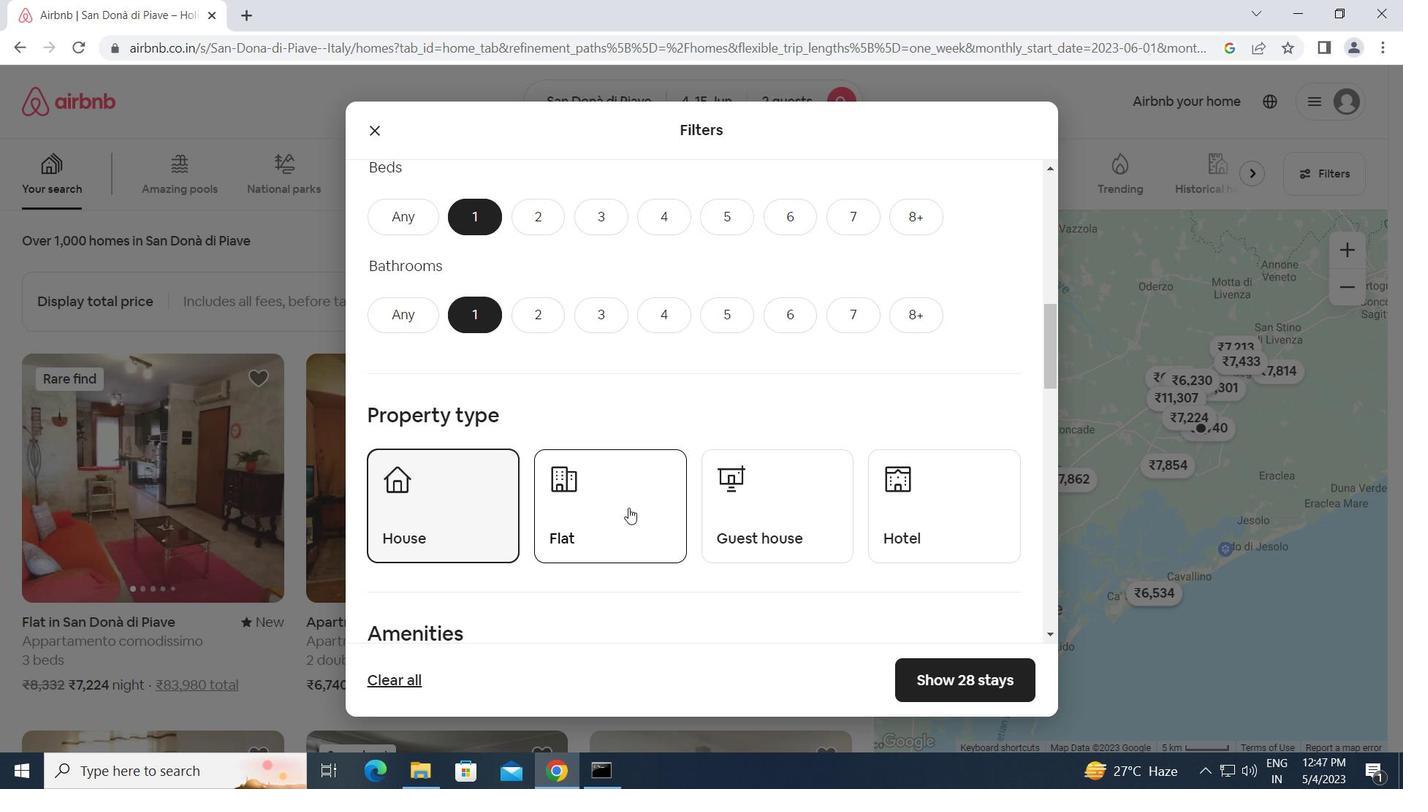 
Action: Mouse moved to (738, 502)
Screenshot: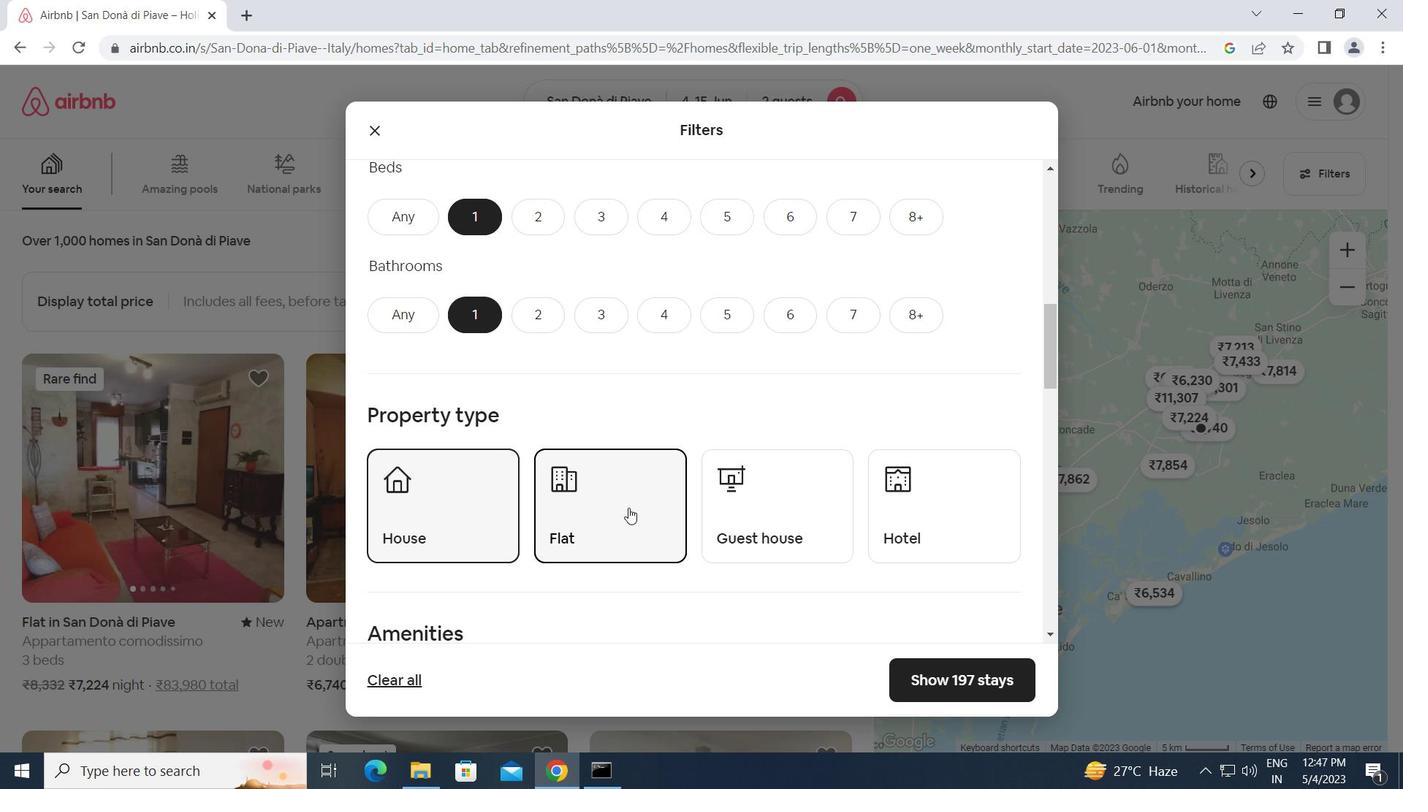 
Action: Mouse pressed left at (738, 502)
Screenshot: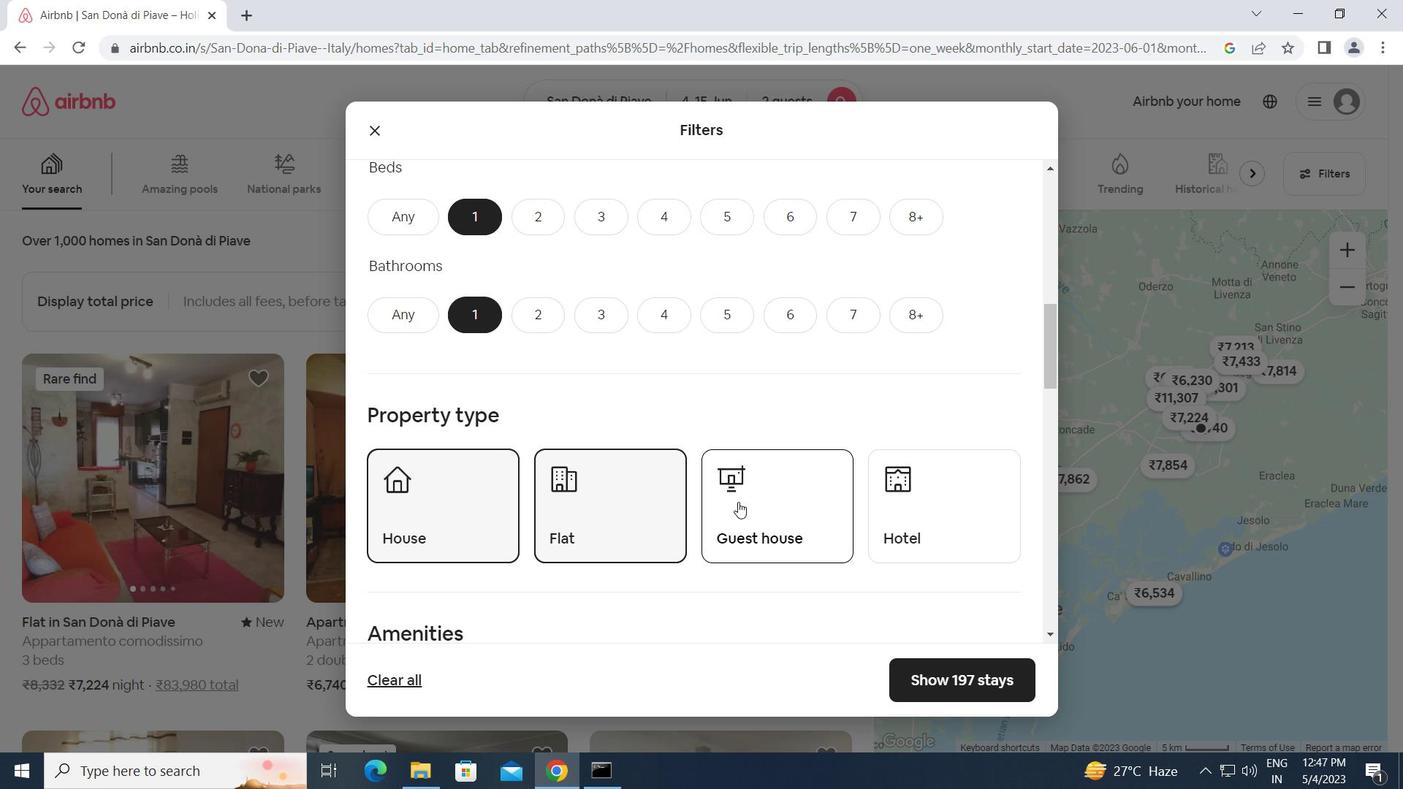 
Action: Mouse moved to (892, 502)
Screenshot: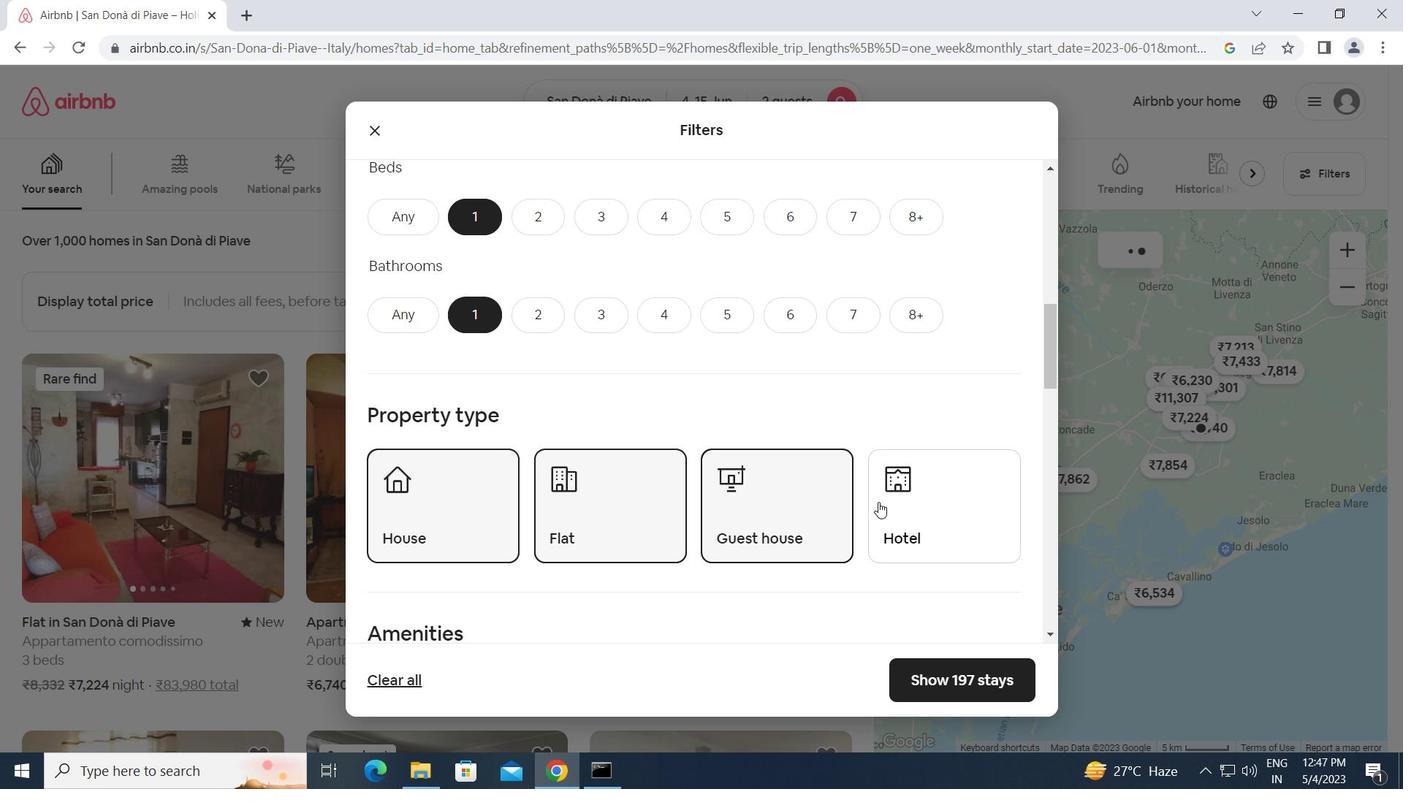
Action: Mouse pressed left at (892, 502)
Screenshot: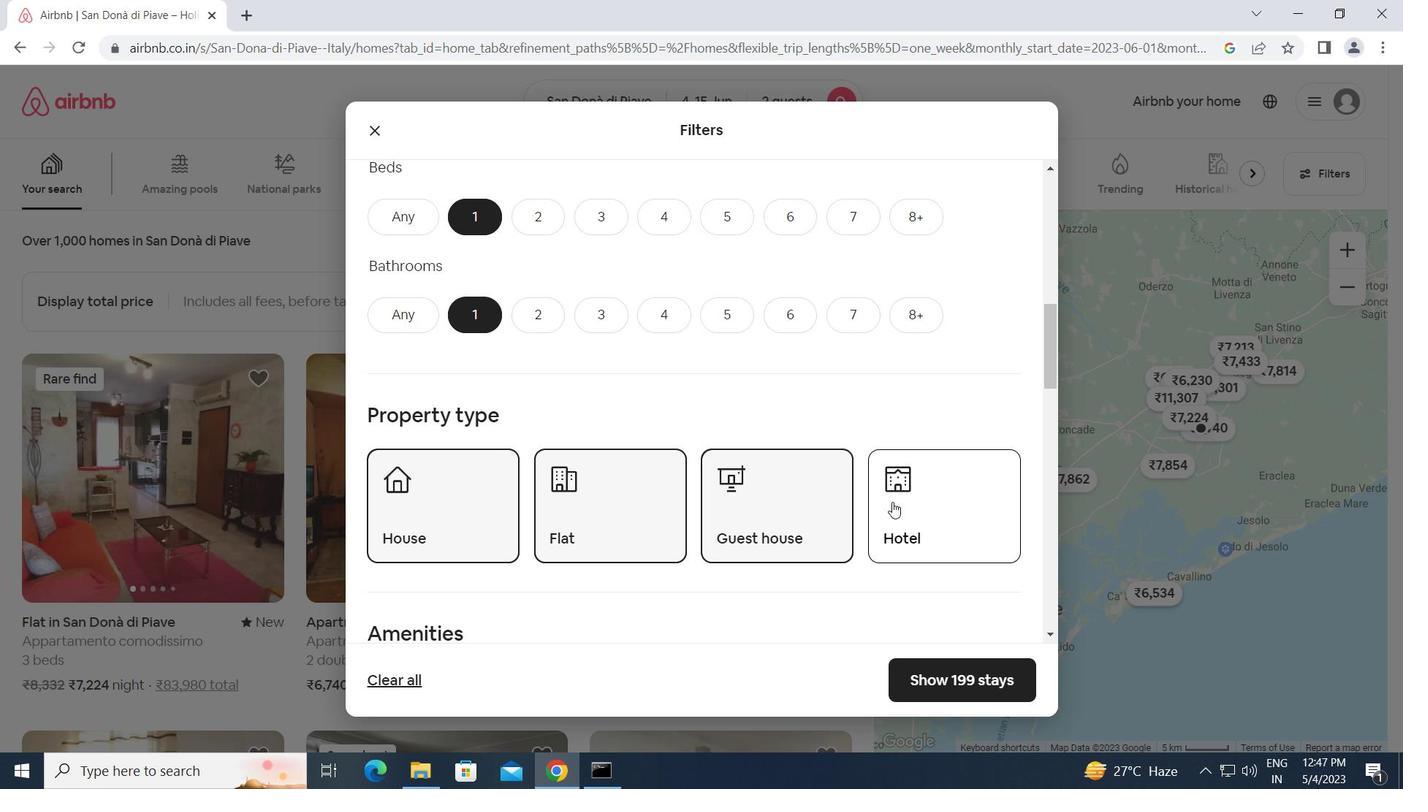 
Action: Mouse moved to (687, 578)
Screenshot: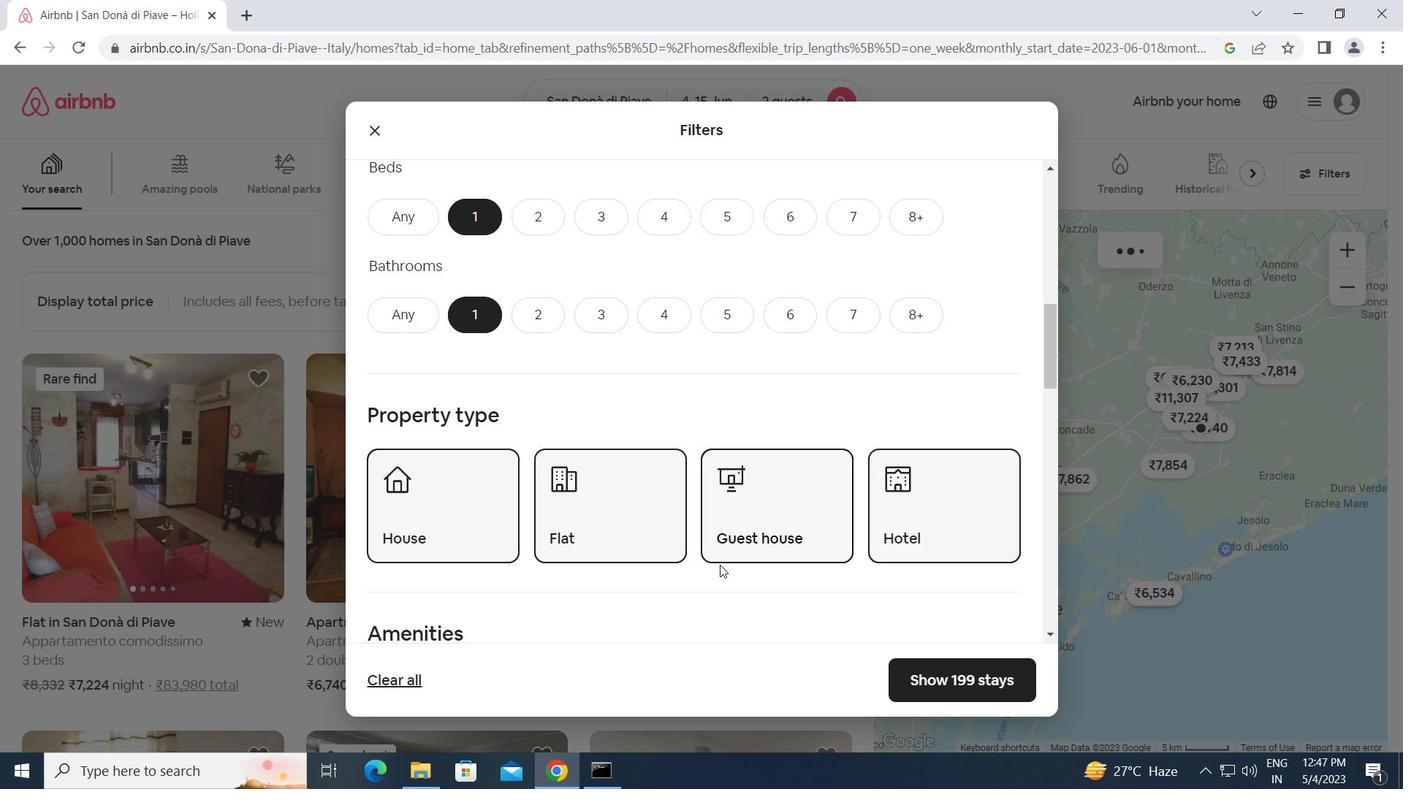 
Action: Mouse scrolled (687, 578) with delta (0, 0)
Screenshot: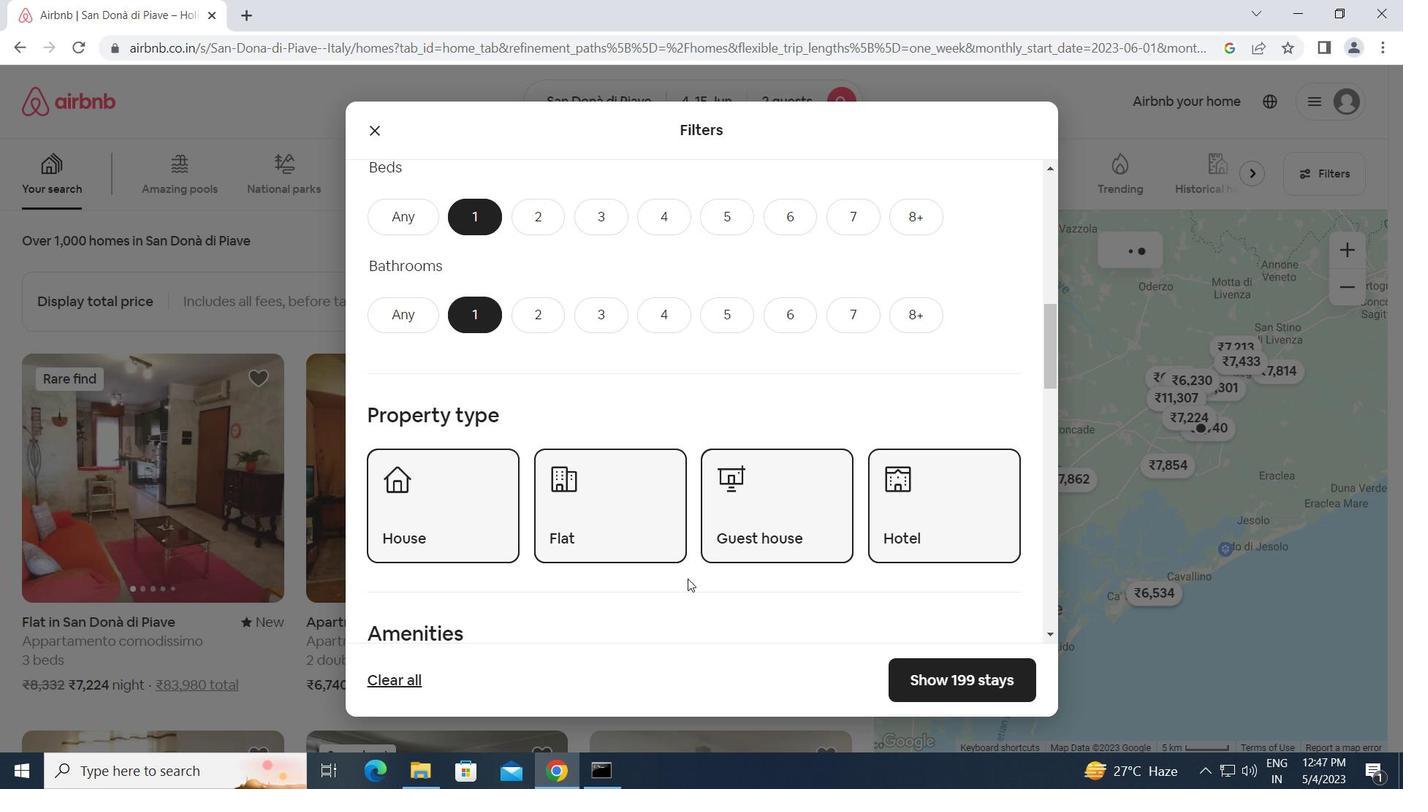 
Action: Mouse scrolled (687, 578) with delta (0, 0)
Screenshot: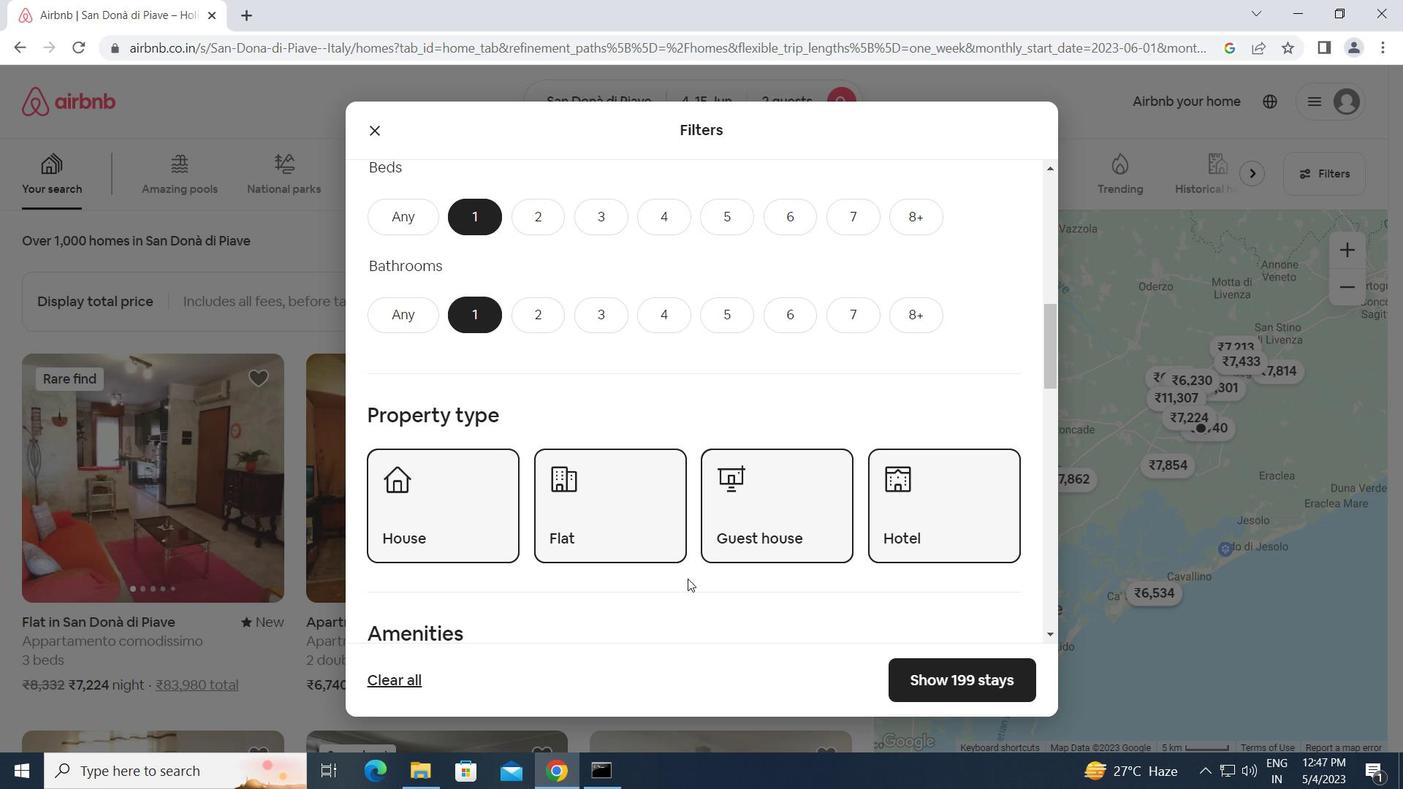 
Action: Mouse scrolled (687, 578) with delta (0, 0)
Screenshot: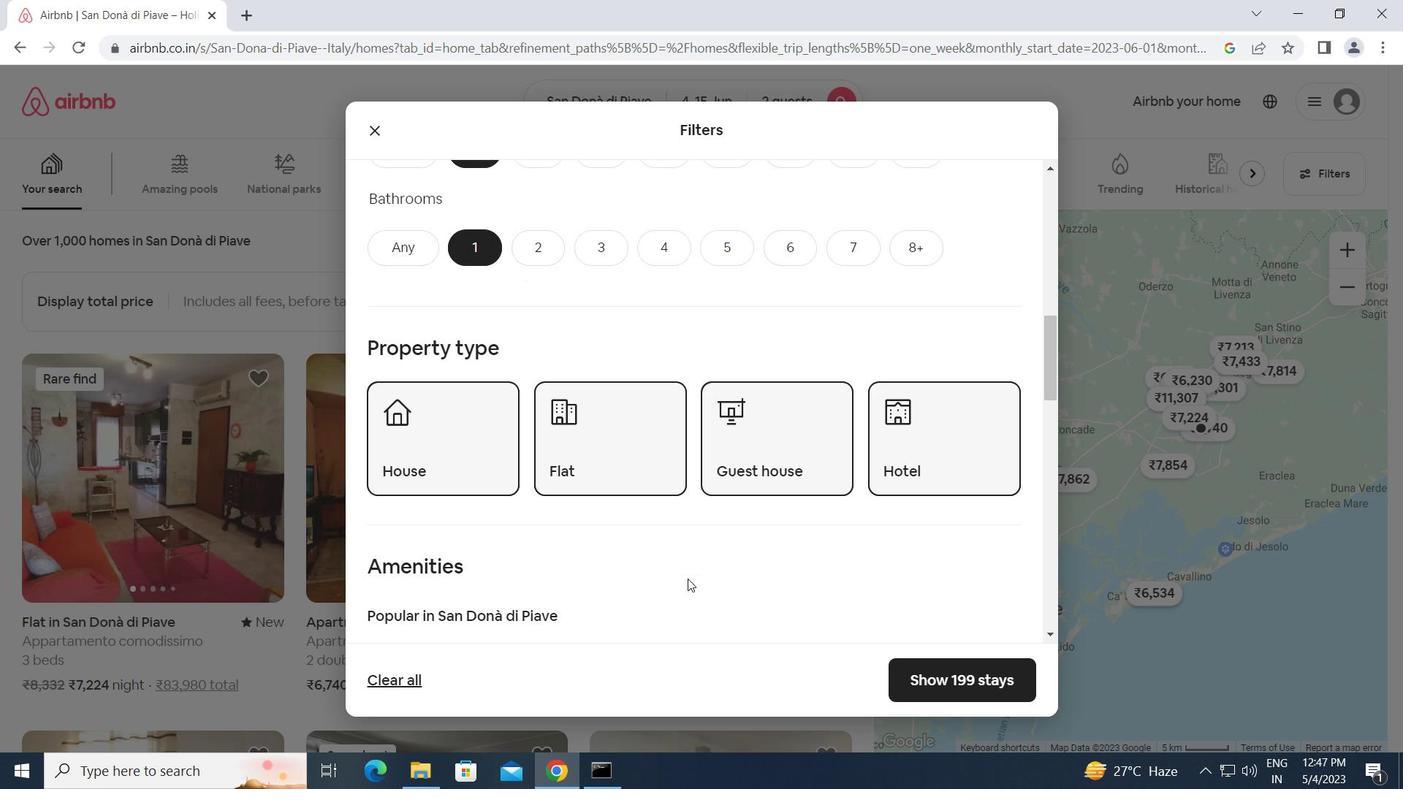 
Action: Mouse scrolled (687, 578) with delta (0, 0)
Screenshot: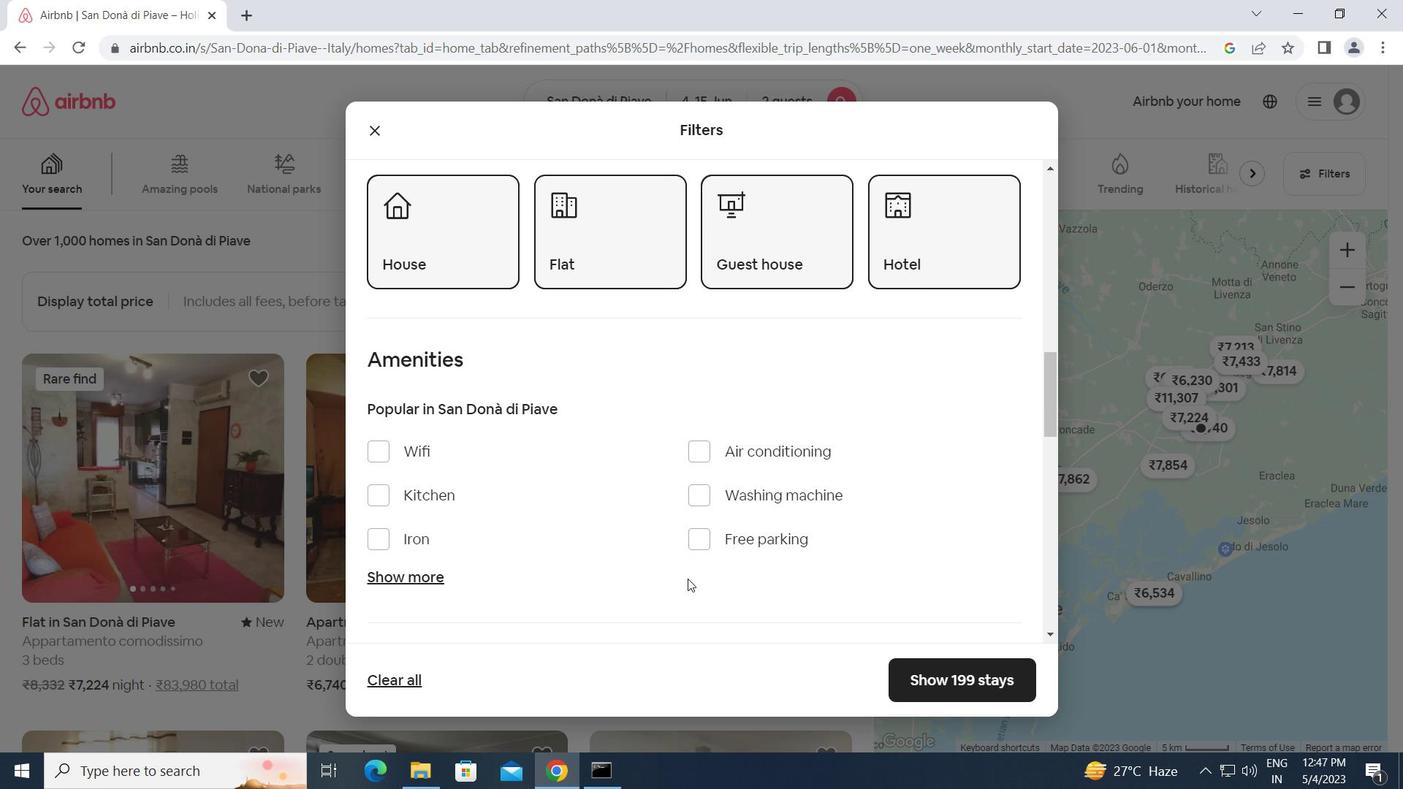 
Action: Mouse scrolled (687, 578) with delta (0, 0)
Screenshot: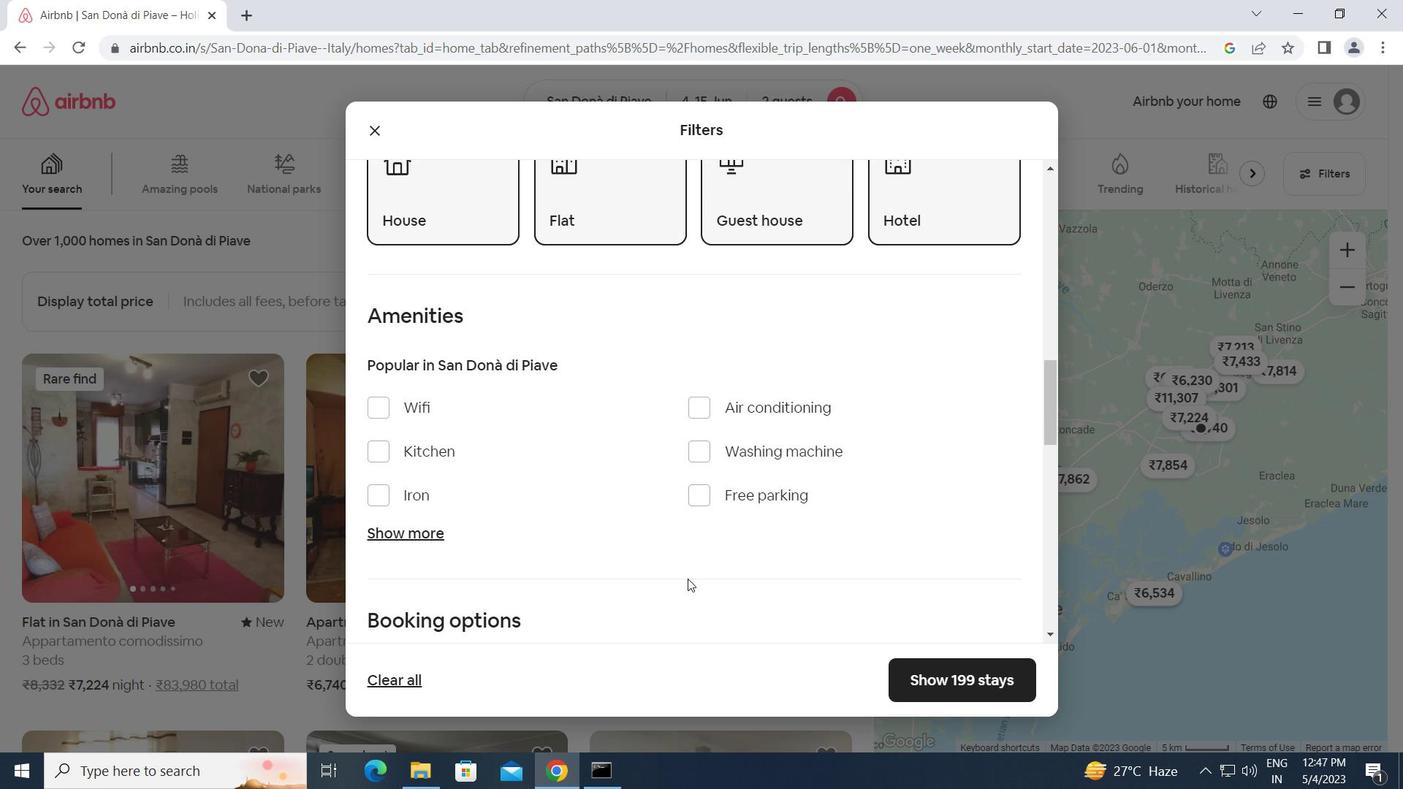 
Action: Mouse scrolled (687, 578) with delta (0, 0)
Screenshot: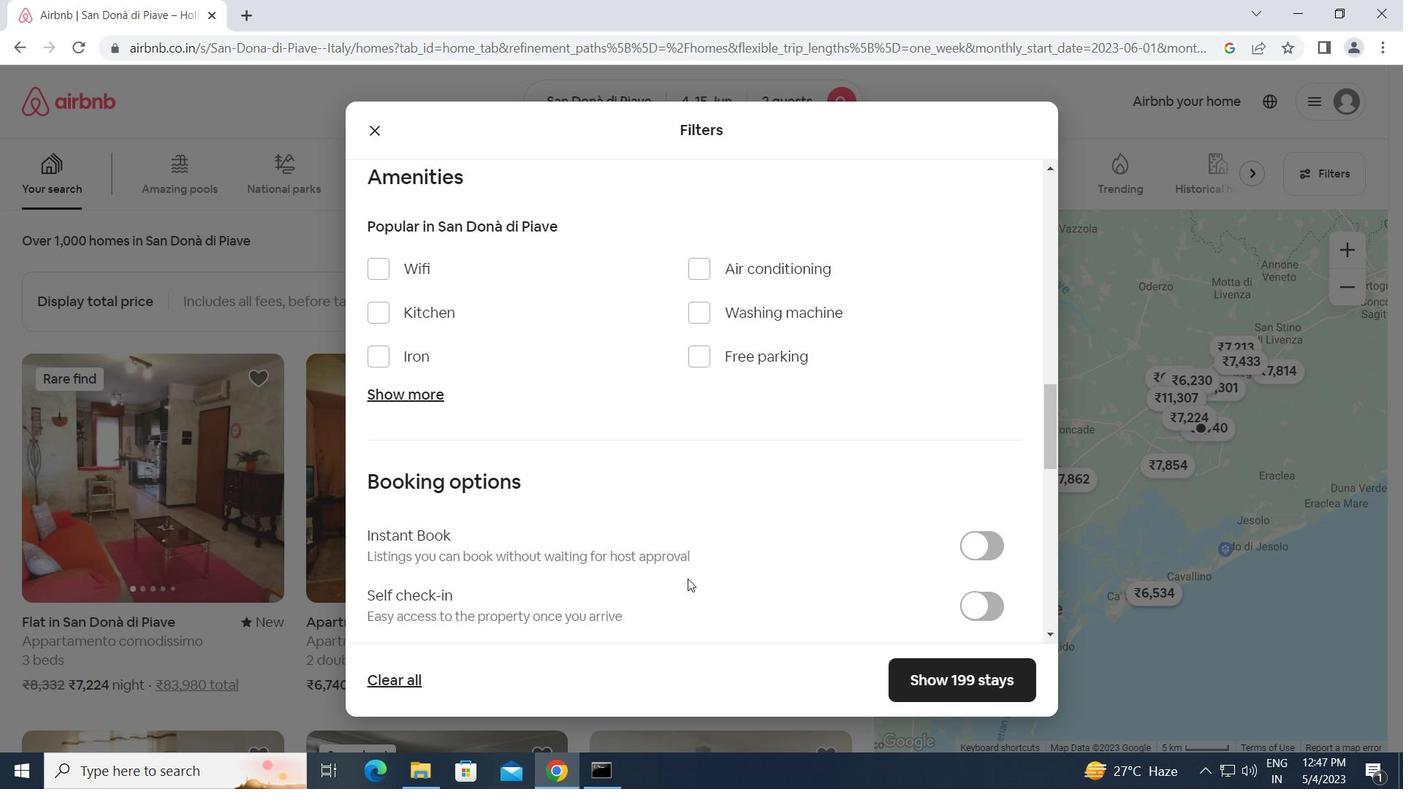 
Action: Mouse moved to (973, 508)
Screenshot: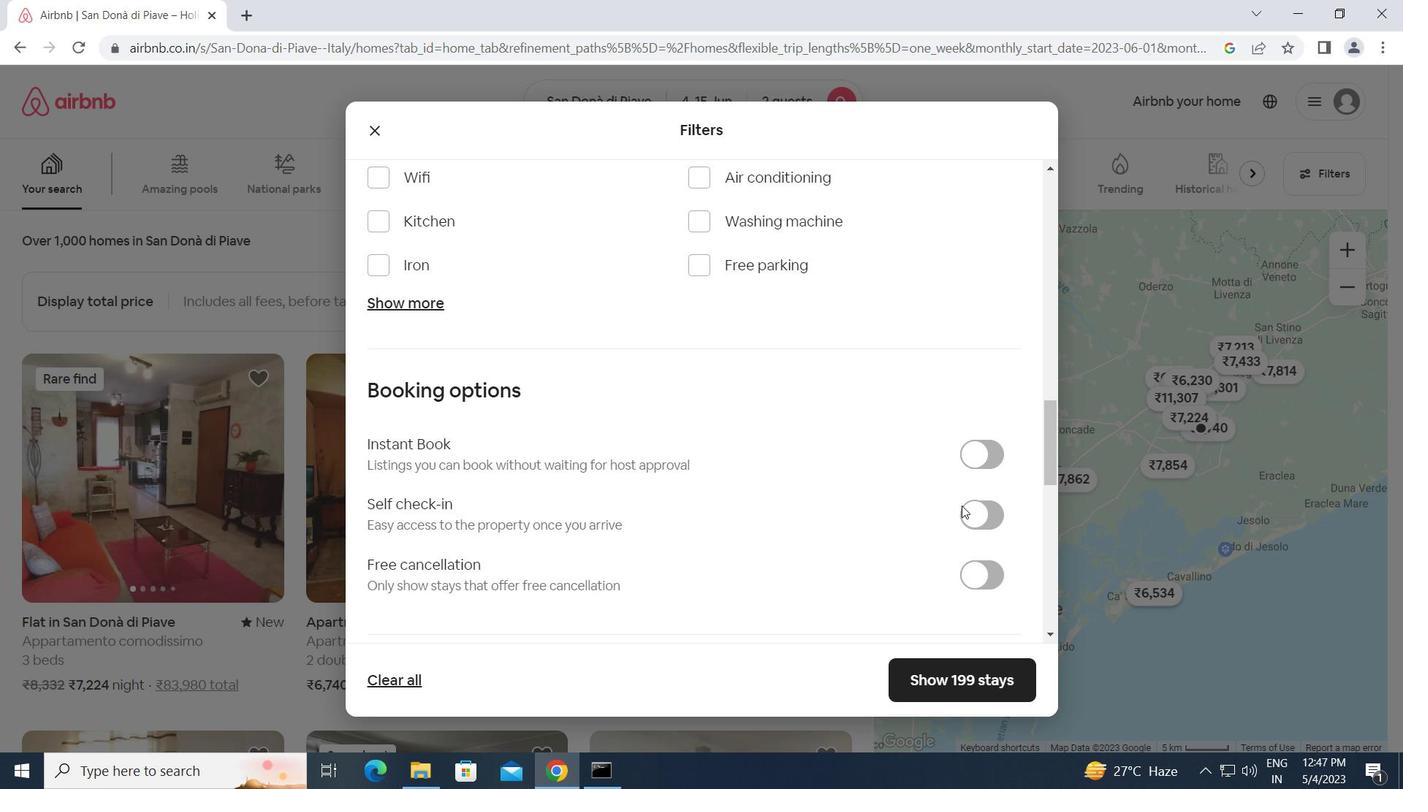 
Action: Mouse pressed left at (973, 508)
Screenshot: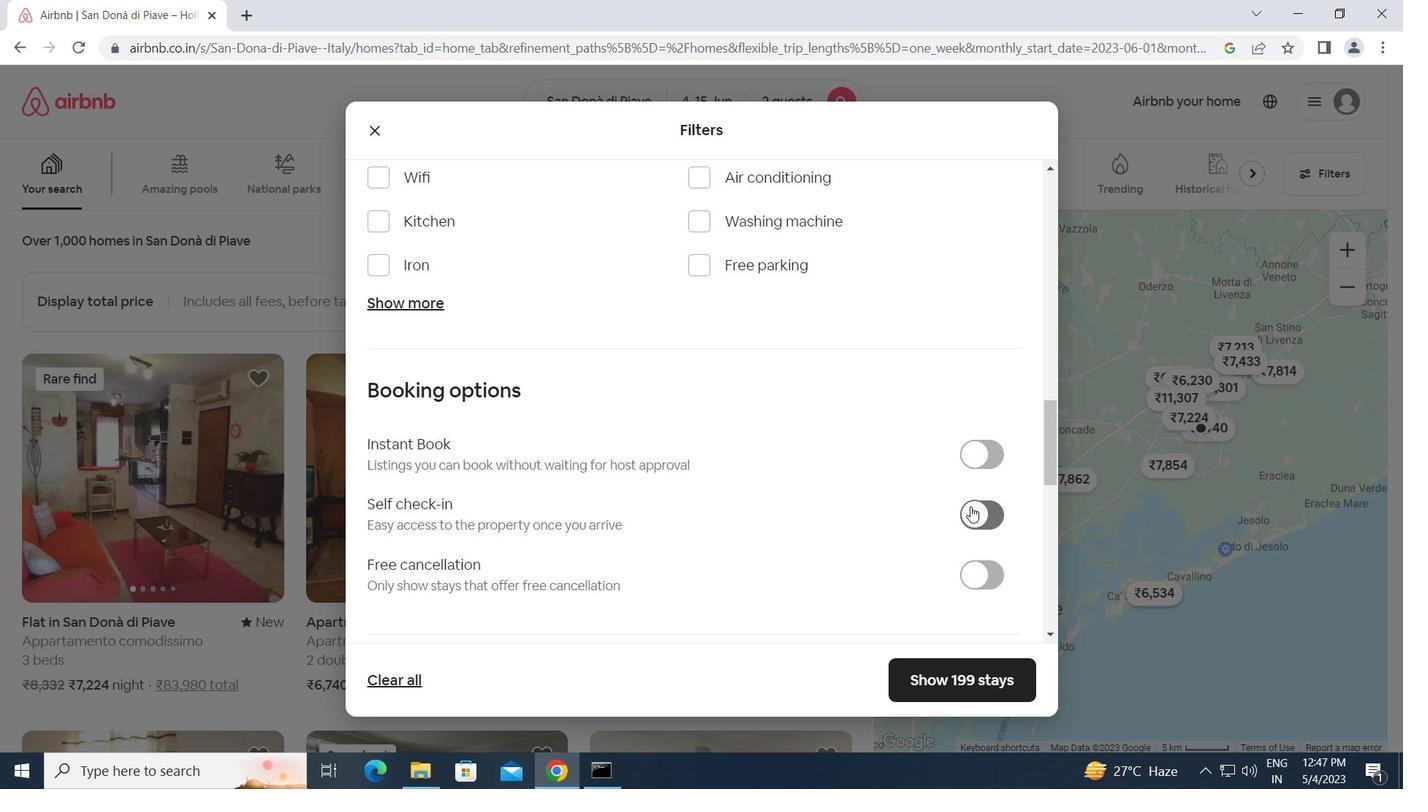 
Action: Mouse moved to (652, 532)
Screenshot: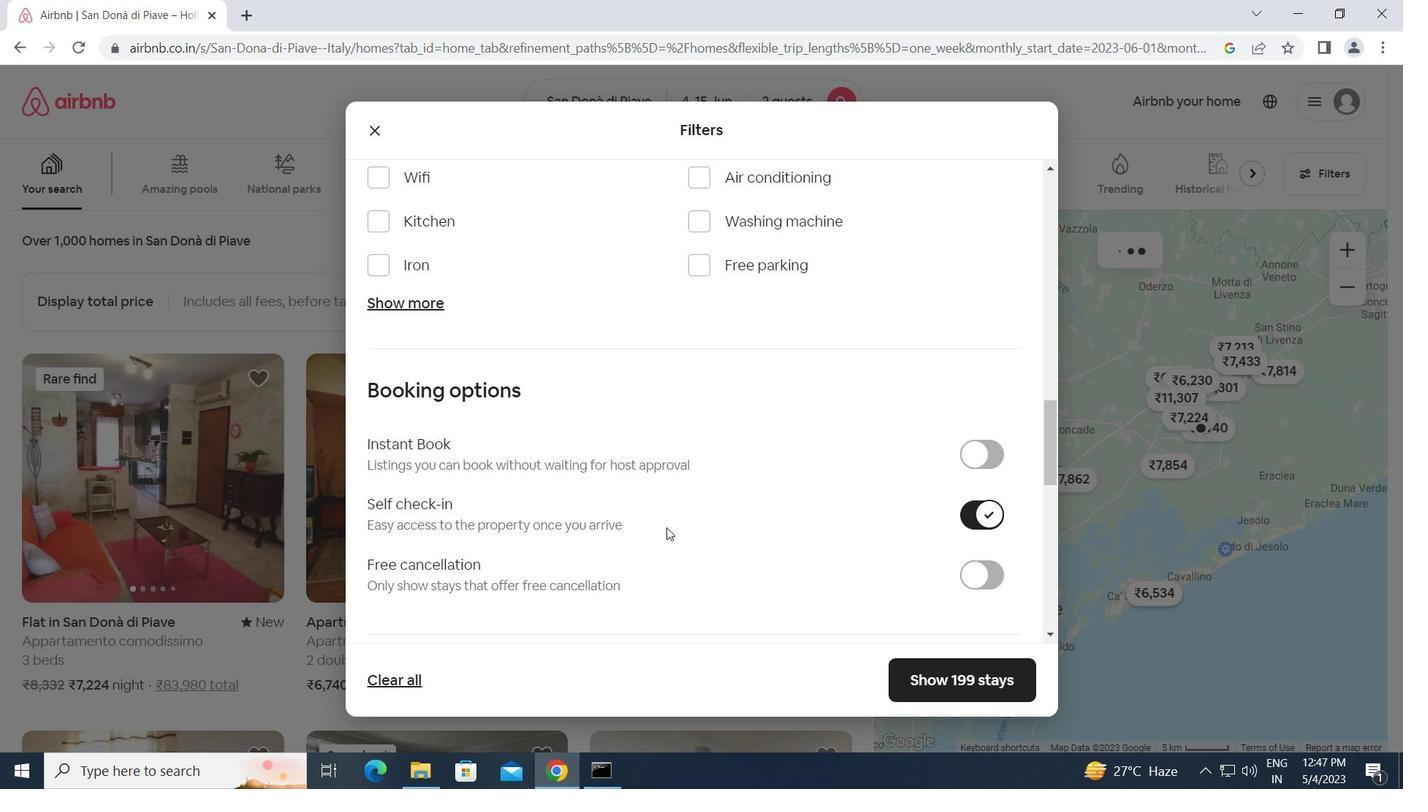 
Action: Mouse scrolled (652, 531) with delta (0, 0)
Screenshot: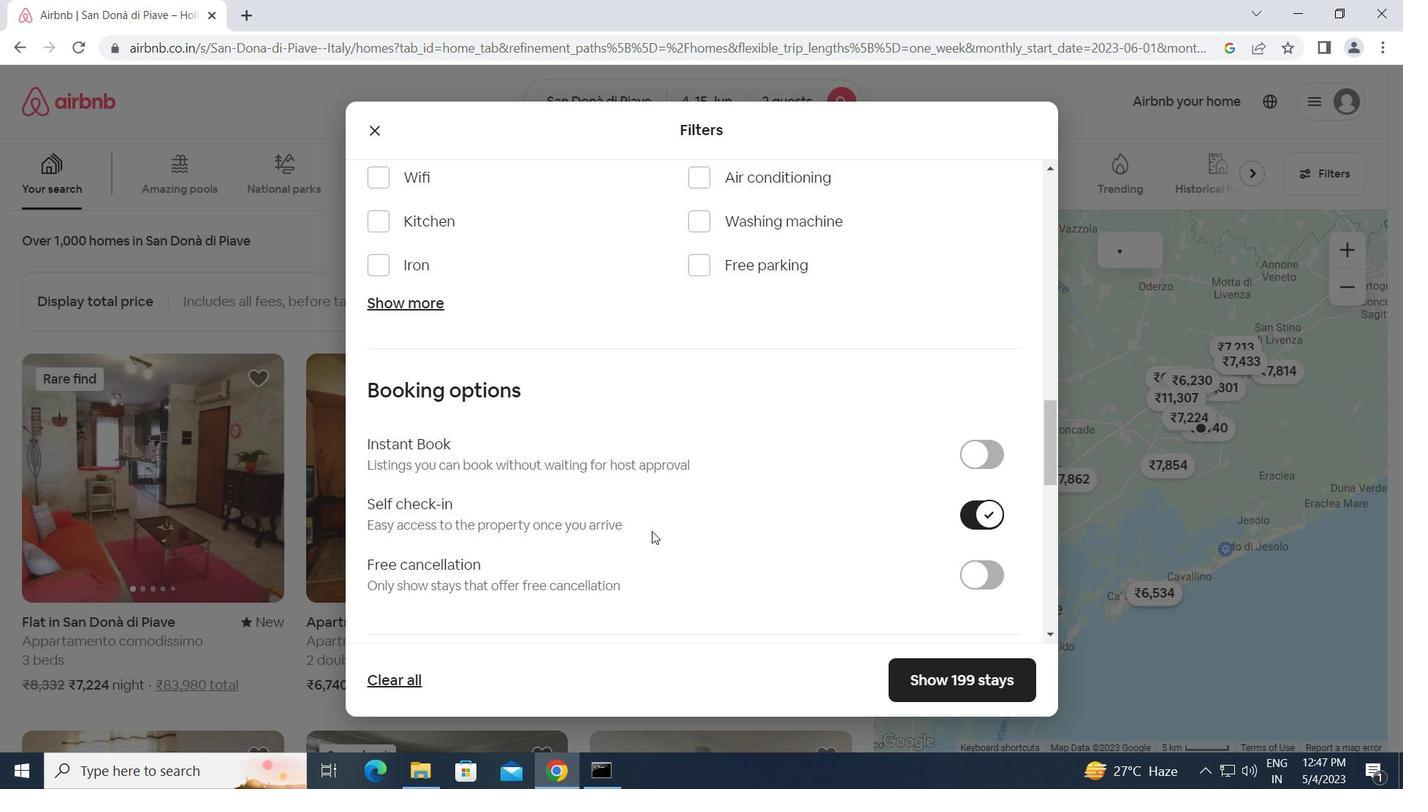 
Action: Mouse scrolled (652, 531) with delta (0, 0)
Screenshot: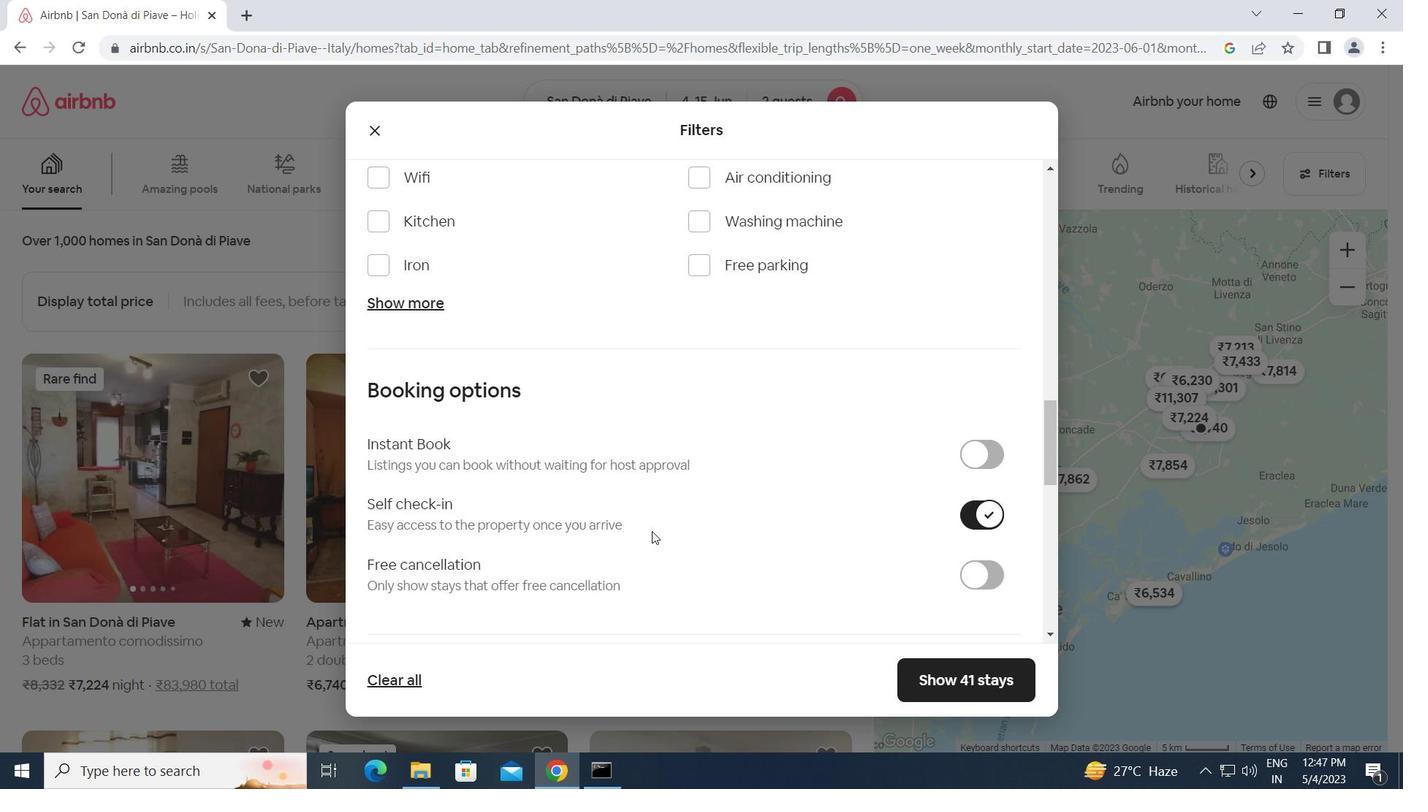 
Action: Mouse scrolled (652, 531) with delta (0, 0)
Screenshot: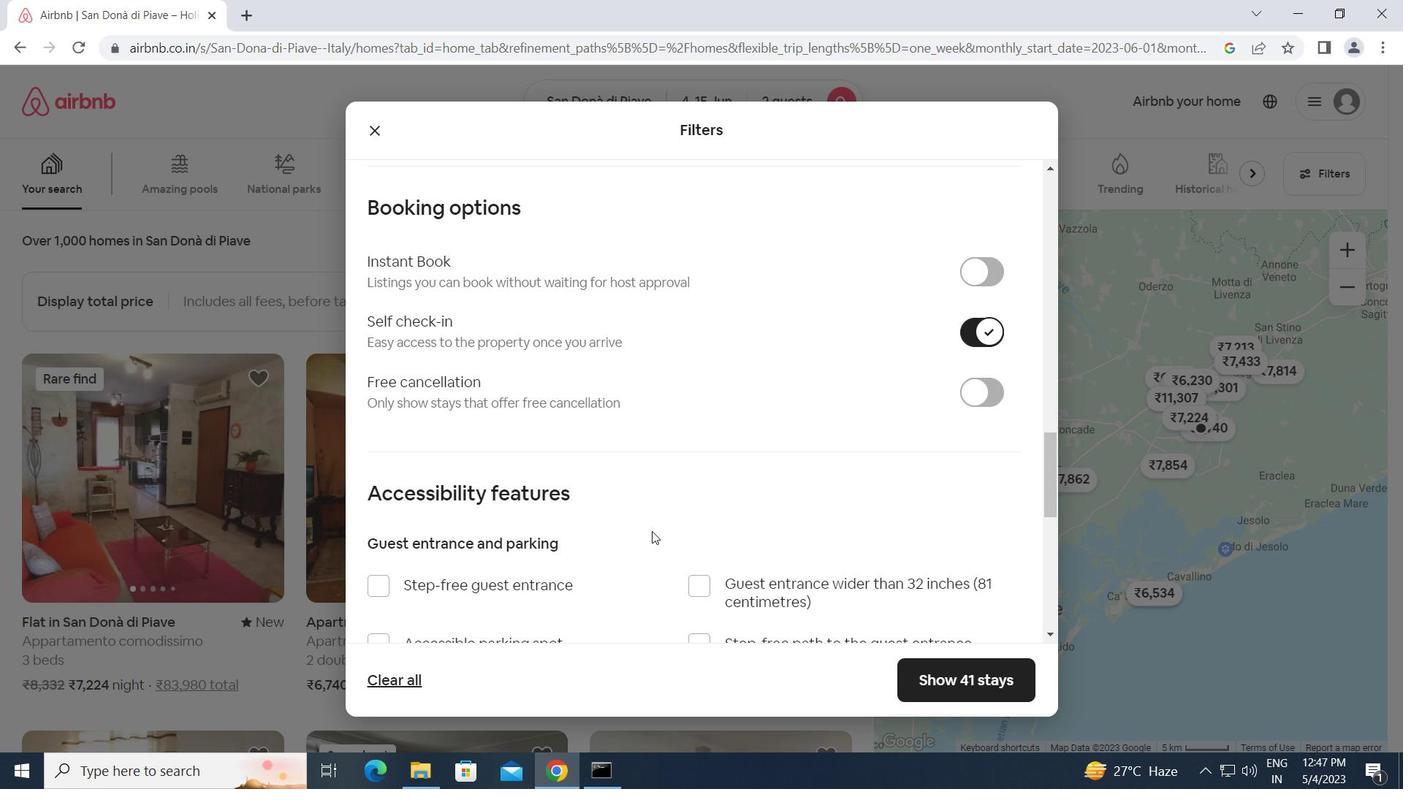 
Action: Mouse scrolled (652, 531) with delta (0, 0)
Screenshot: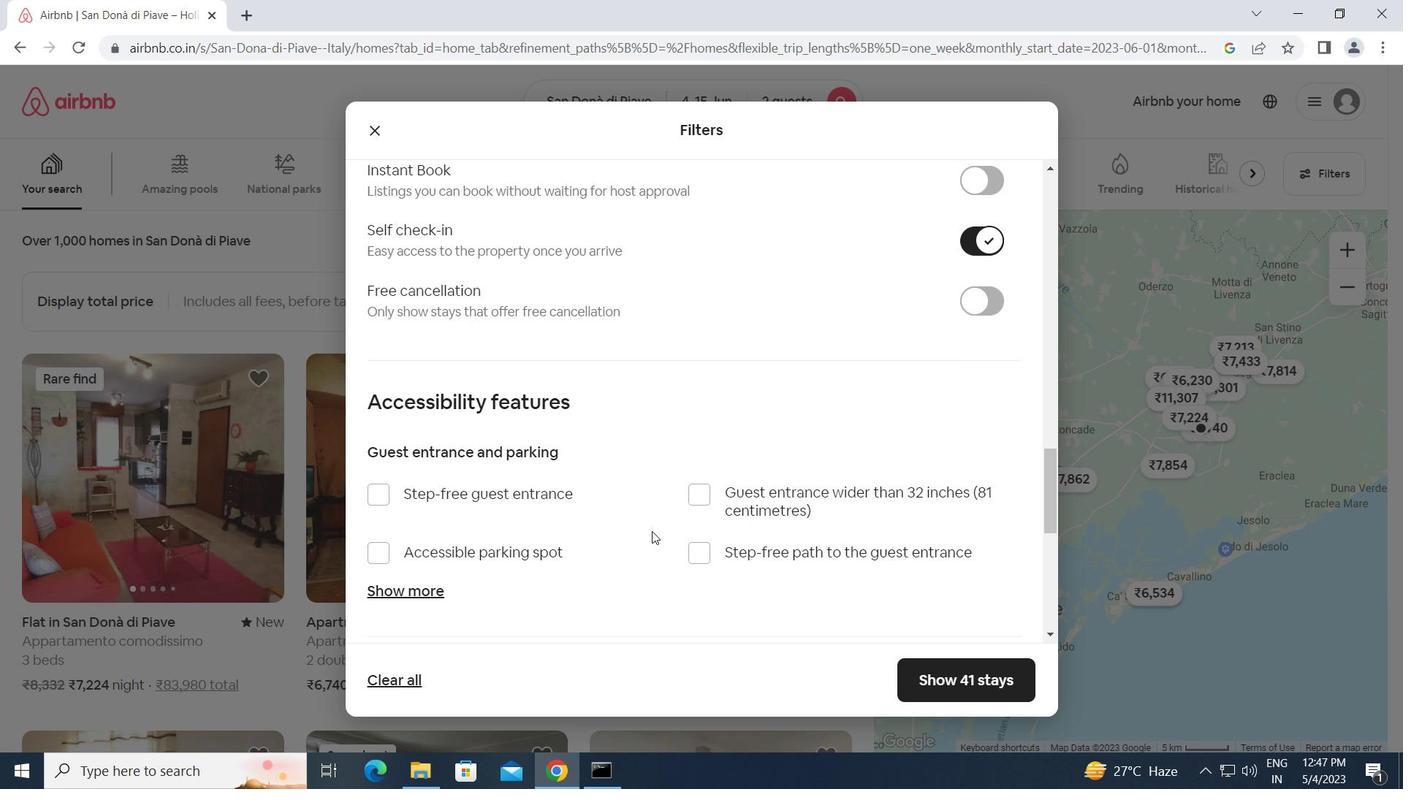 
Action: Mouse scrolled (652, 531) with delta (0, 0)
Screenshot: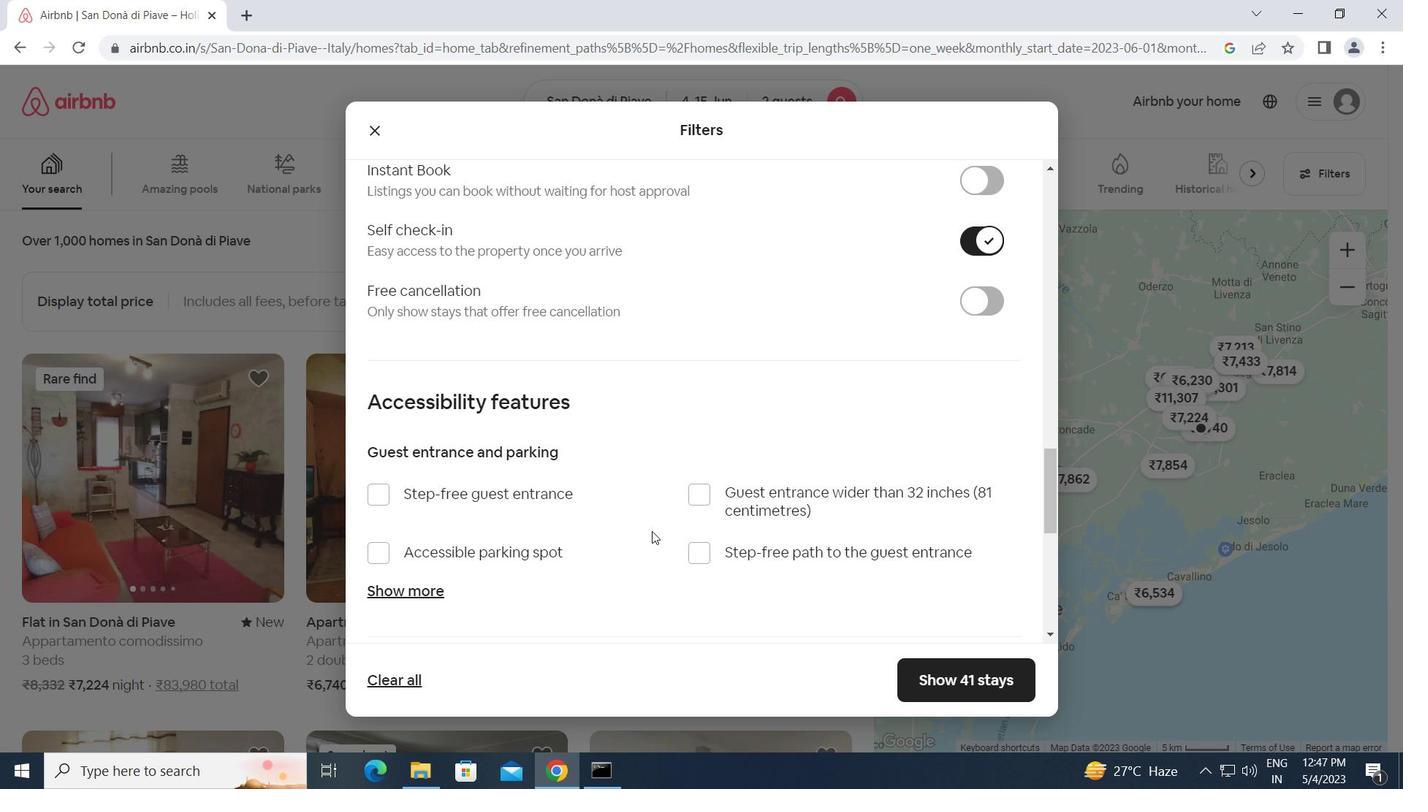 
Action: Mouse scrolled (652, 531) with delta (0, 0)
Screenshot: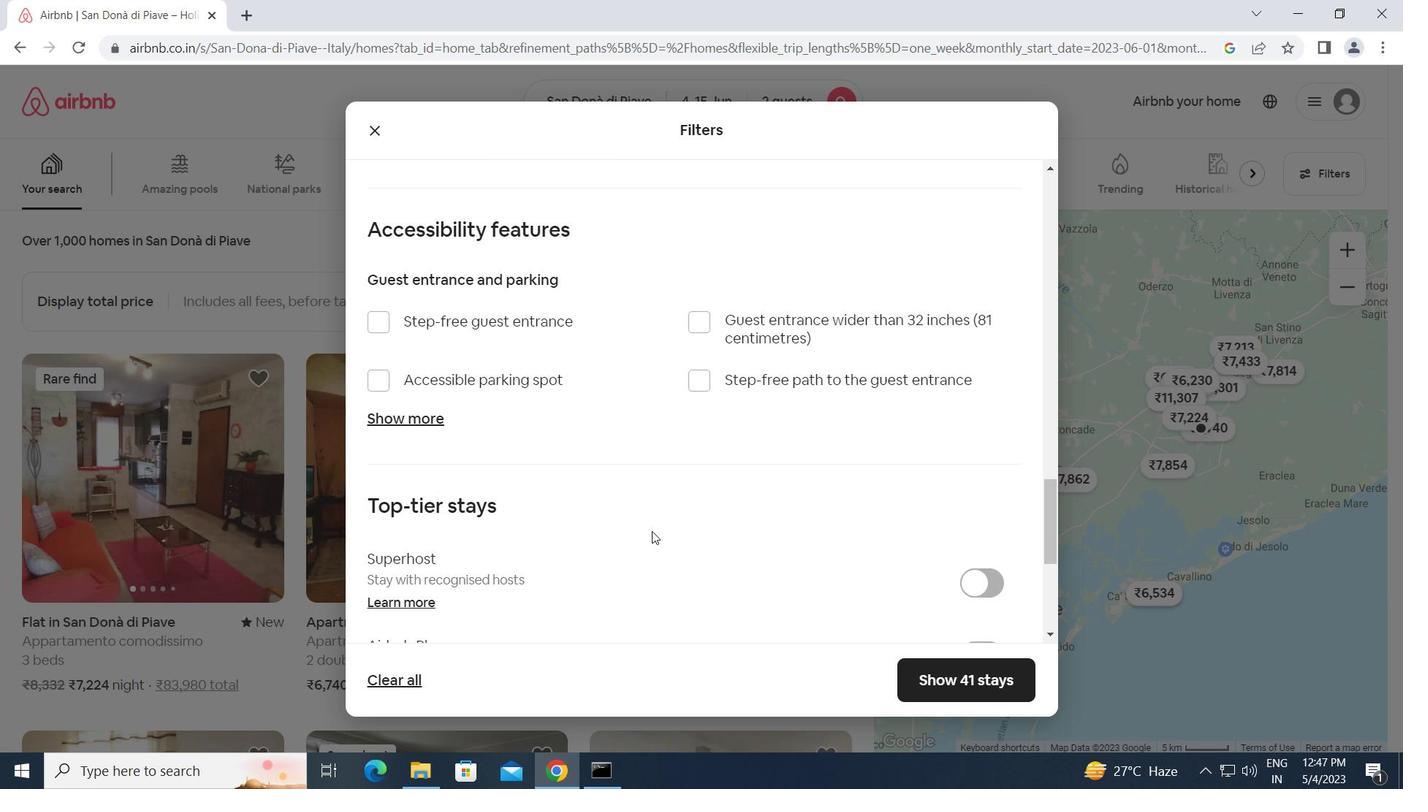 
Action: Mouse scrolled (652, 531) with delta (0, 0)
Screenshot: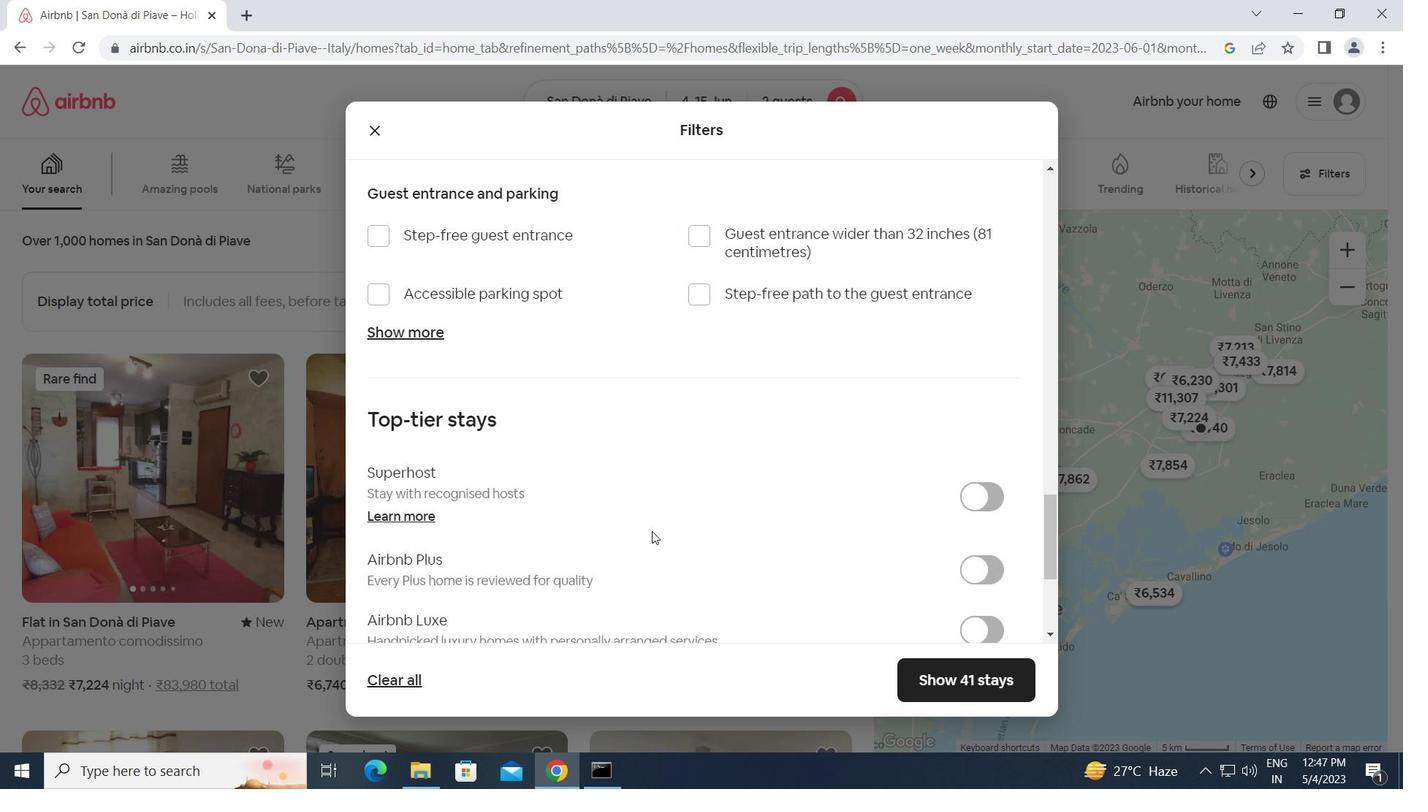 
Action: Mouse scrolled (652, 531) with delta (0, 0)
Screenshot: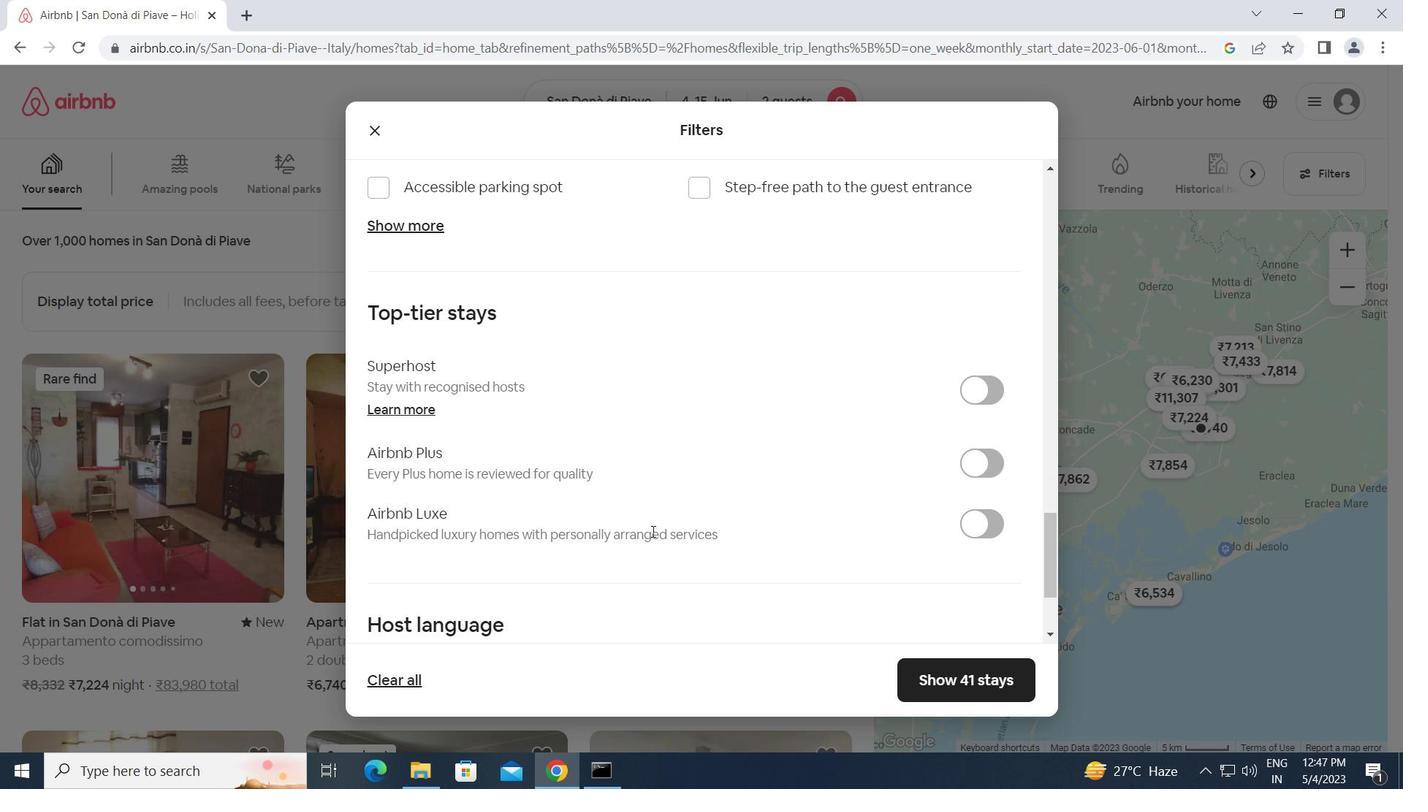 
Action: Mouse scrolled (652, 531) with delta (0, 0)
Screenshot: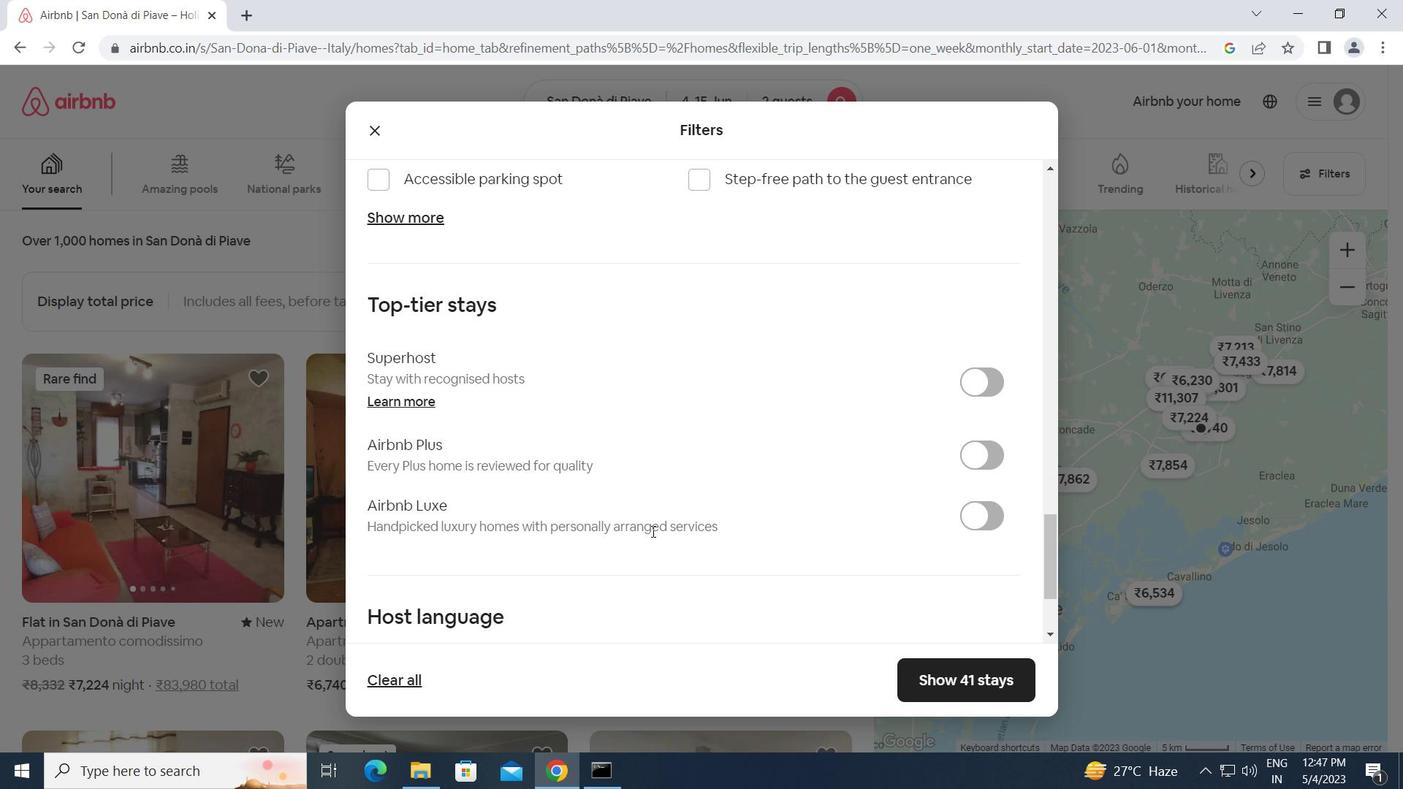 
Action: Mouse scrolled (652, 531) with delta (0, 0)
Screenshot: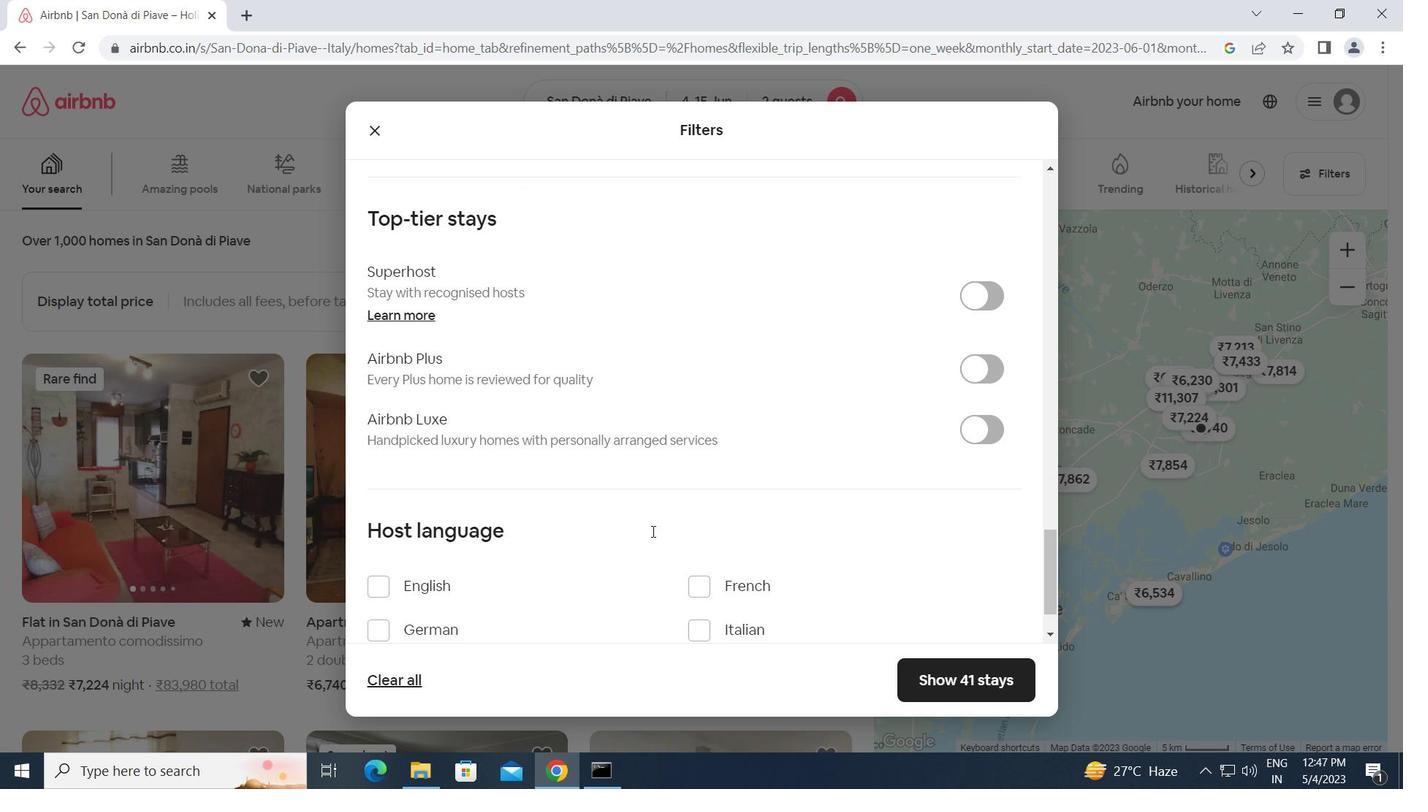 
Action: Mouse moved to (378, 517)
Screenshot: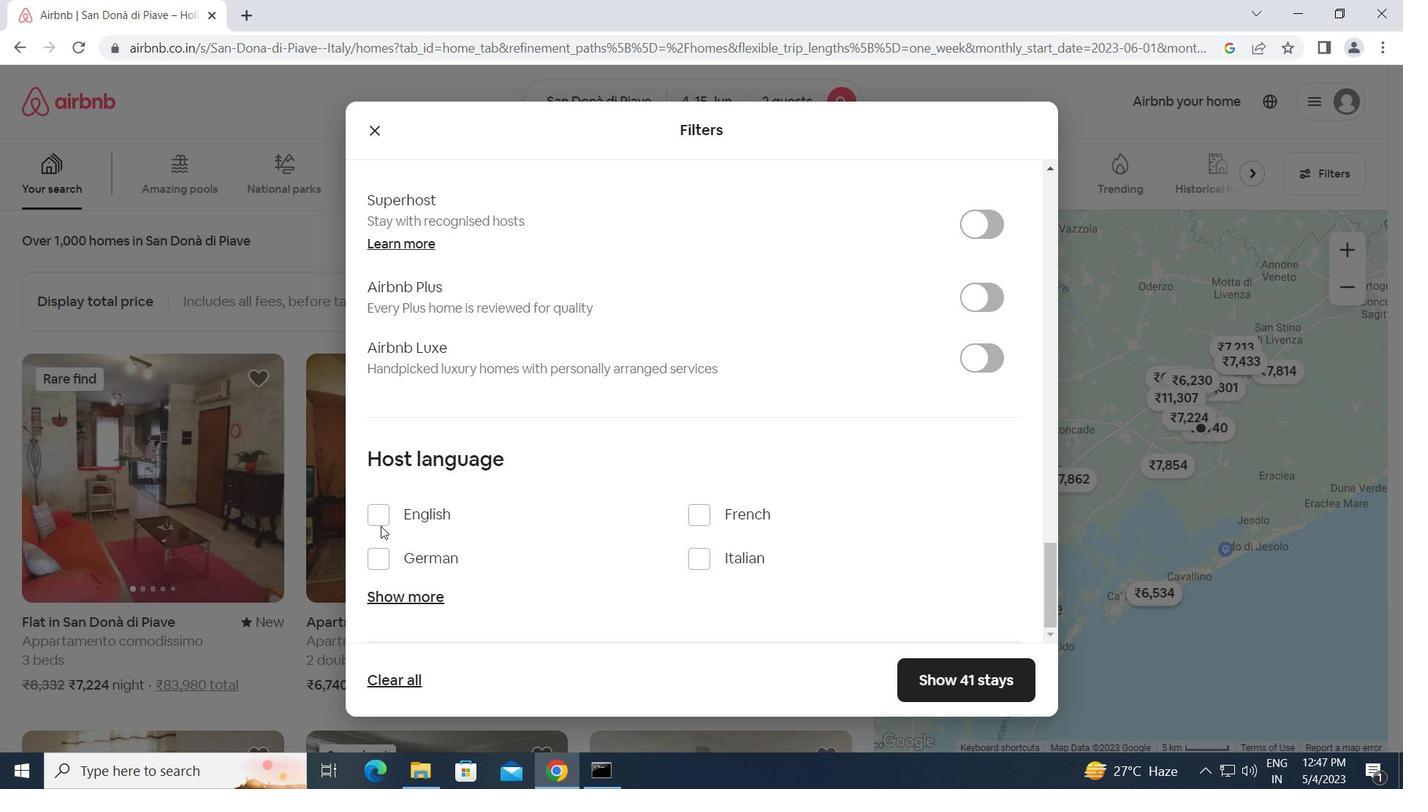 
Action: Mouse pressed left at (378, 517)
Screenshot: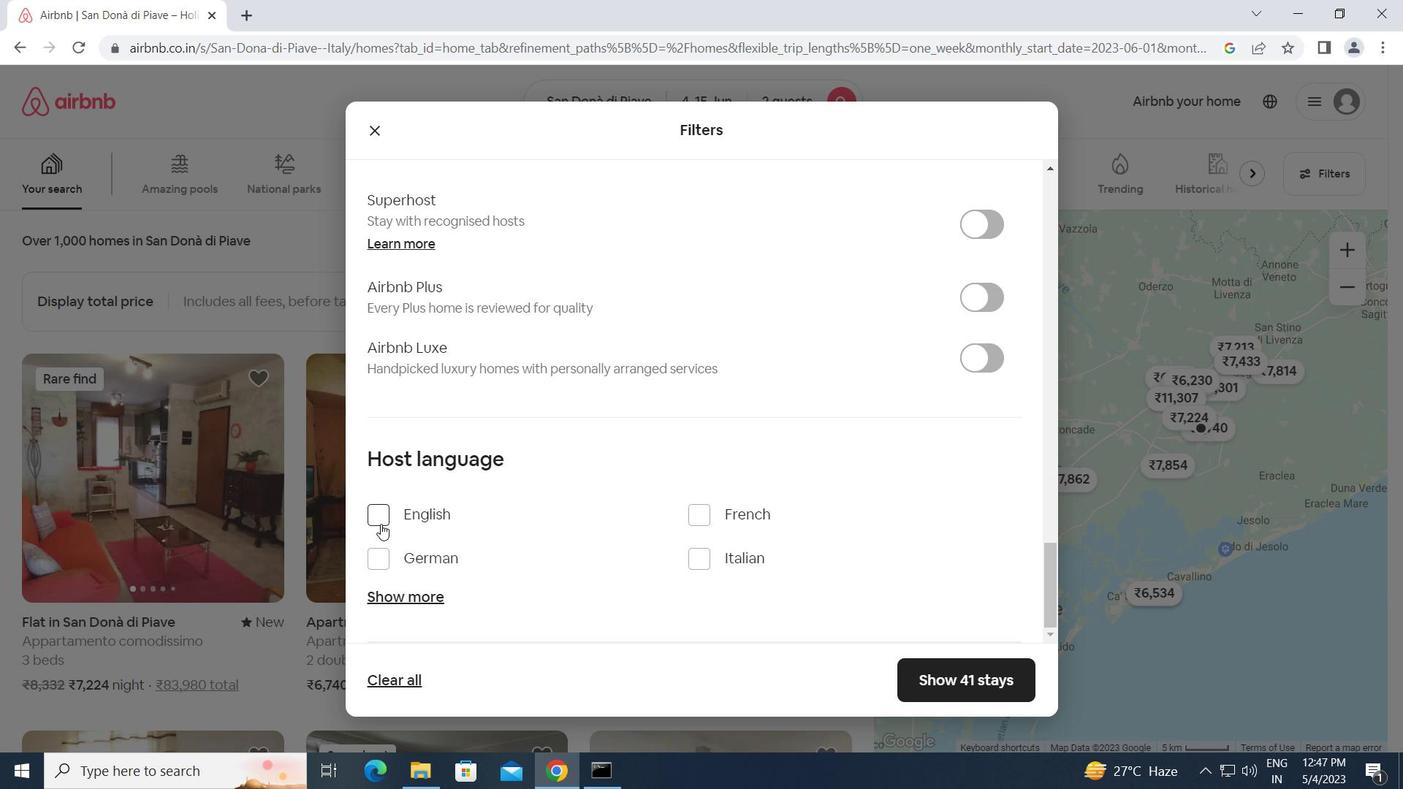 
Action: Mouse moved to (924, 684)
Screenshot: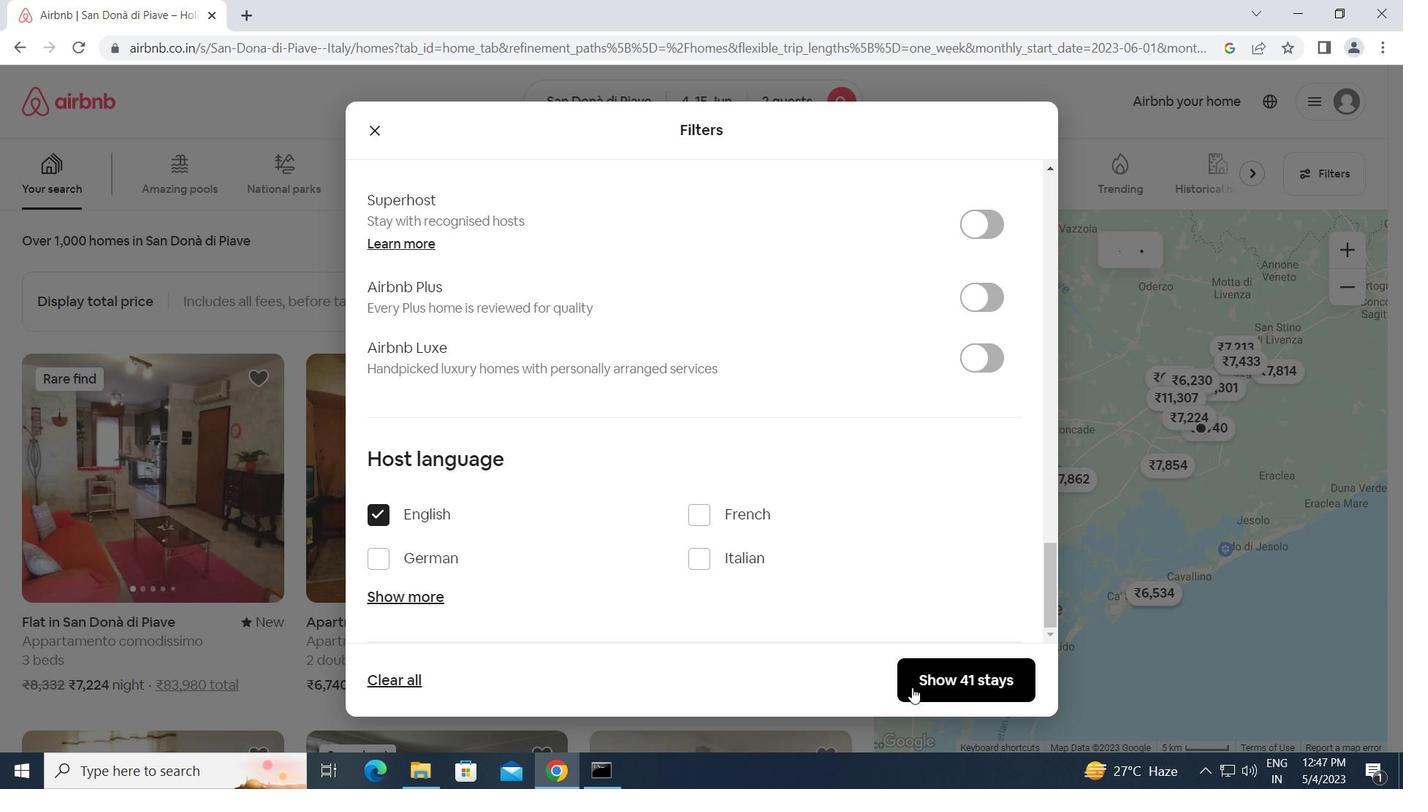 
Action: Mouse pressed left at (924, 684)
Screenshot: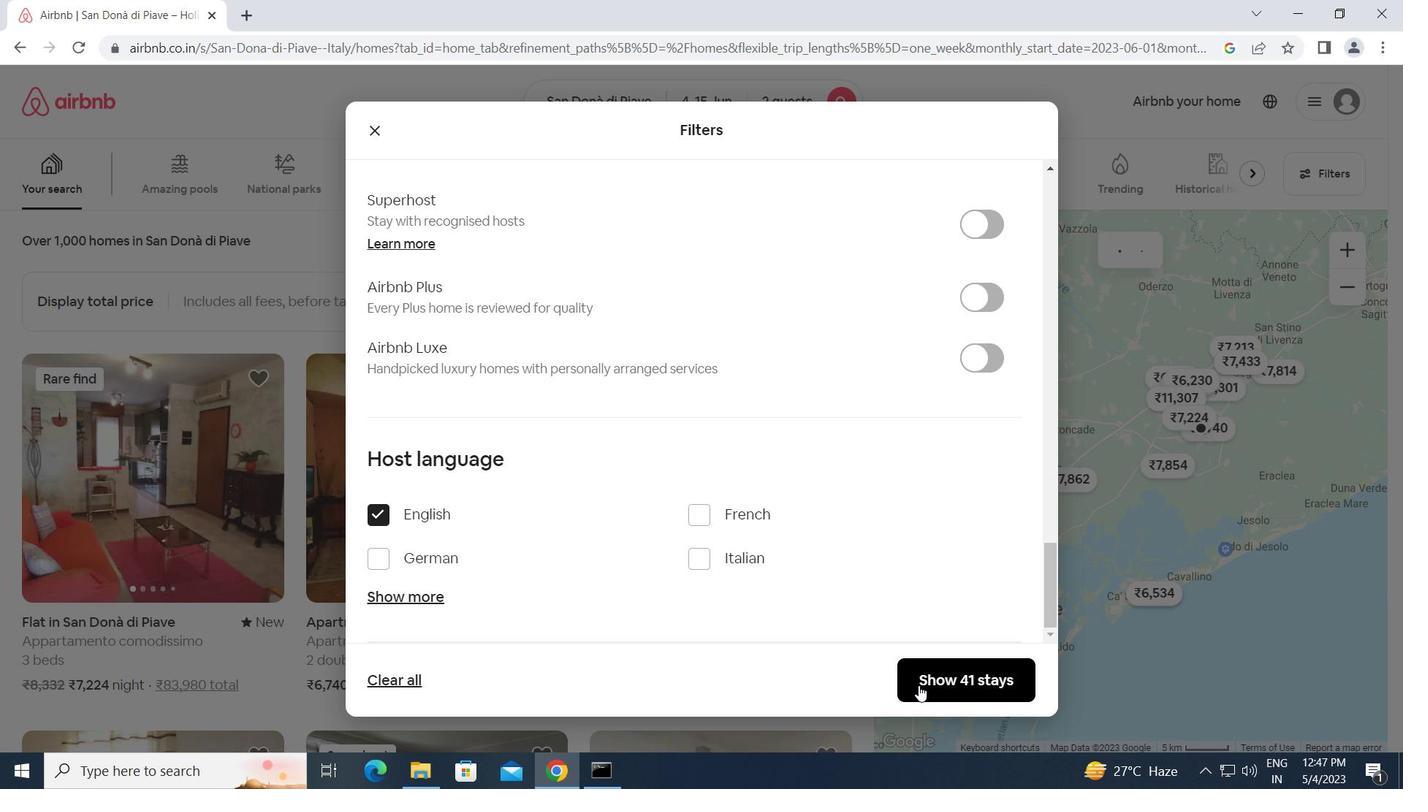 
